 Task: Look for space in Shāmli, India from 7th July, 2023 to 15th July, 2023 for 6 adults in price range Rs.15000 to Rs.20000. Place can be entire place with 3 bedrooms having 3 beds and 3 bathrooms. Property type can be house, flat, guest house. Booking option can be shelf check-in. Required host language is English.
Action: Mouse moved to (540, 91)
Screenshot: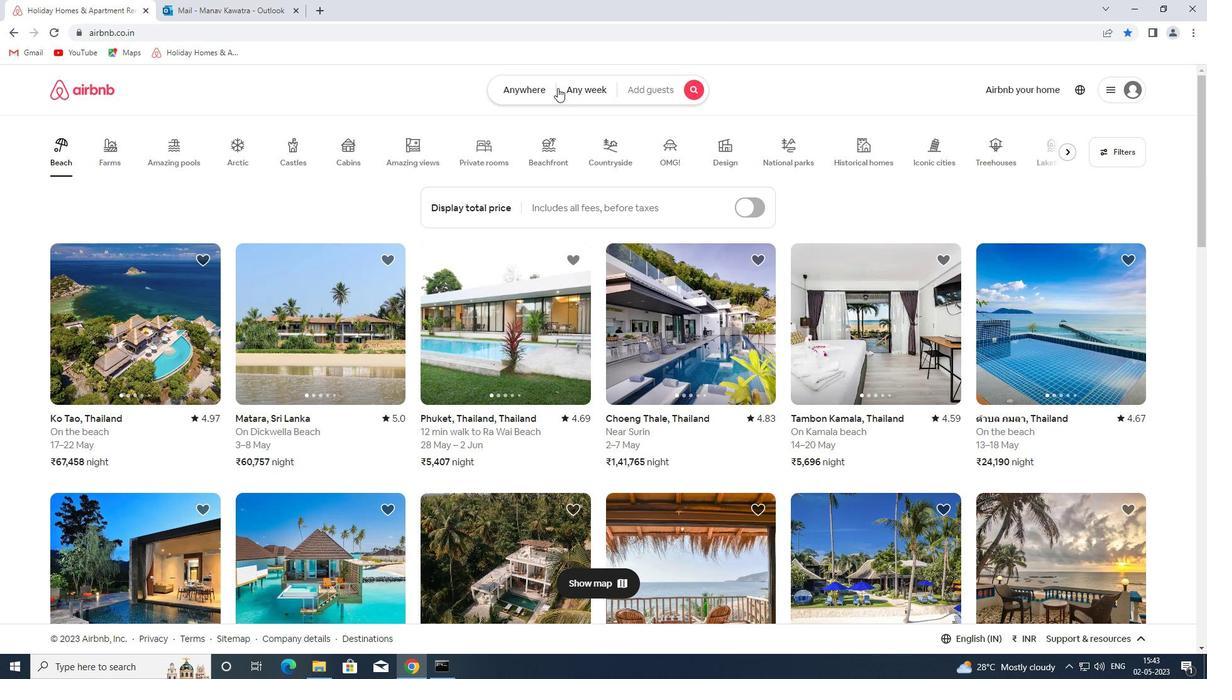 
Action: Mouse pressed left at (540, 91)
Screenshot: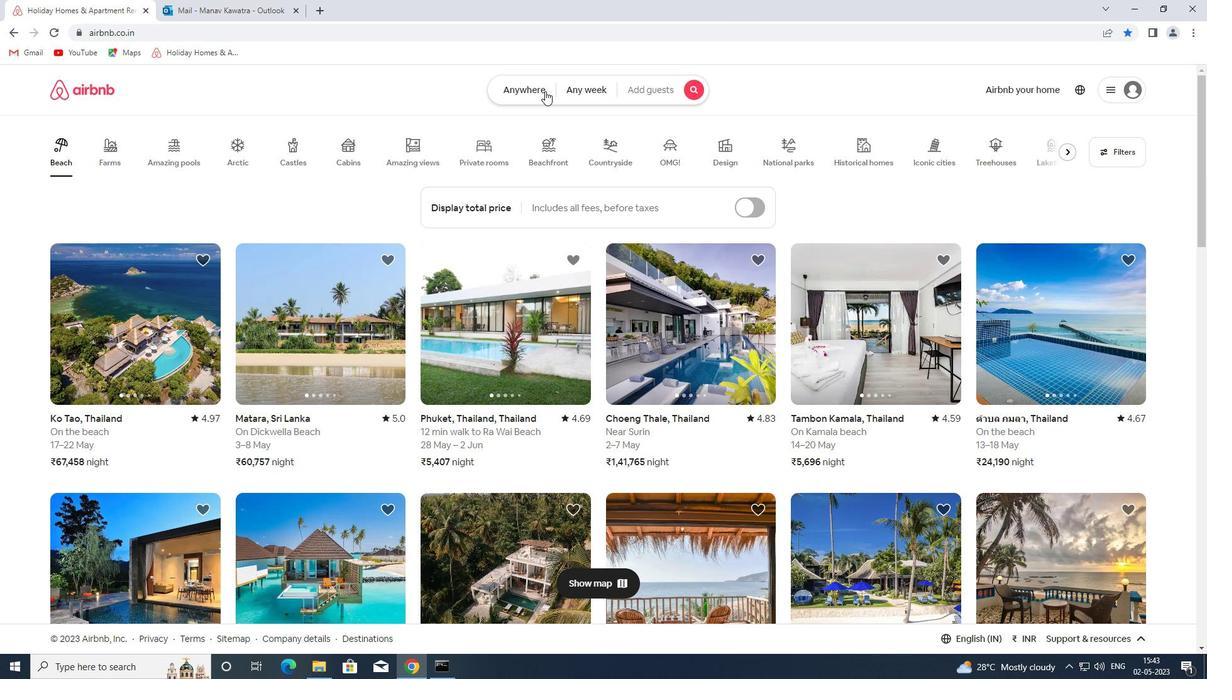 
Action: Mouse moved to (422, 142)
Screenshot: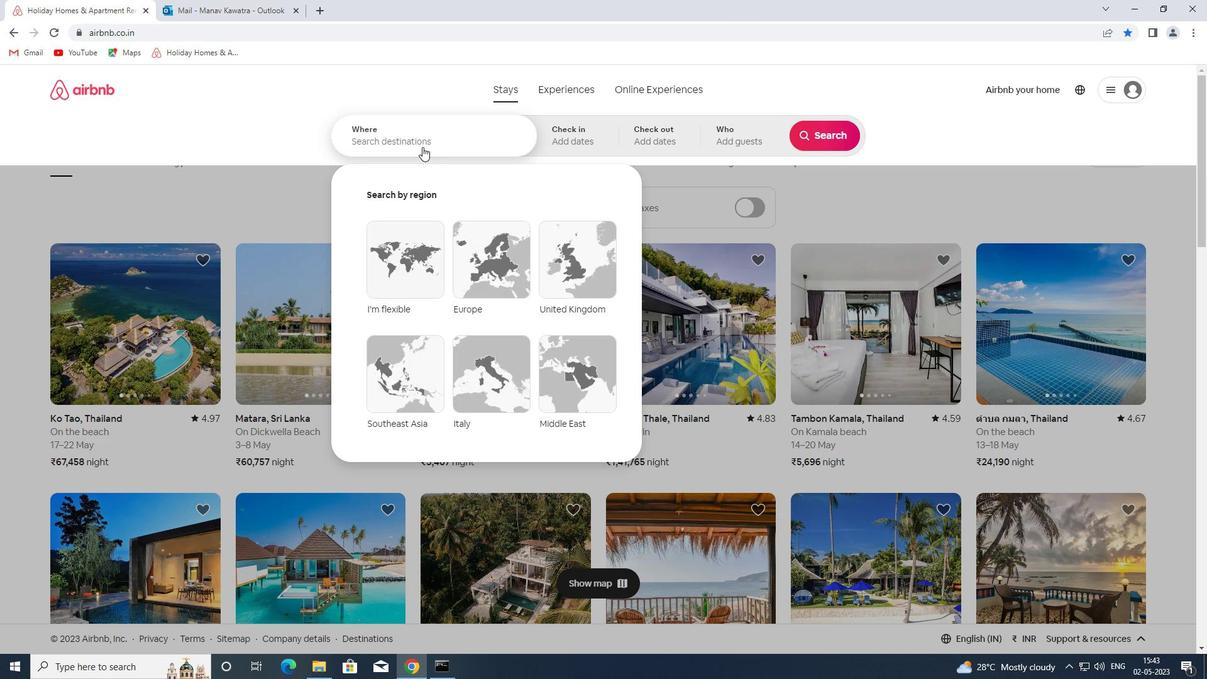 
Action: Mouse pressed left at (422, 142)
Screenshot: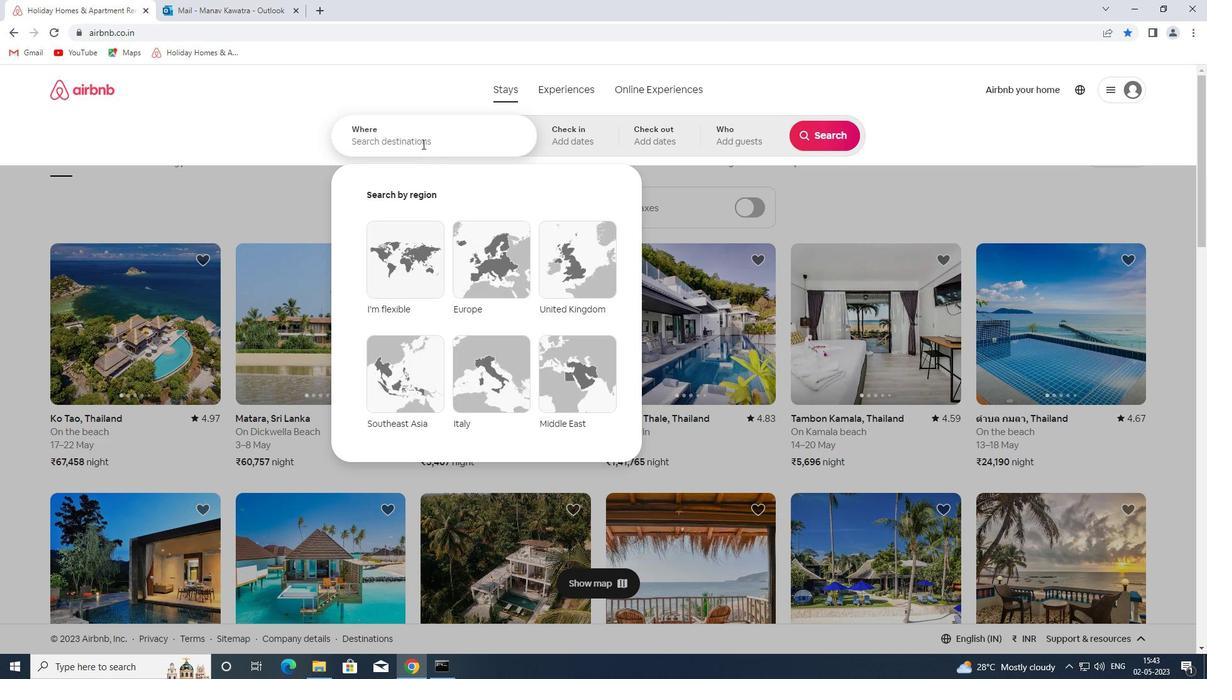 
Action: Key pressed shamli<Key.space>india<Key.space><Key.enter>
Screenshot: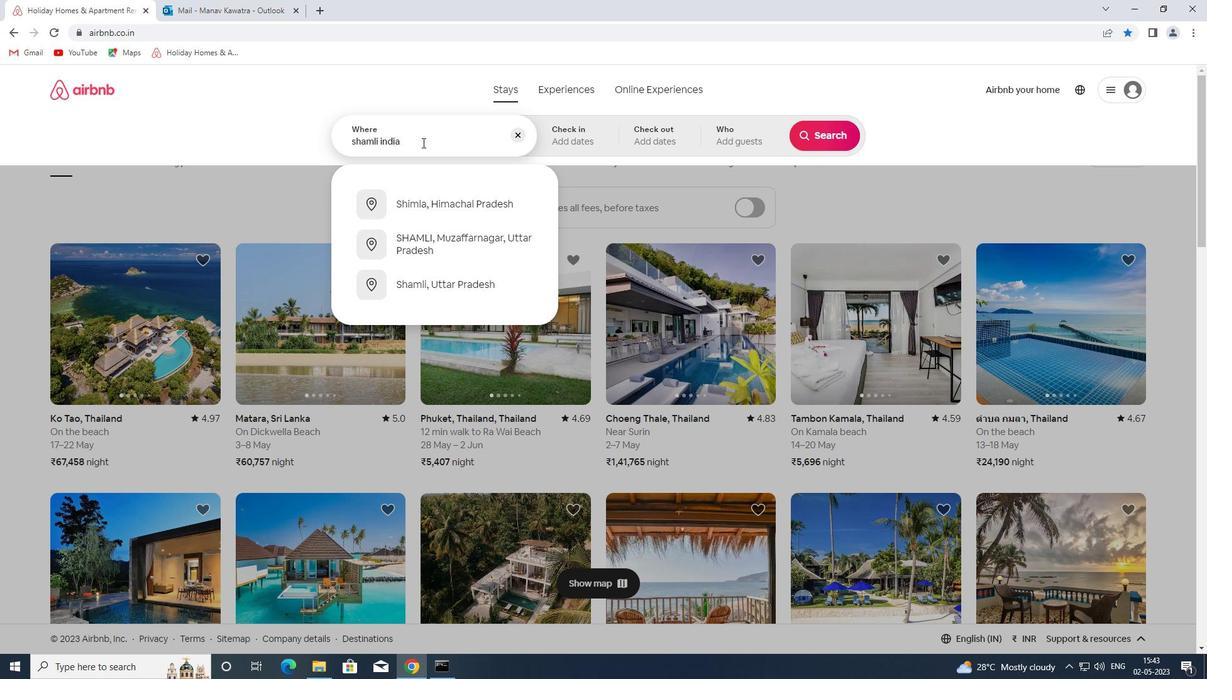 
Action: Mouse moved to (818, 233)
Screenshot: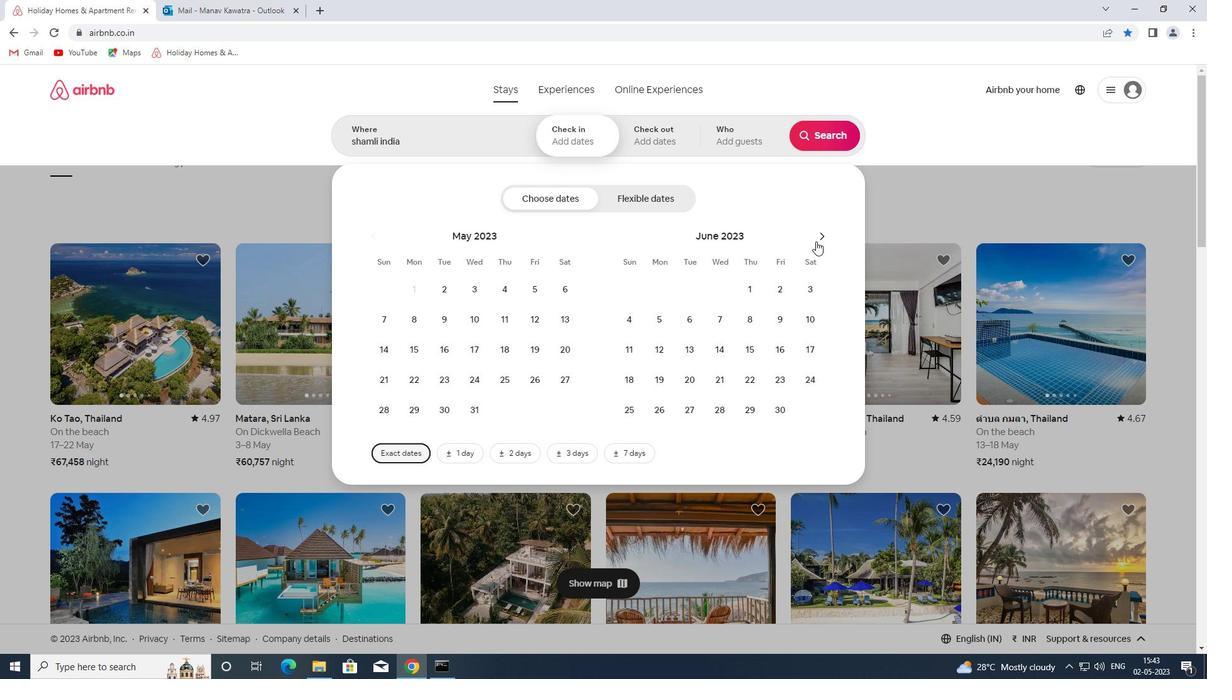 
Action: Mouse pressed left at (818, 233)
Screenshot: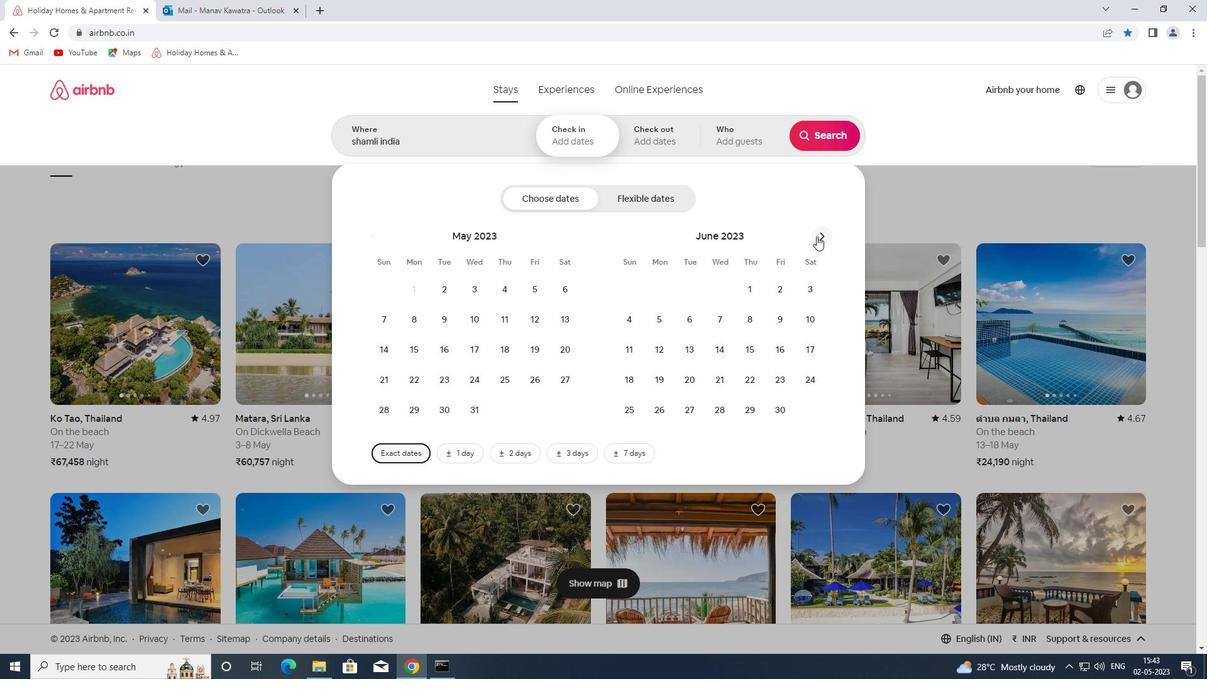 
Action: Mouse moved to (786, 322)
Screenshot: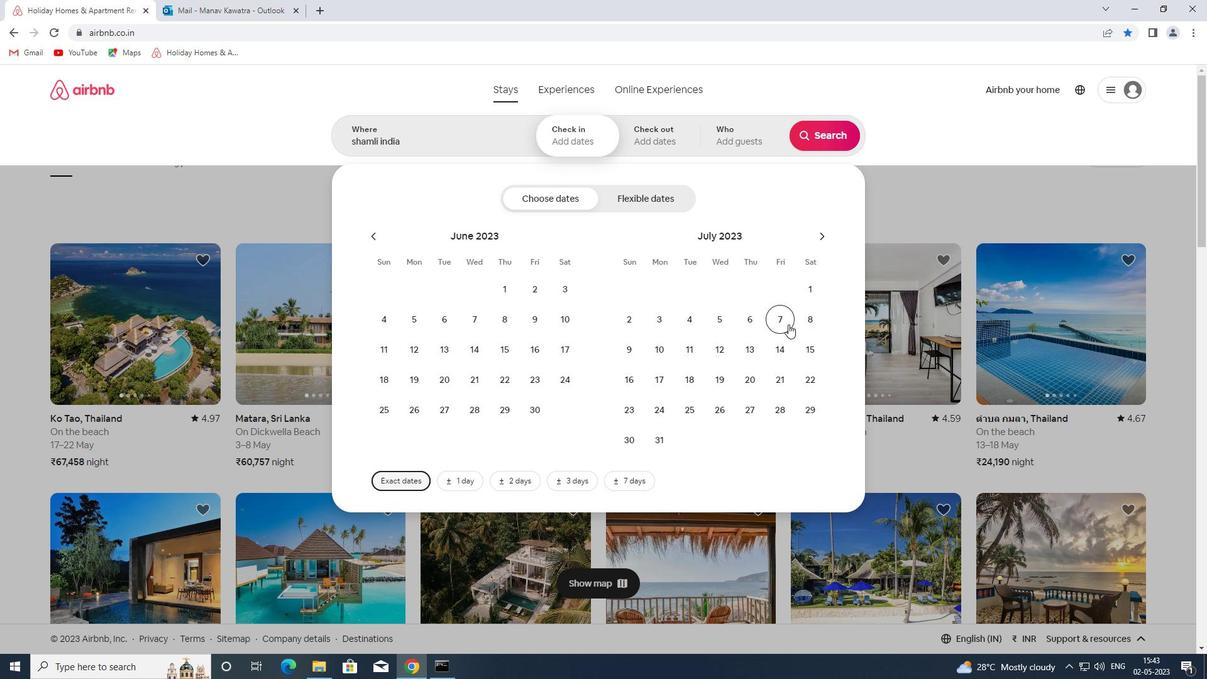 
Action: Mouse pressed left at (786, 322)
Screenshot: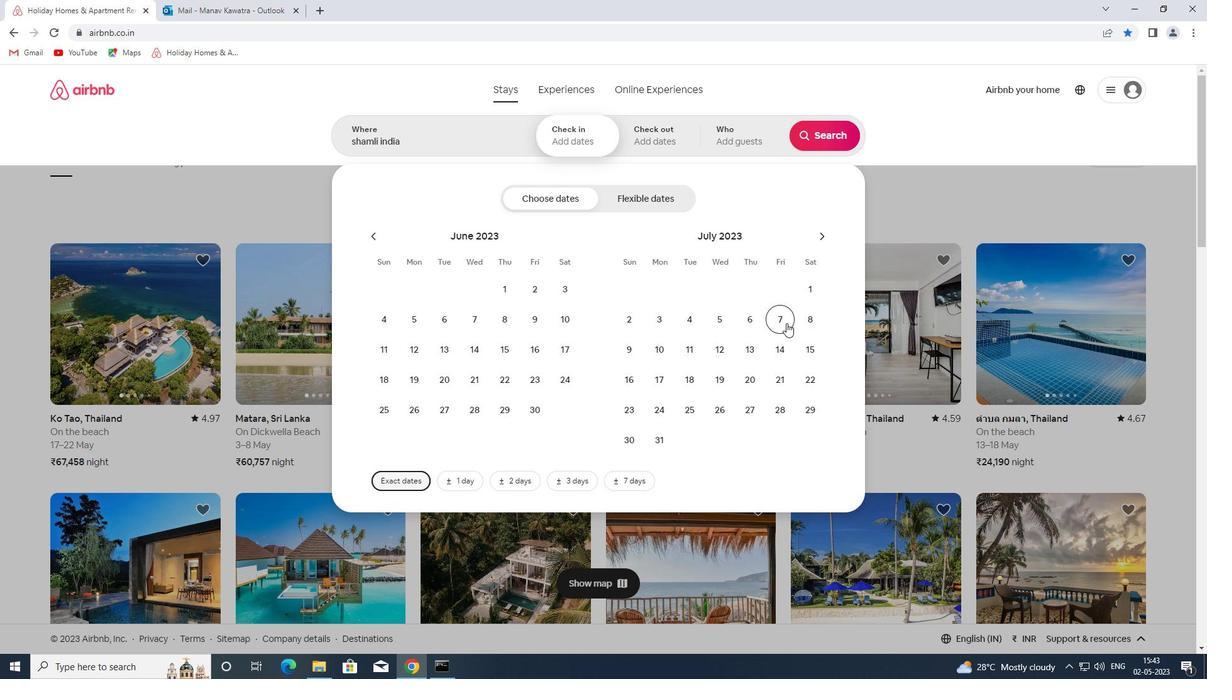 
Action: Mouse moved to (812, 354)
Screenshot: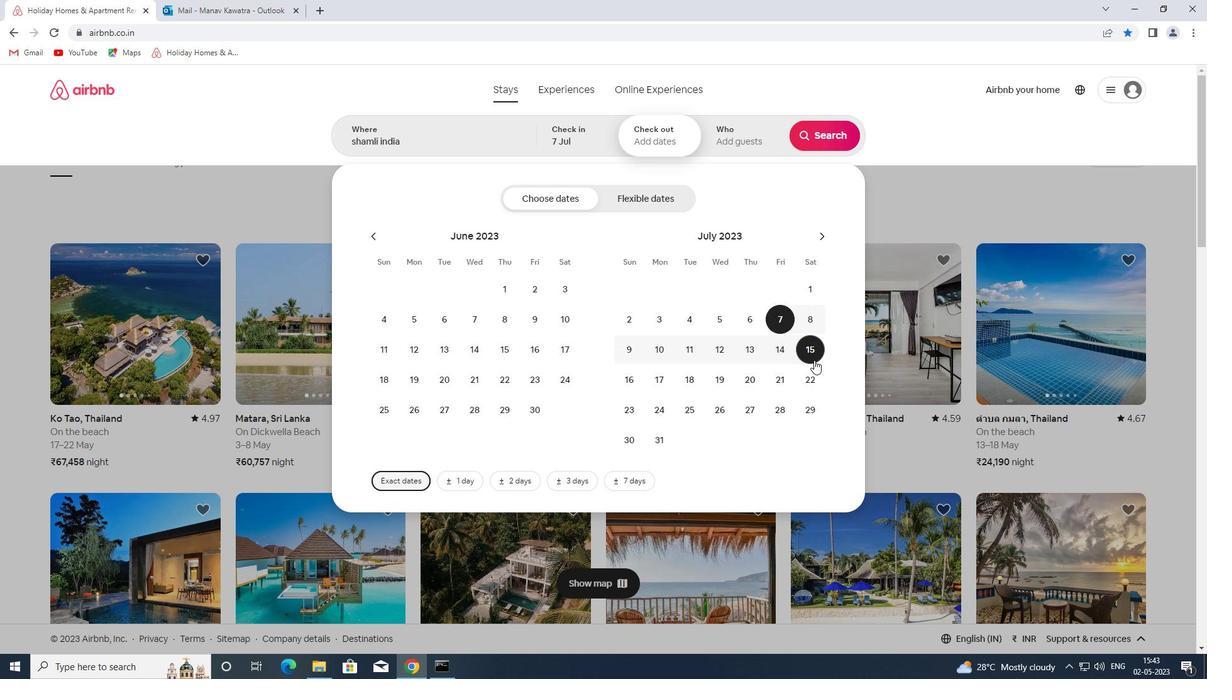 
Action: Mouse pressed left at (812, 354)
Screenshot: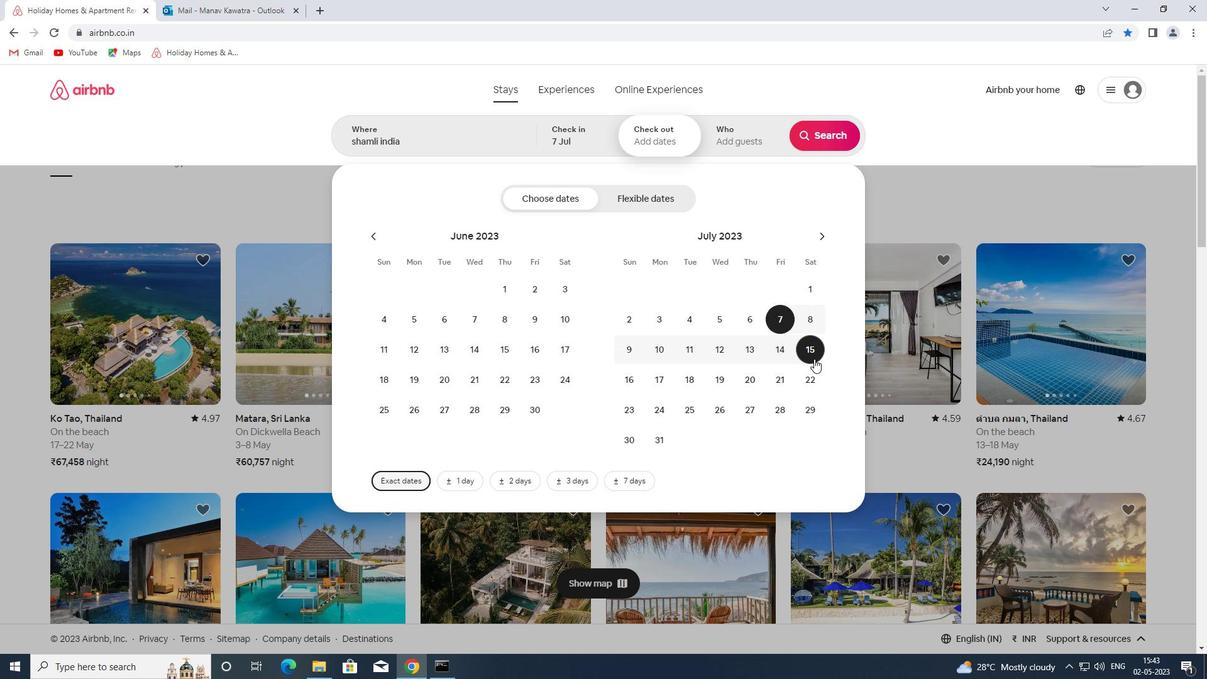 
Action: Mouse moved to (753, 147)
Screenshot: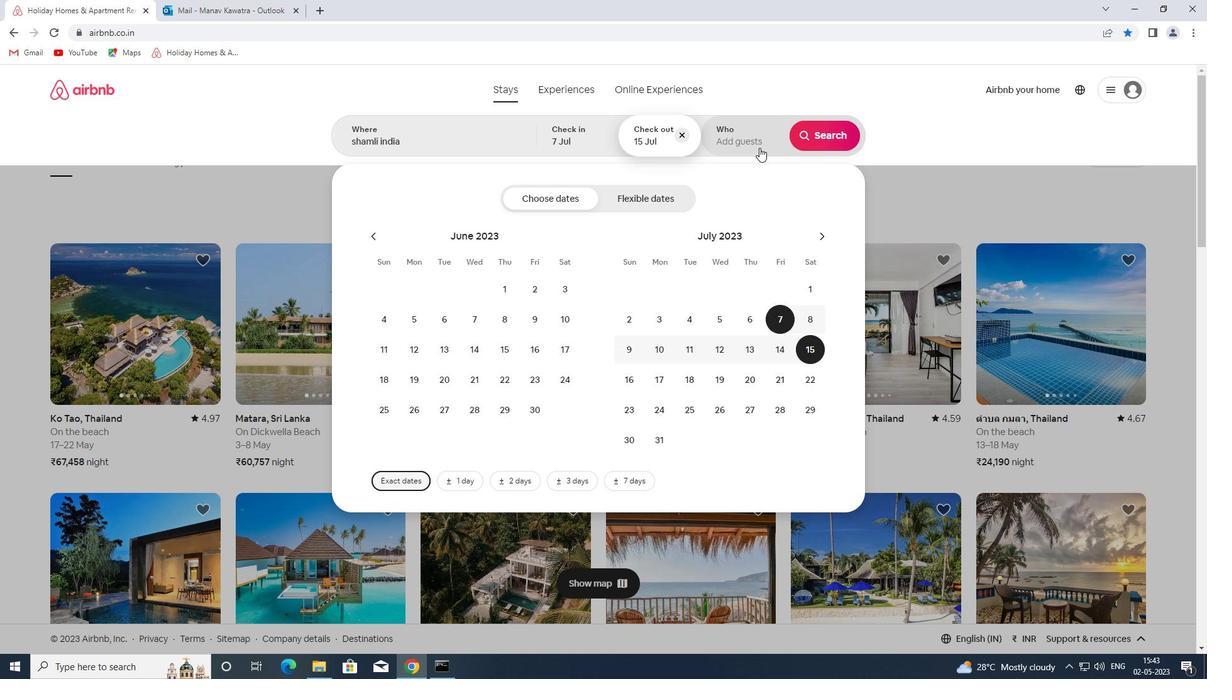 
Action: Mouse pressed left at (753, 147)
Screenshot: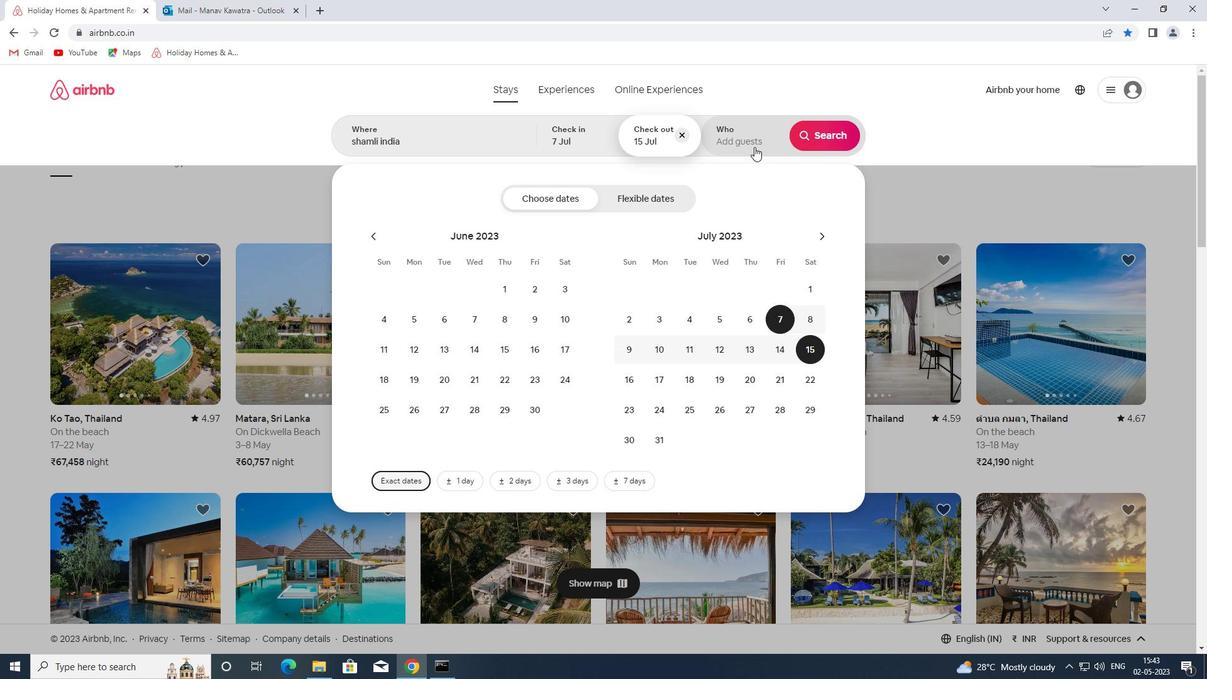 
Action: Mouse moved to (825, 205)
Screenshot: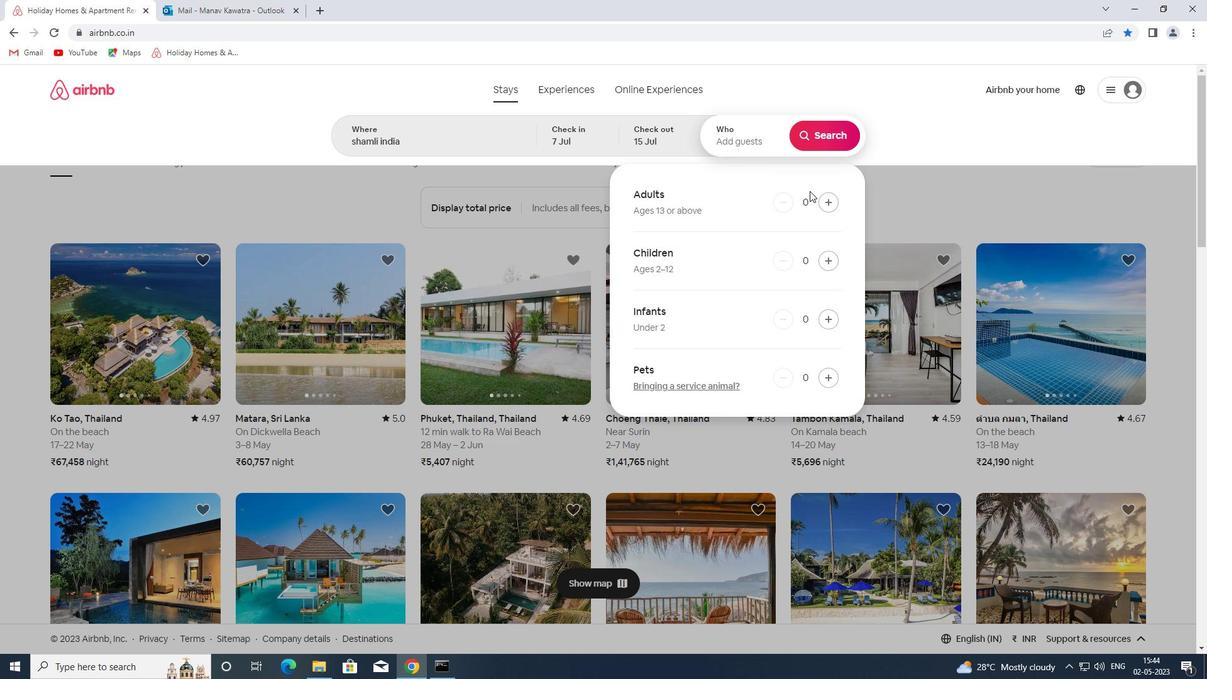 
Action: Mouse pressed left at (825, 205)
Screenshot: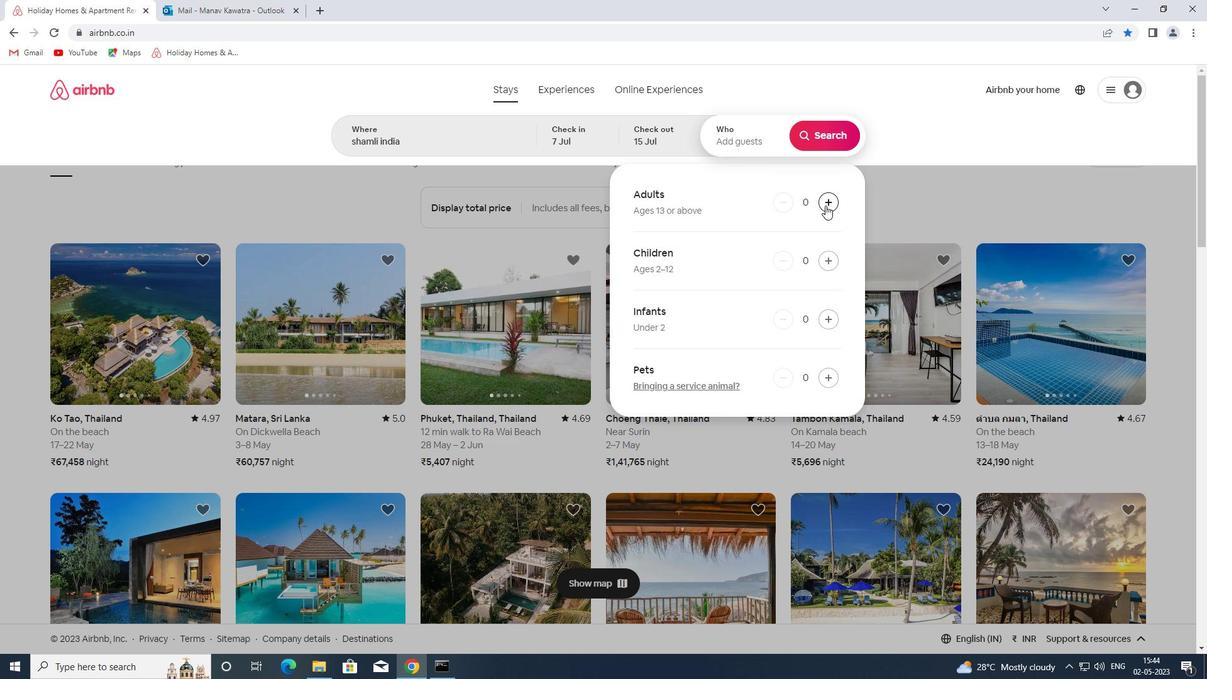 
Action: Mouse pressed left at (825, 205)
Screenshot: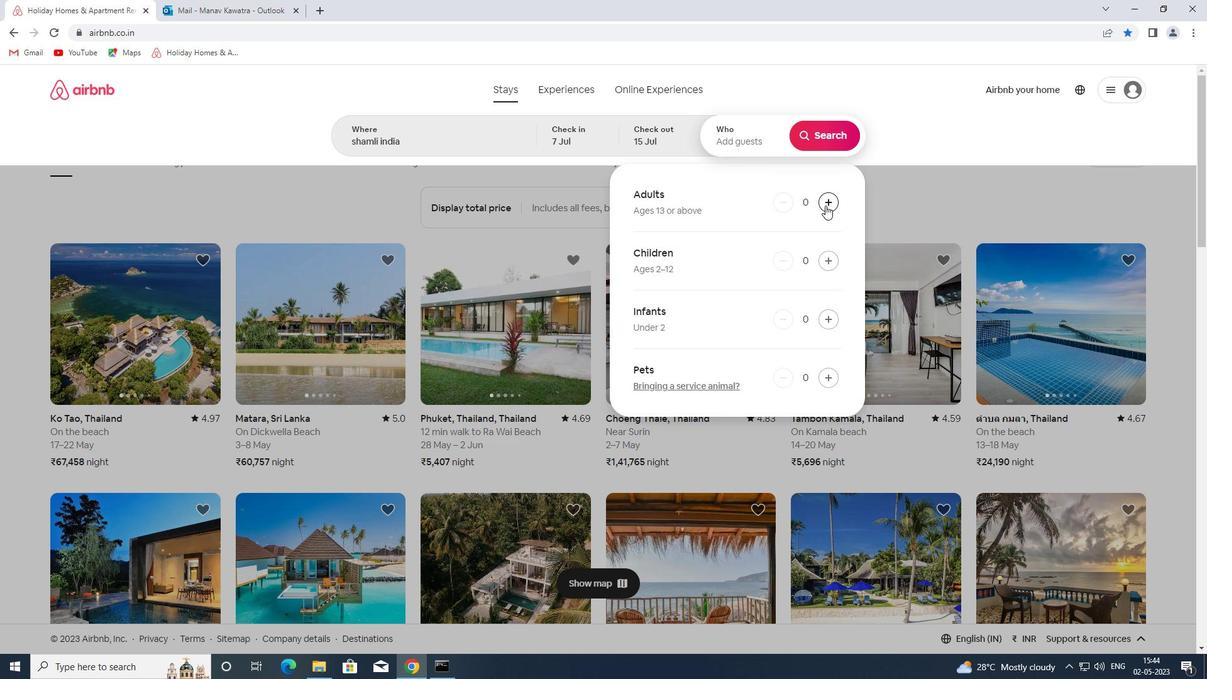 
Action: Mouse pressed left at (825, 205)
Screenshot: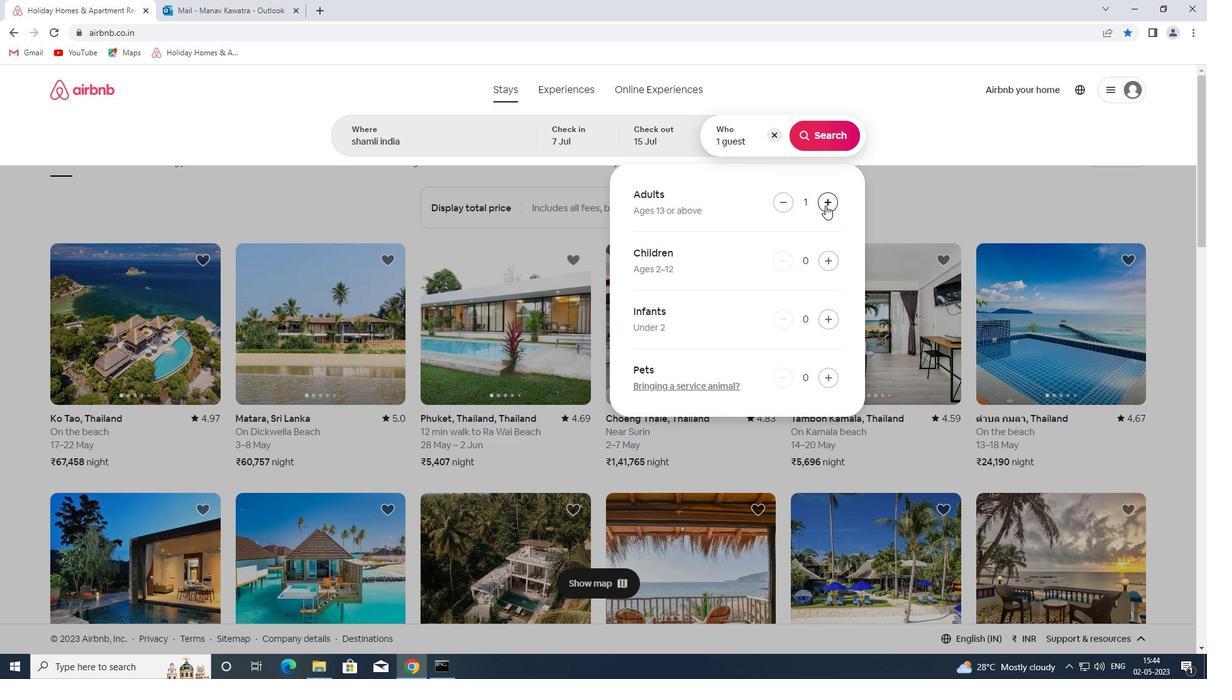 
Action: Mouse pressed left at (825, 205)
Screenshot: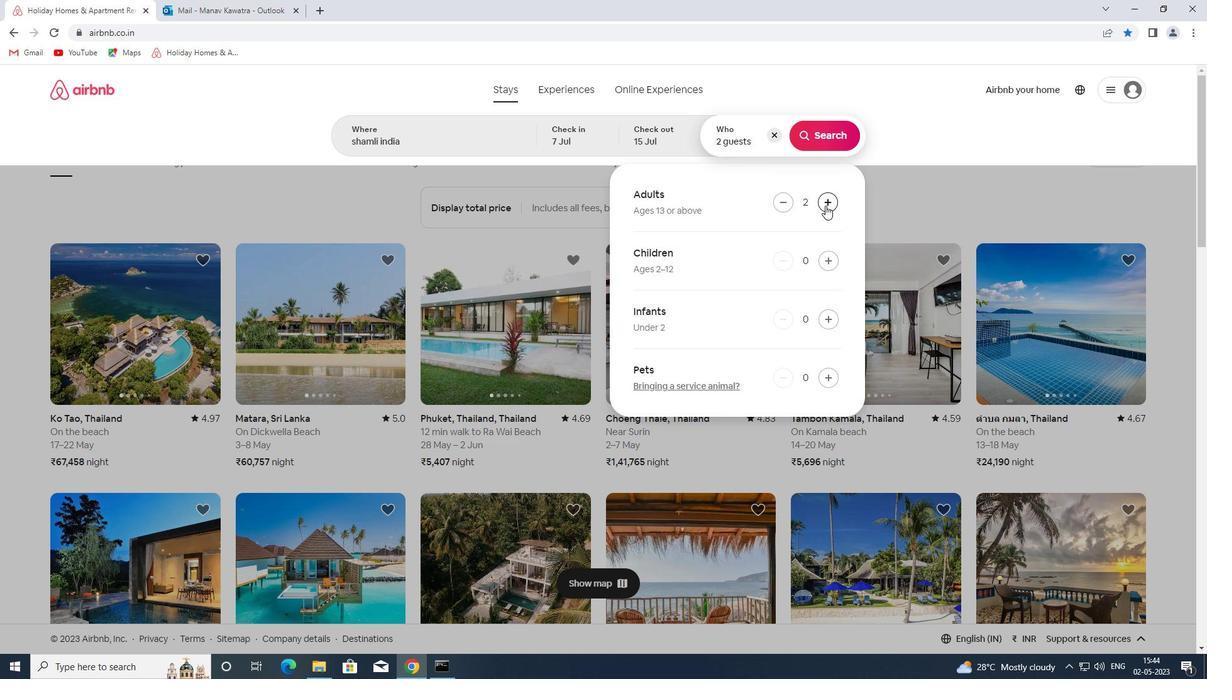 
Action: Mouse pressed left at (825, 205)
Screenshot: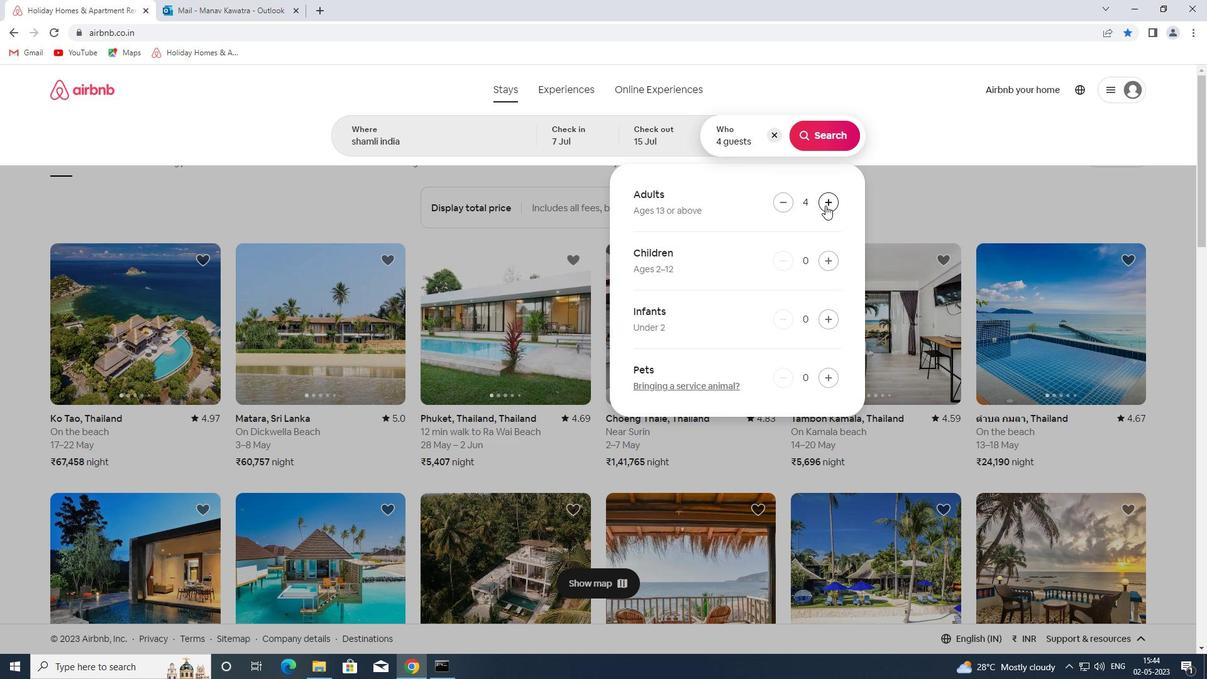 
Action: Mouse pressed left at (825, 205)
Screenshot: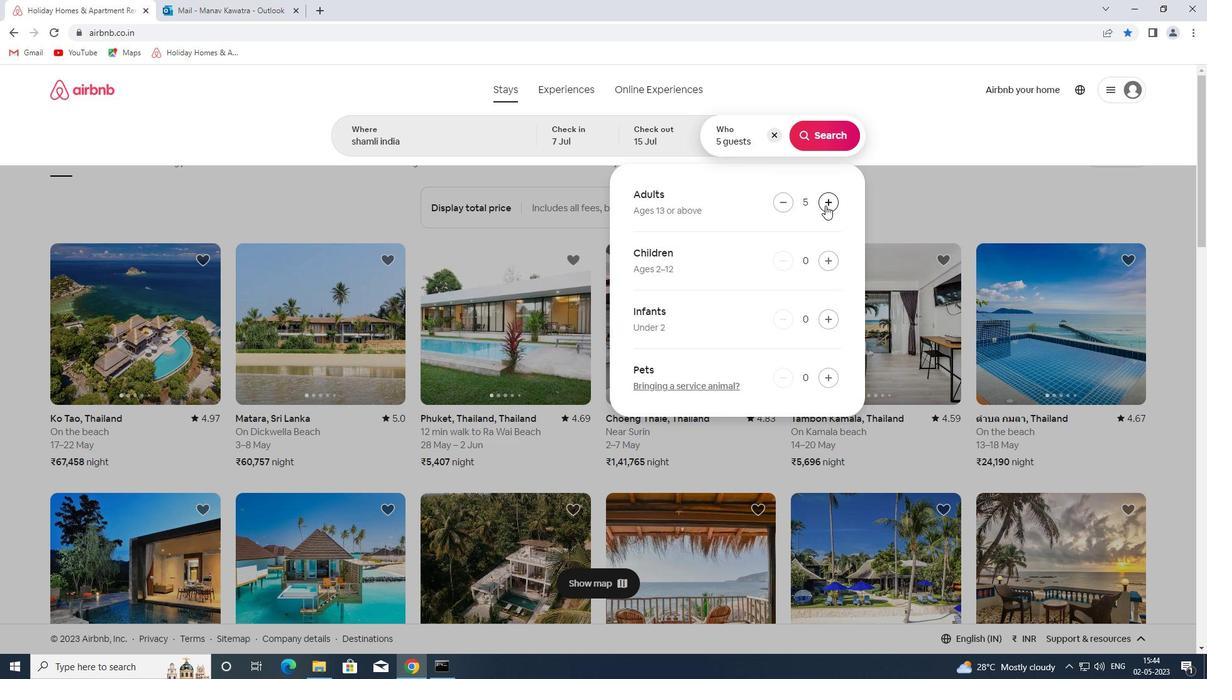 
Action: Mouse moved to (841, 140)
Screenshot: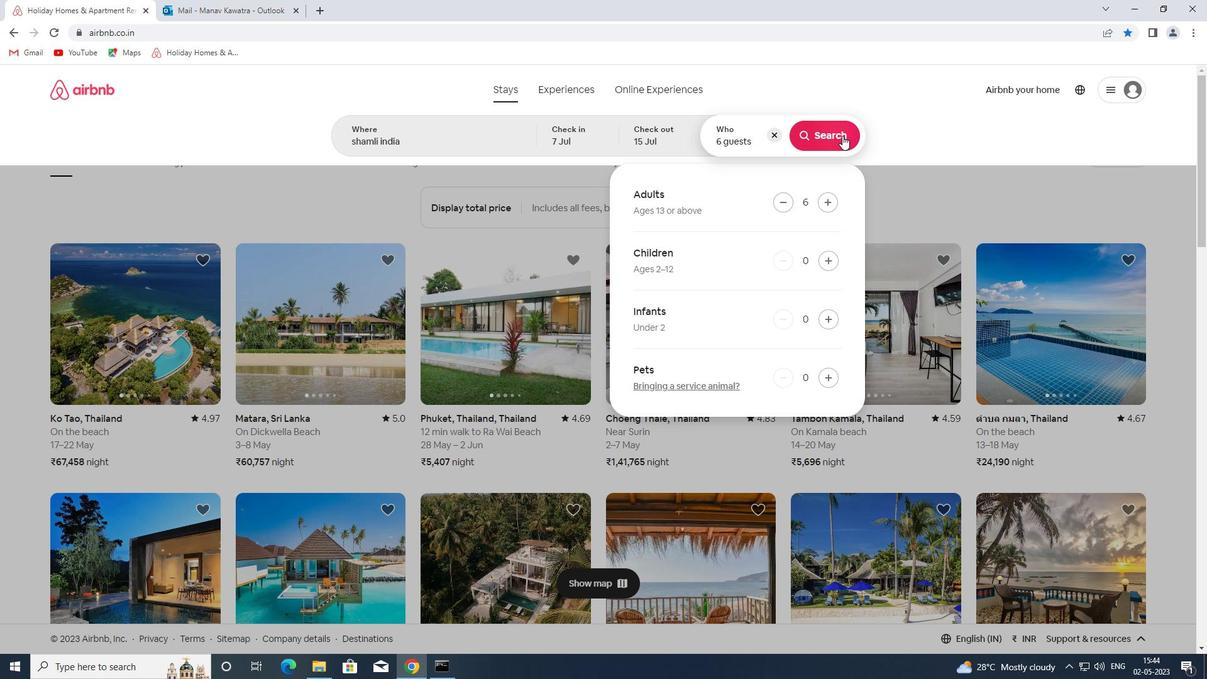 
Action: Mouse pressed left at (841, 140)
Screenshot: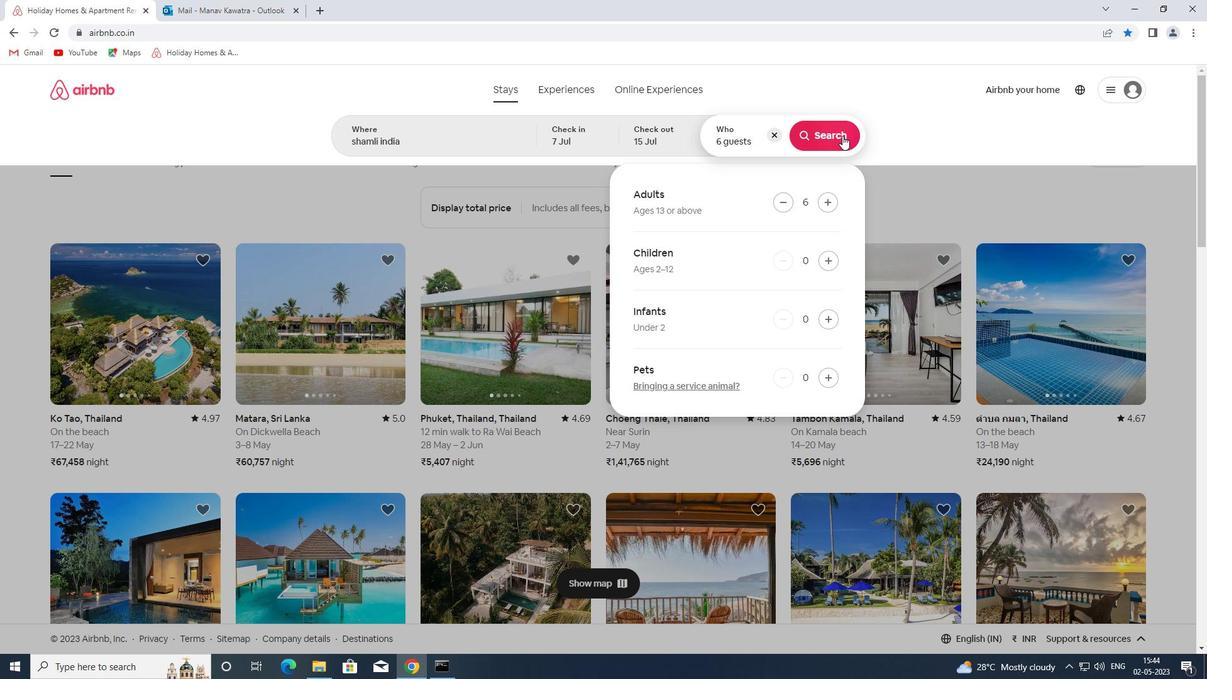 
Action: Mouse moved to (1156, 138)
Screenshot: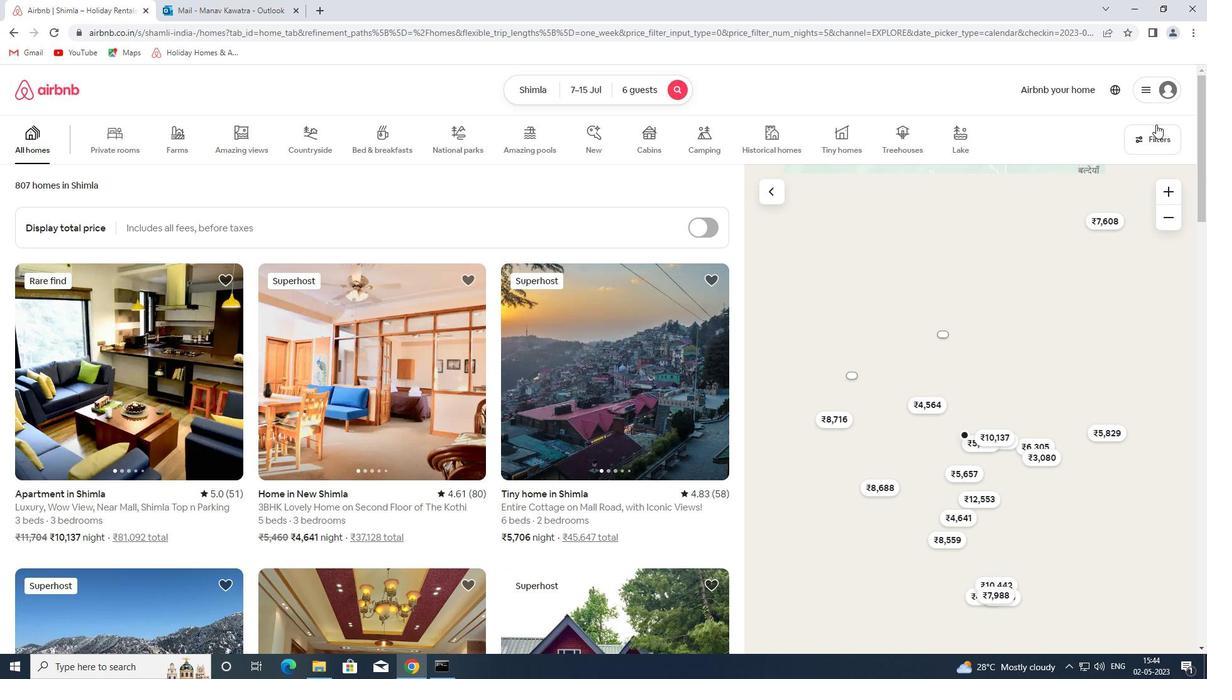 
Action: Mouse pressed left at (1156, 138)
Screenshot: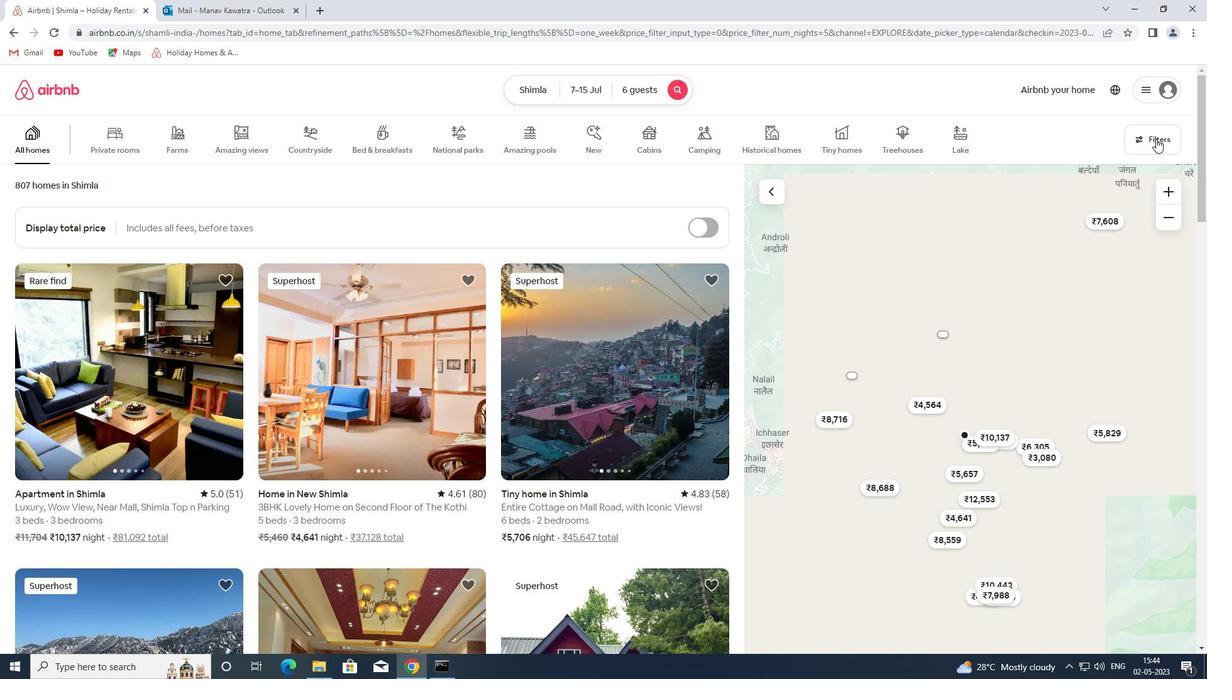 
Action: Mouse moved to (503, 295)
Screenshot: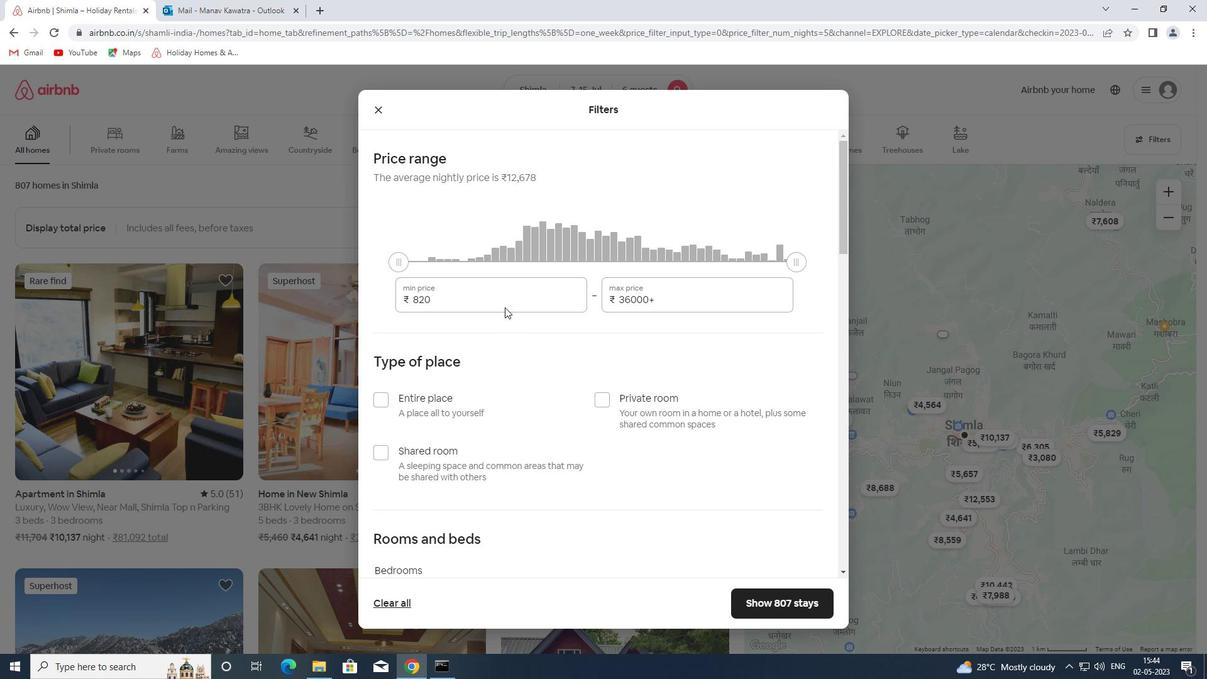 
Action: Mouse pressed left at (503, 295)
Screenshot: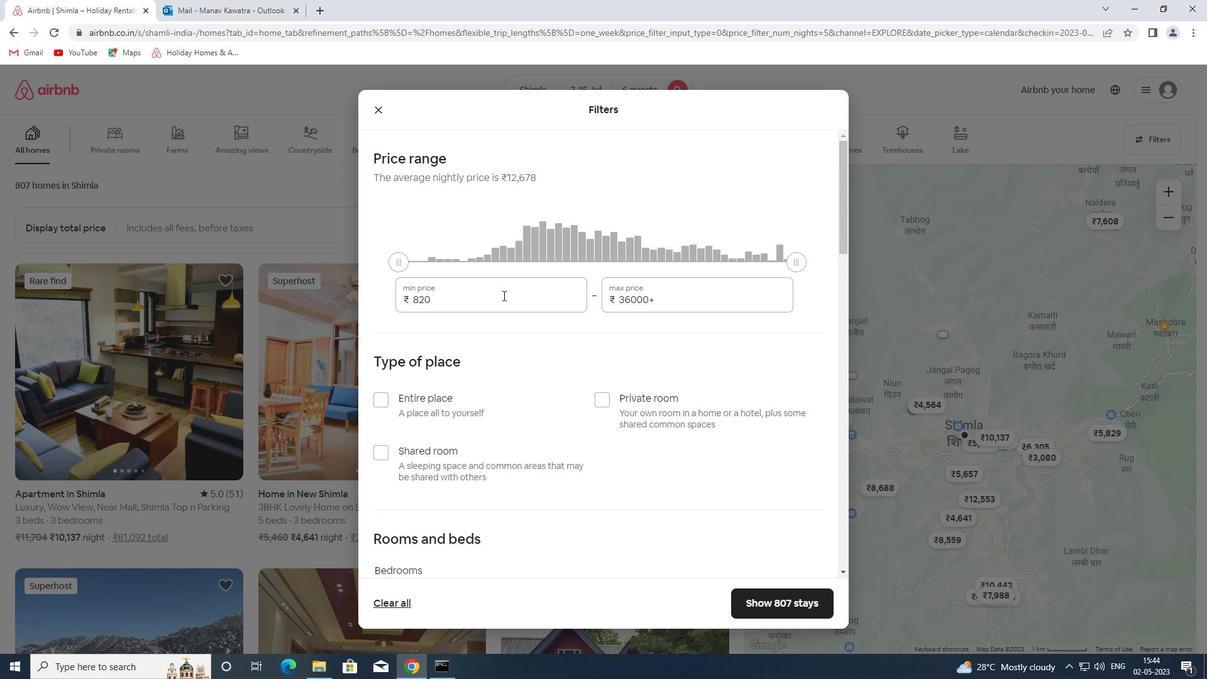 
Action: Mouse pressed left at (503, 295)
Screenshot: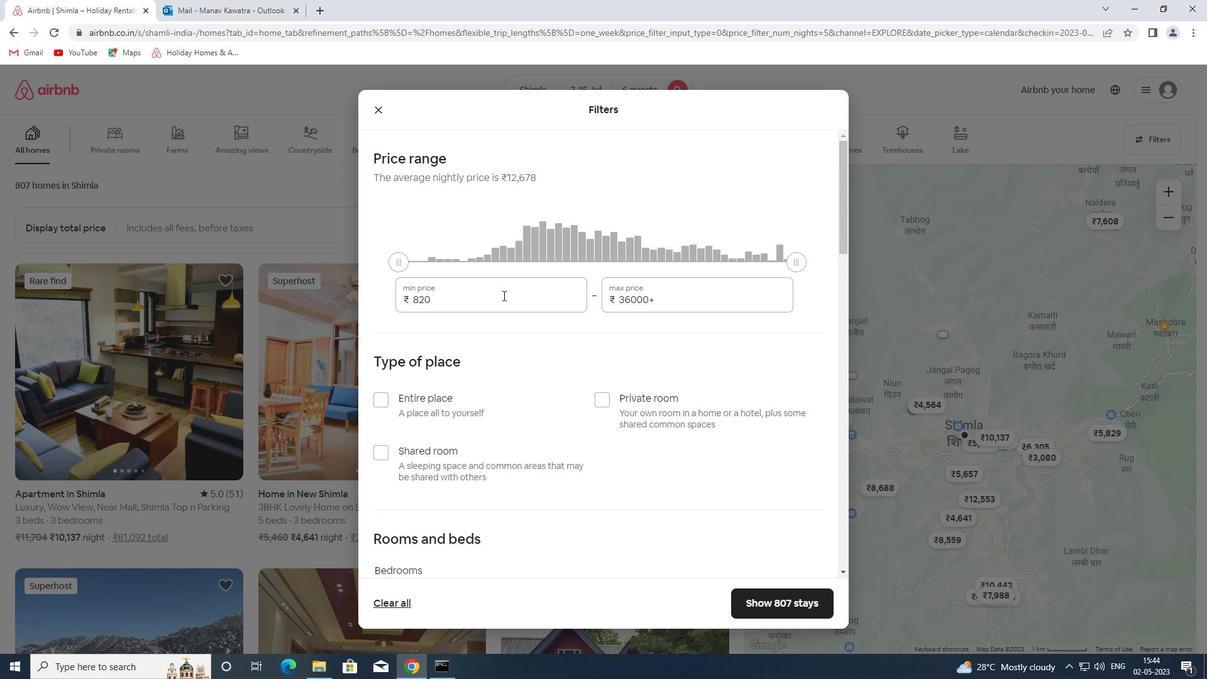 
Action: Key pressed 15000
Screenshot: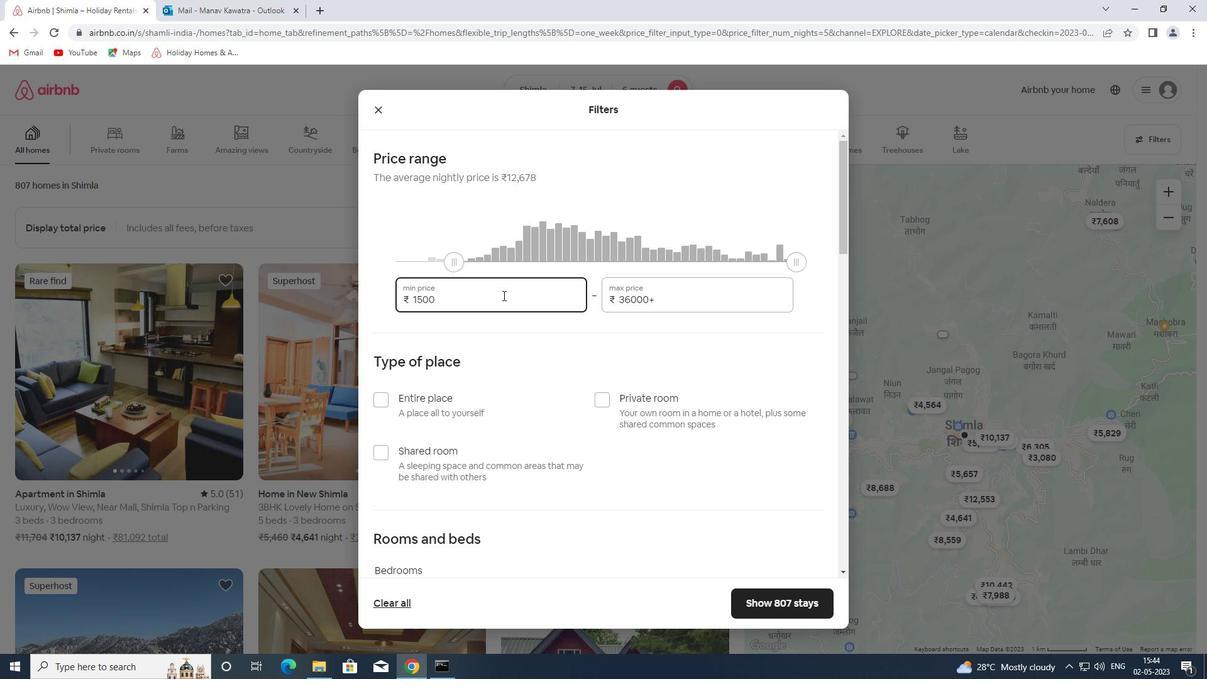 
Action: Mouse moved to (652, 291)
Screenshot: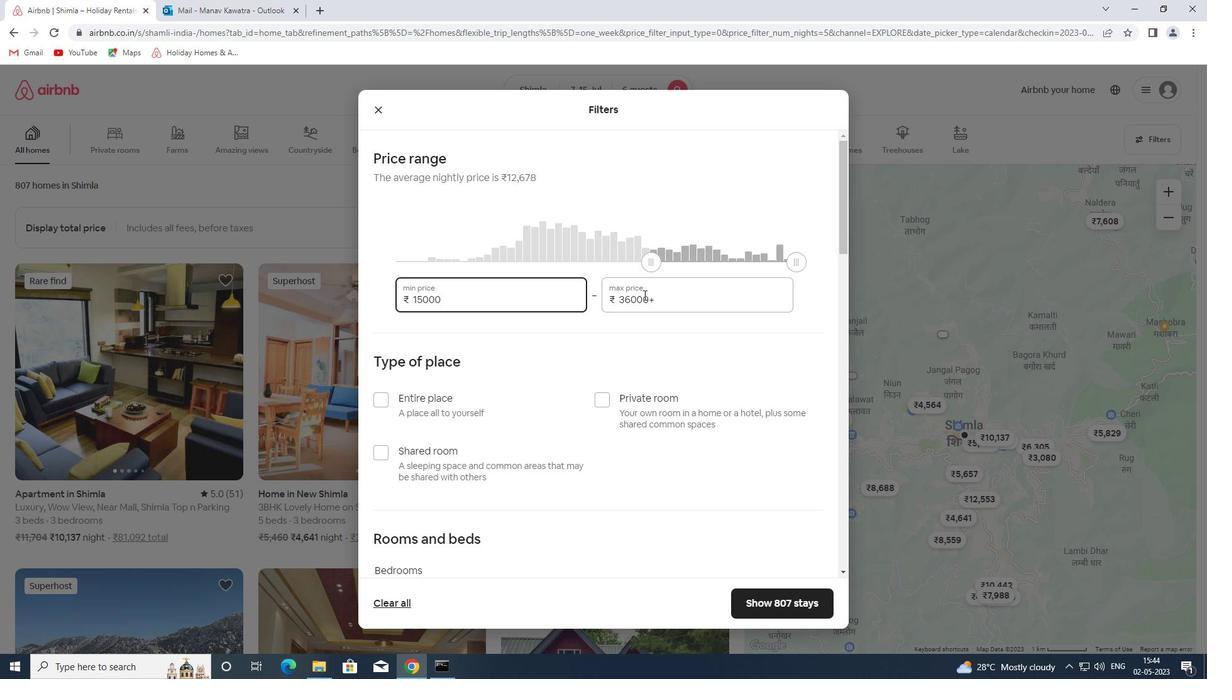 
Action: Mouse pressed left at (652, 291)
Screenshot: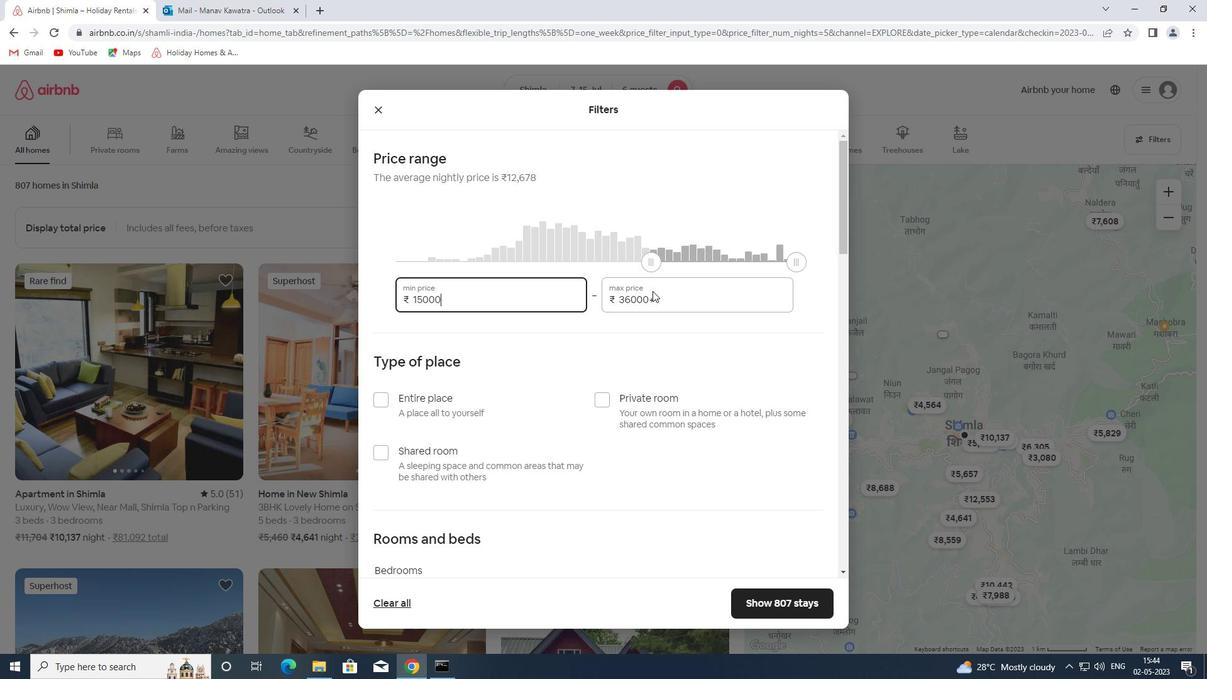 
Action: Mouse moved to (652, 295)
Screenshot: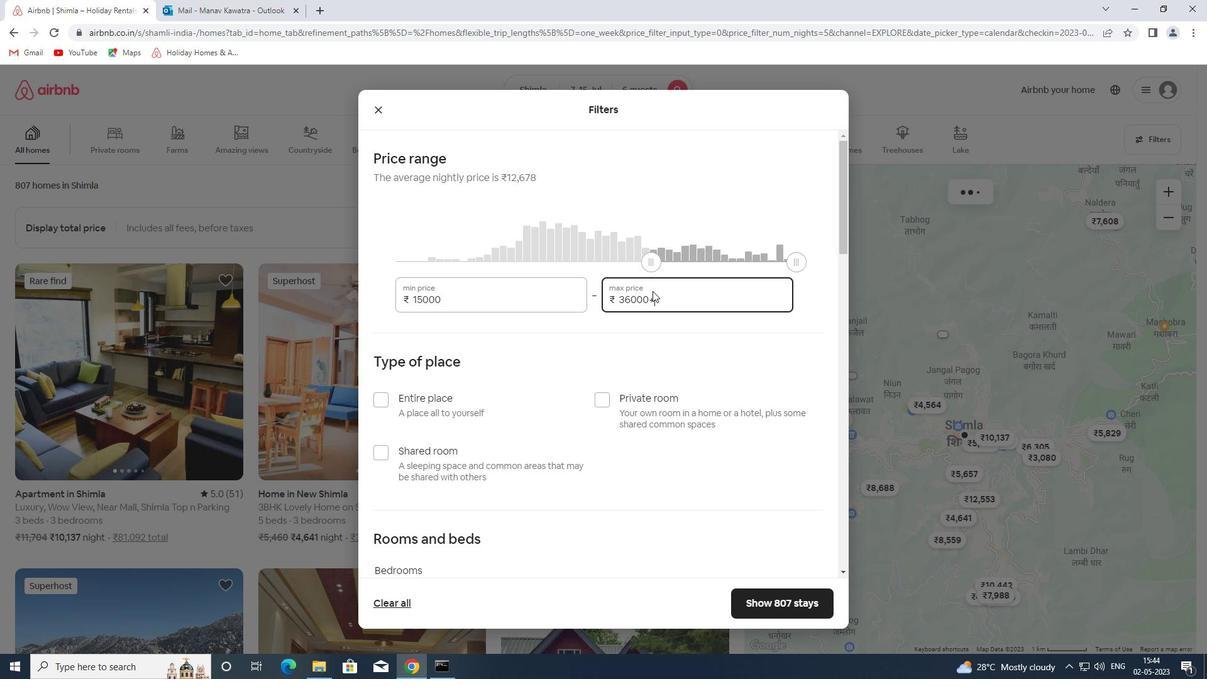 
Action: Mouse pressed left at (652, 295)
Screenshot: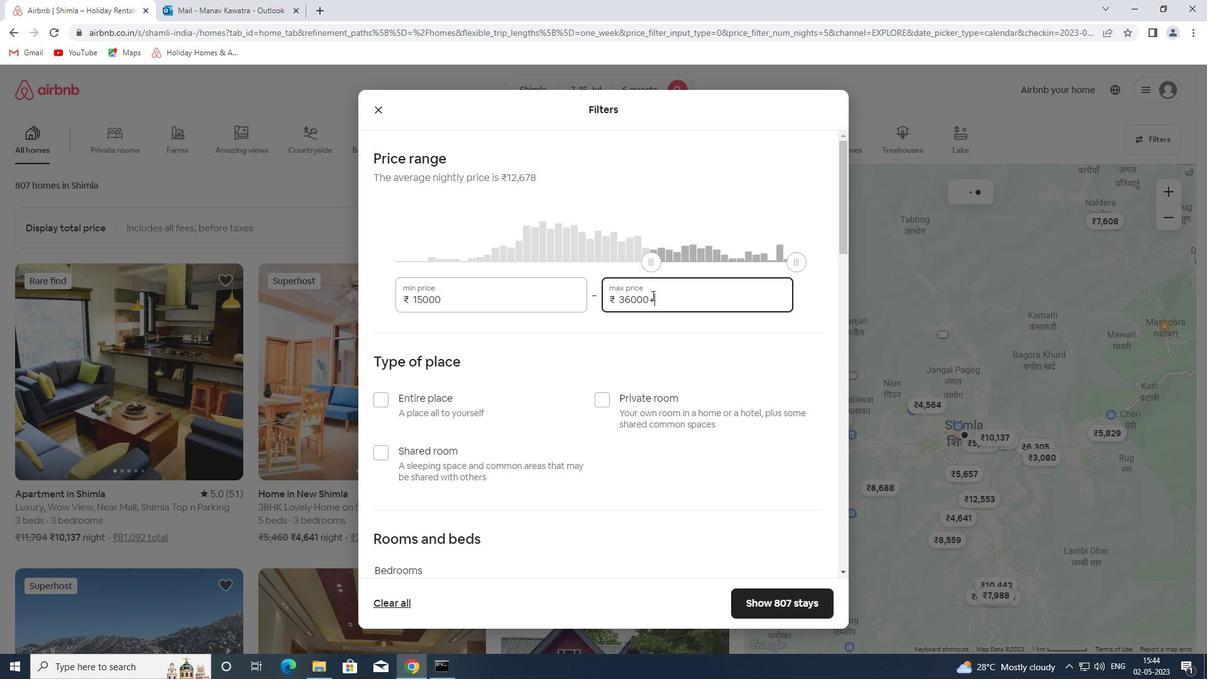 
Action: Mouse pressed left at (652, 295)
Screenshot: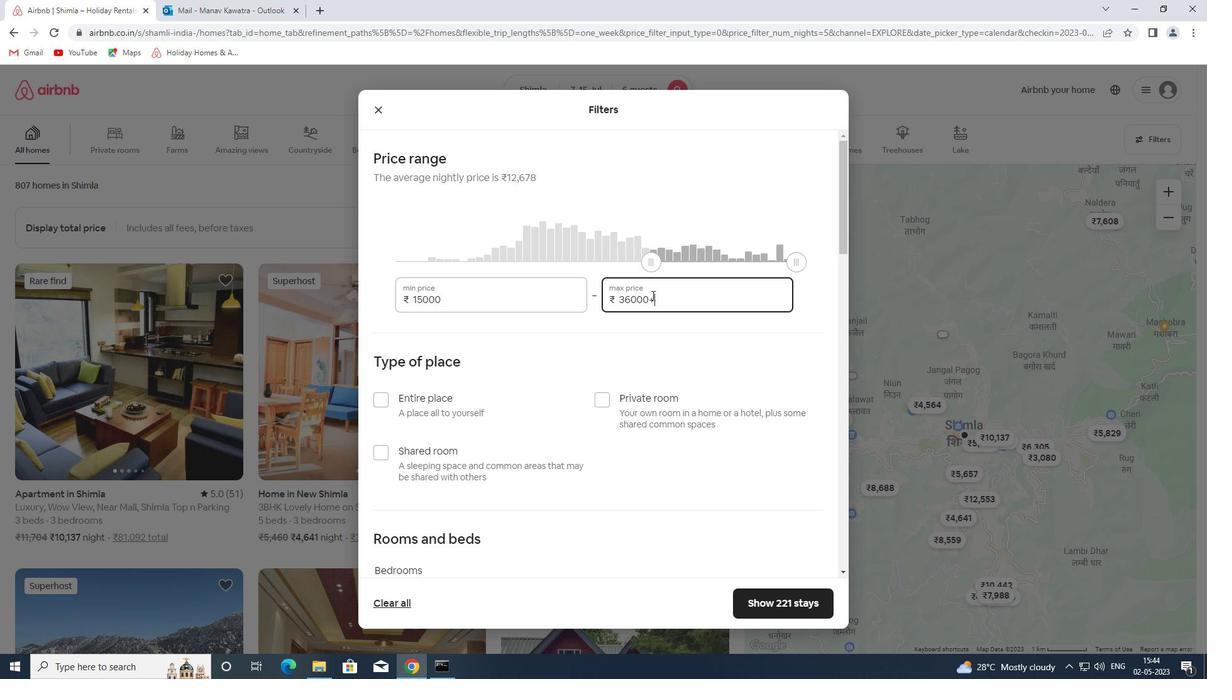
Action: Mouse pressed left at (652, 295)
Screenshot: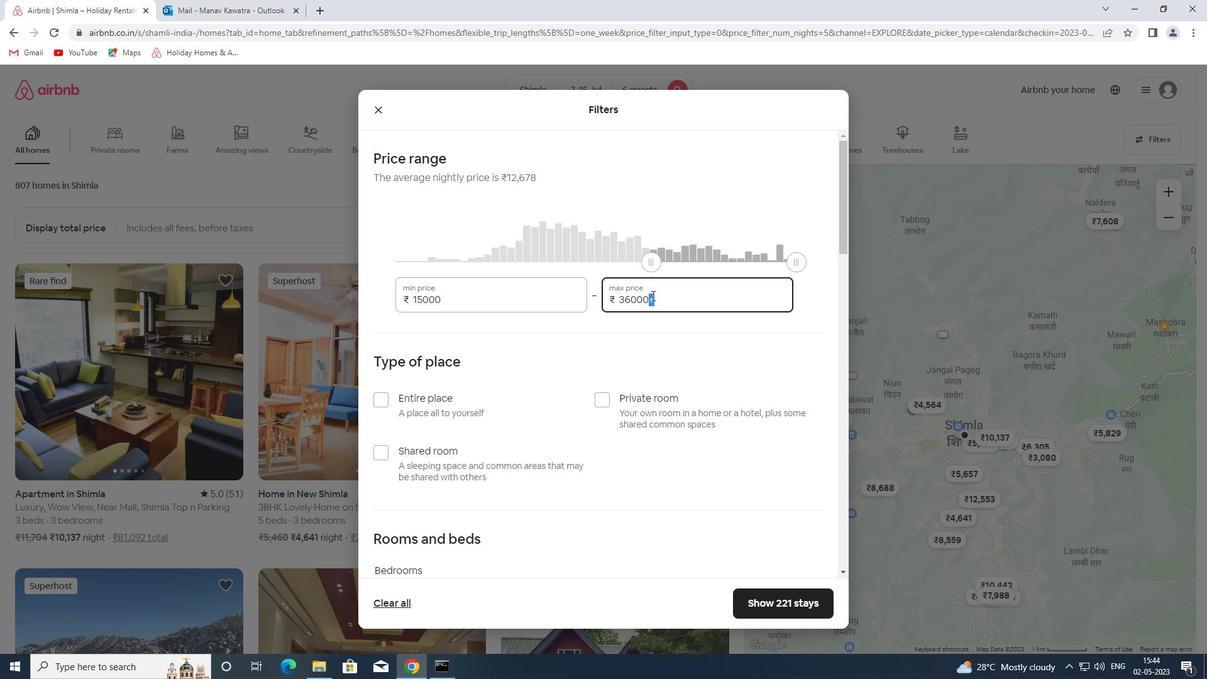 
Action: Mouse pressed left at (652, 295)
Screenshot: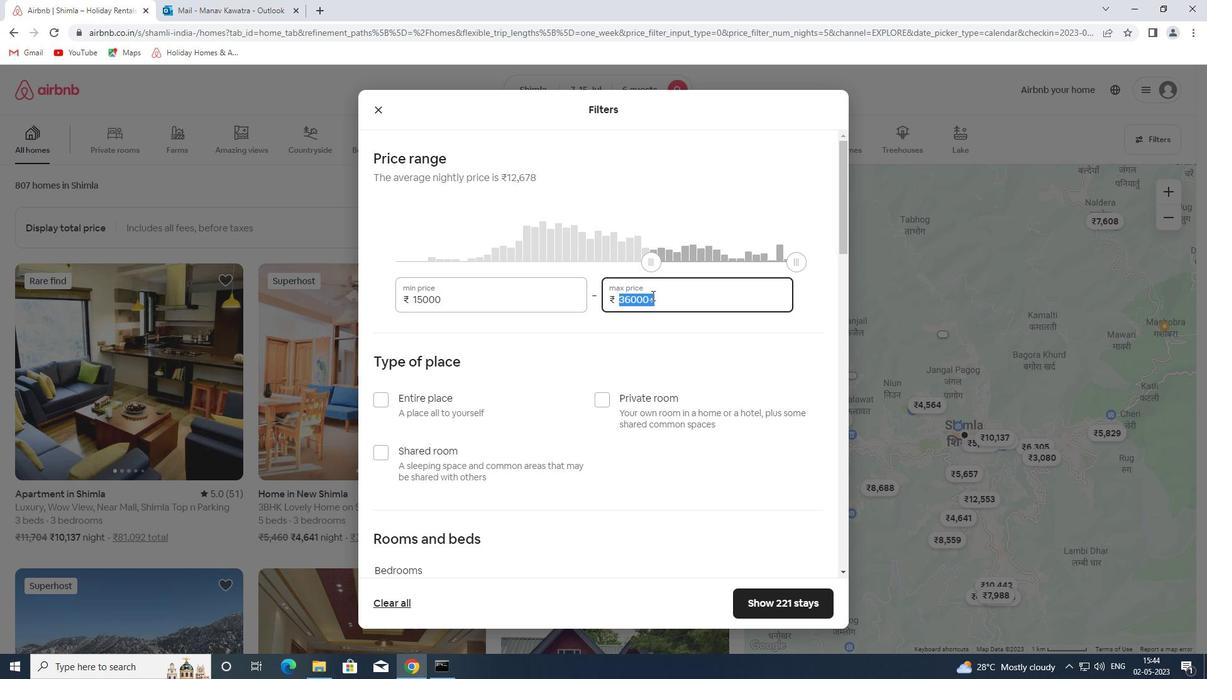 
Action: Mouse moved to (650, 298)
Screenshot: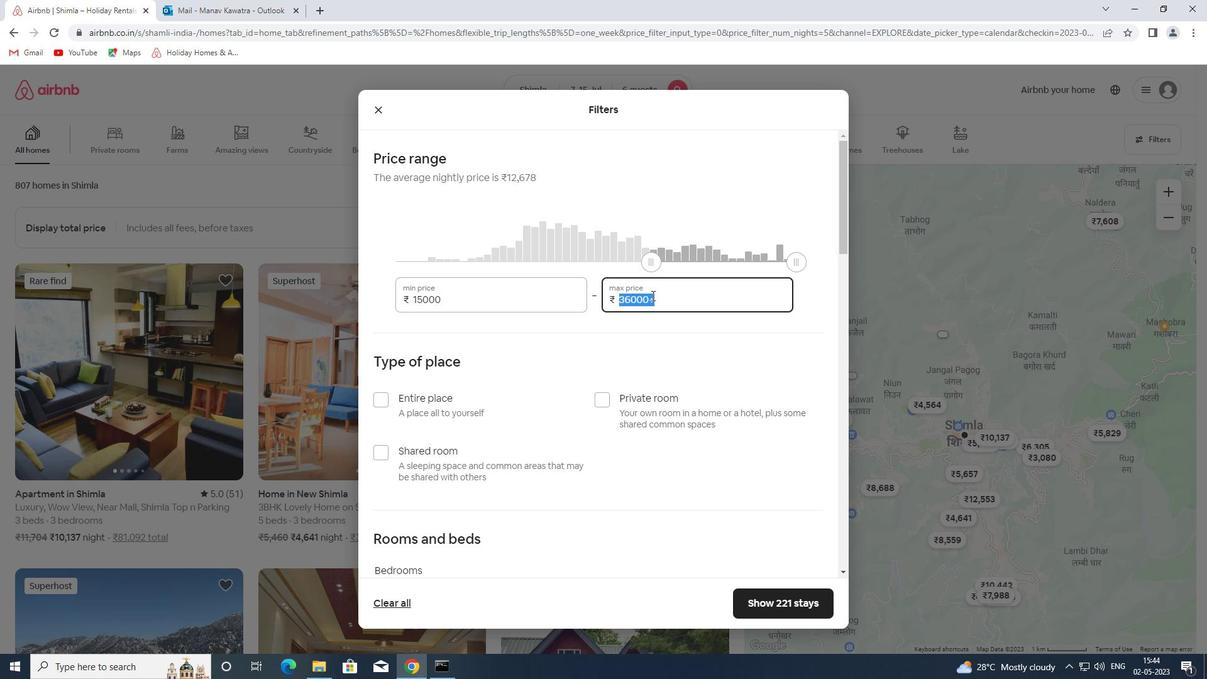 
Action: Key pressed 20000
Screenshot: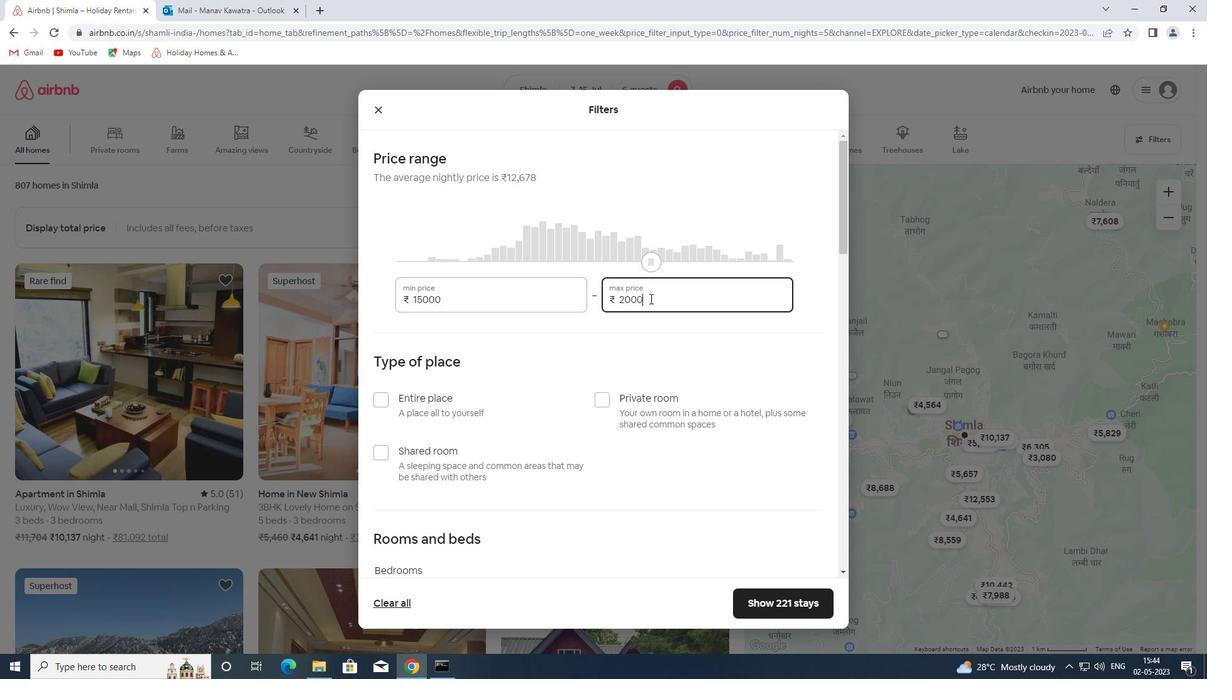 
Action: Mouse moved to (415, 403)
Screenshot: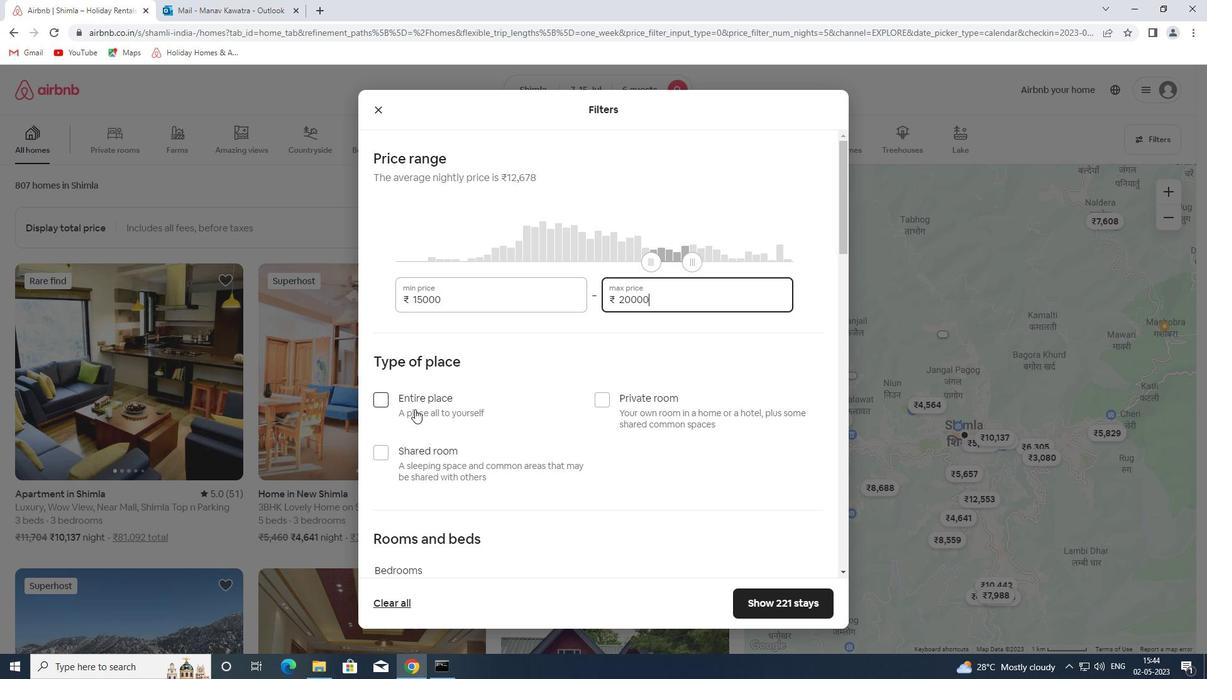 
Action: Mouse pressed left at (415, 403)
Screenshot: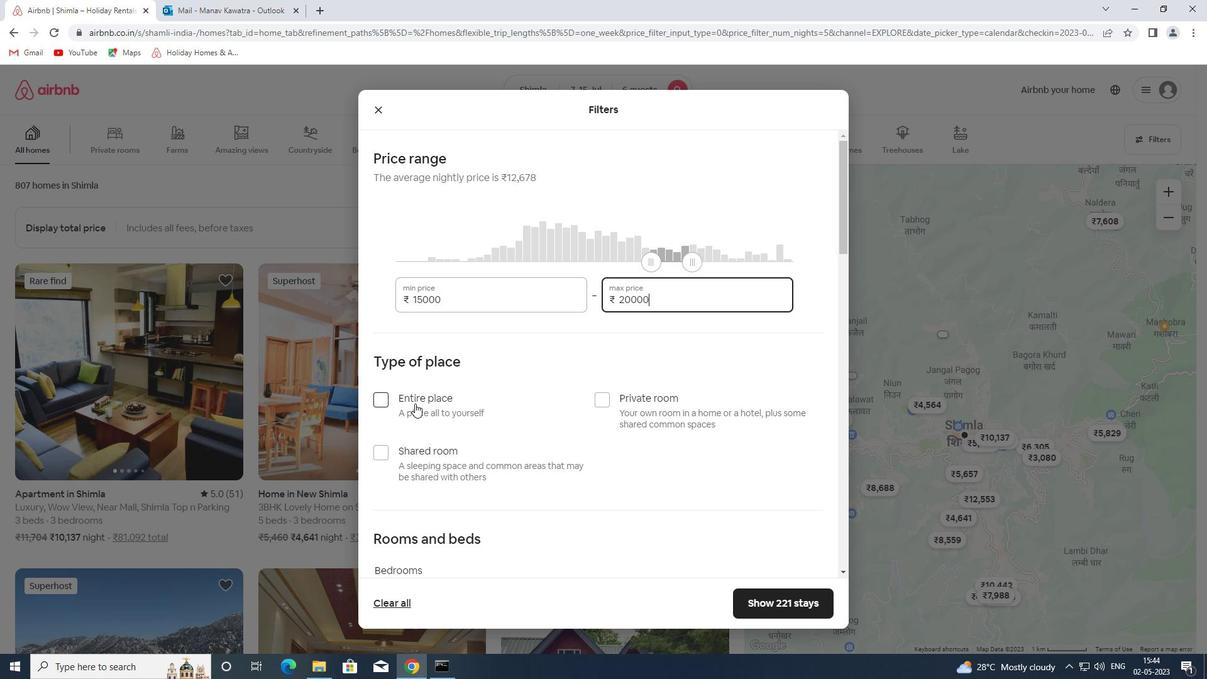 
Action: Mouse moved to (480, 349)
Screenshot: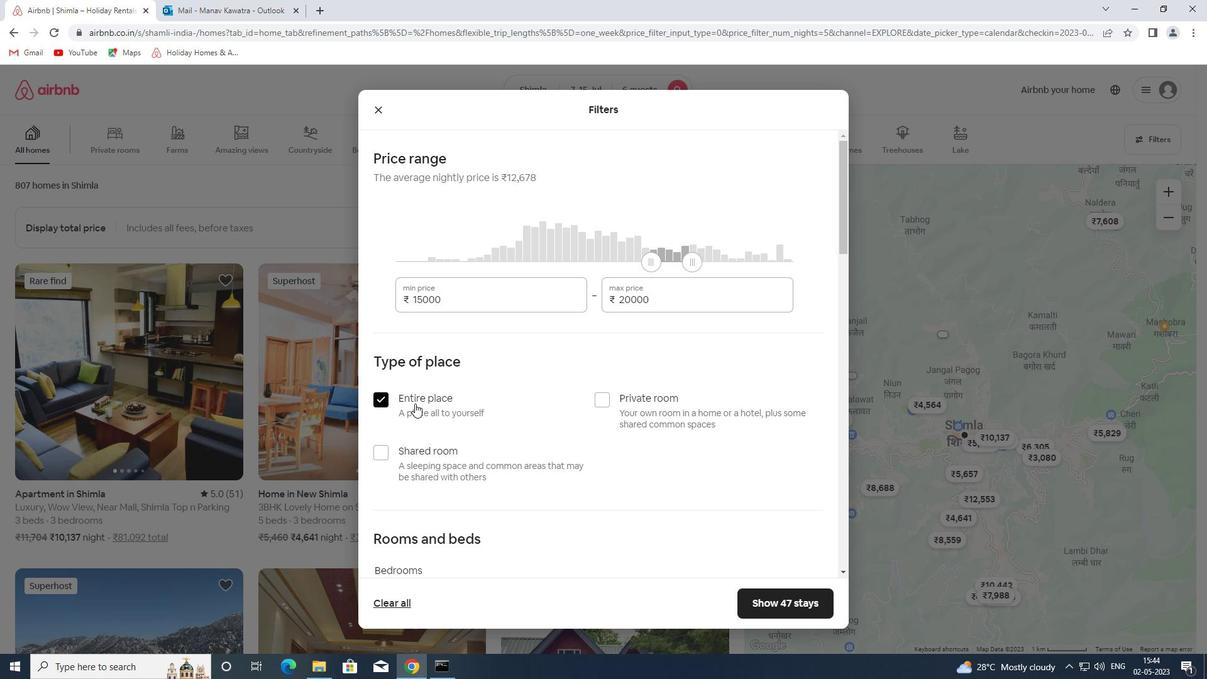 
Action: Mouse scrolled (480, 348) with delta (0, 0)
Screenshot: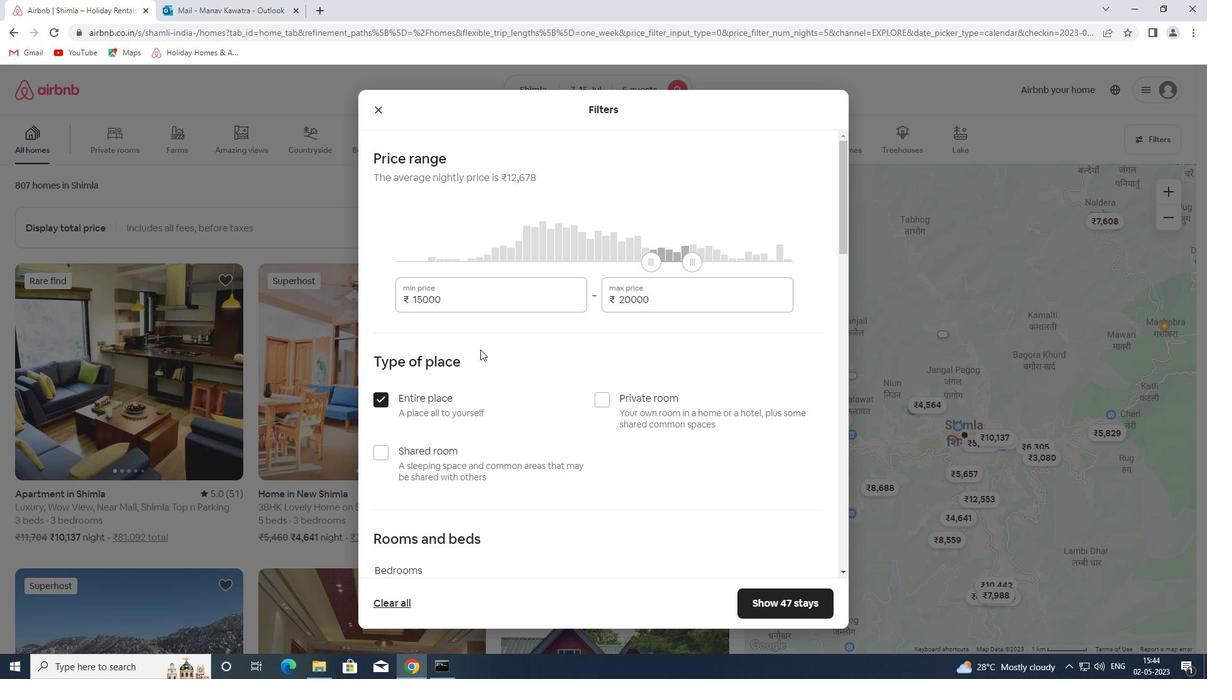 
Action: Mouse scrolled (480, 348) with delta (0, 0)
Screenshot: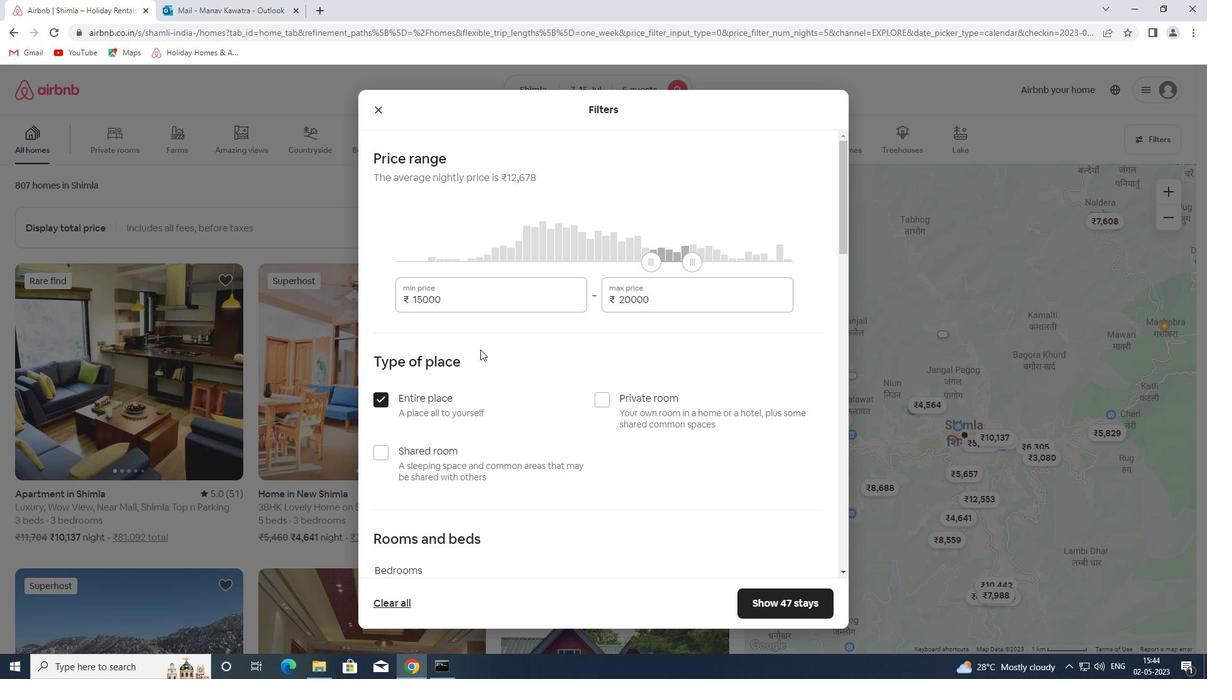 
Action: Mouse scrolled (480, 348) with delta (0, 0)
Screenshot: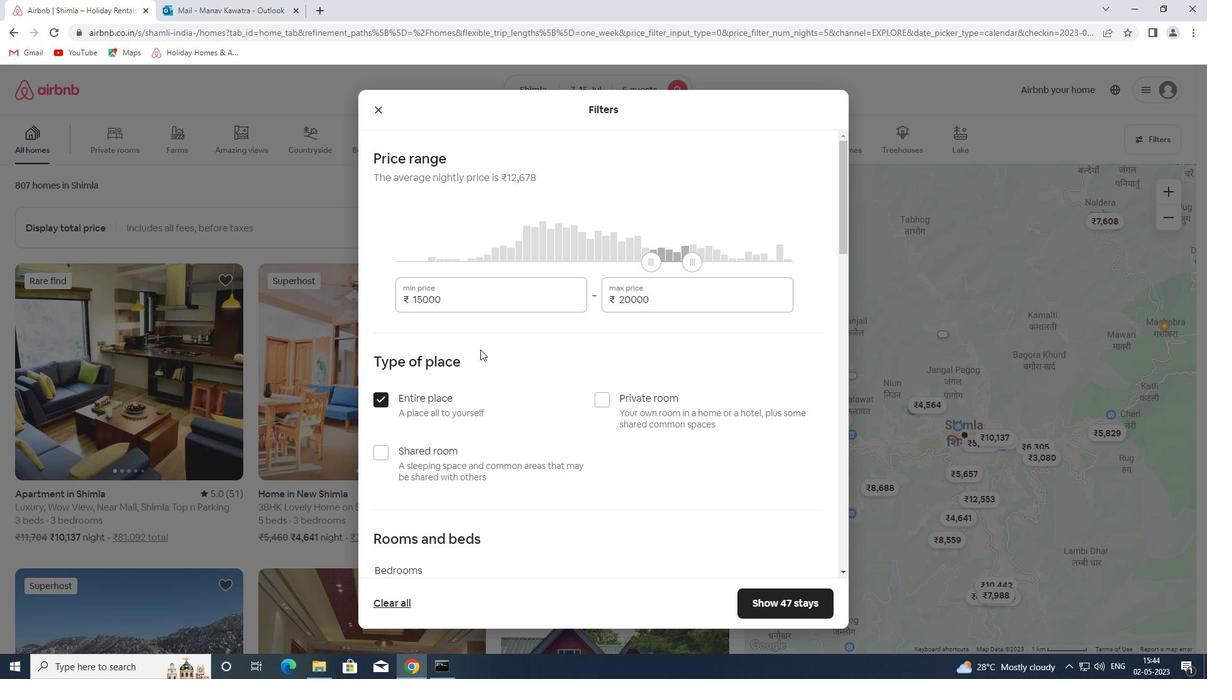
Action: Mouse moved to (496, 379)
Screenshot: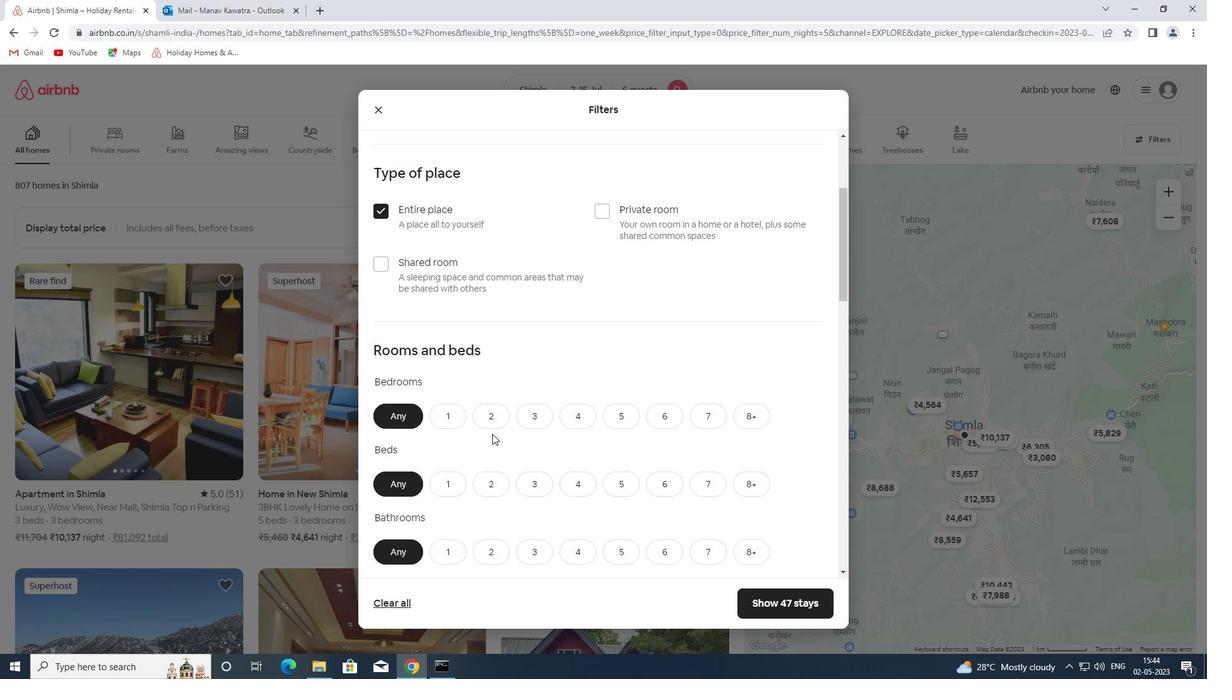 
Action: Mouse scrolled (496, 379) with delta (0, 0)
Screenshot: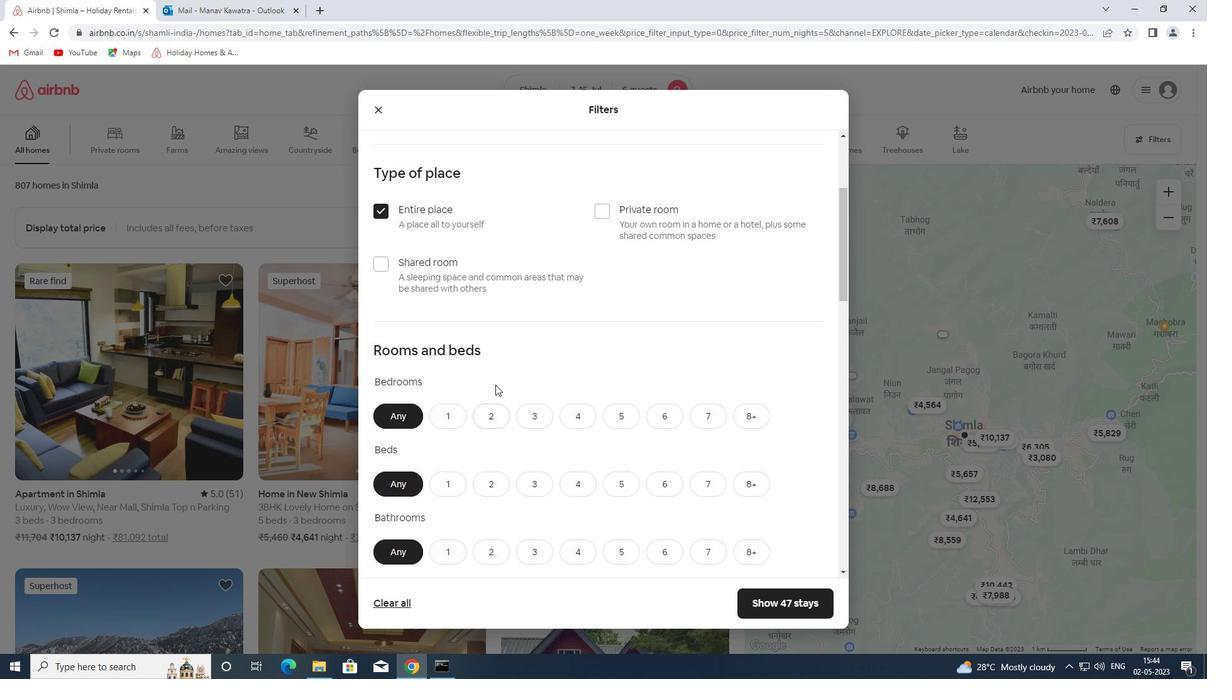 
Action: Mouse scrolled (496, 379) with delta (0, 0)
Screenshot: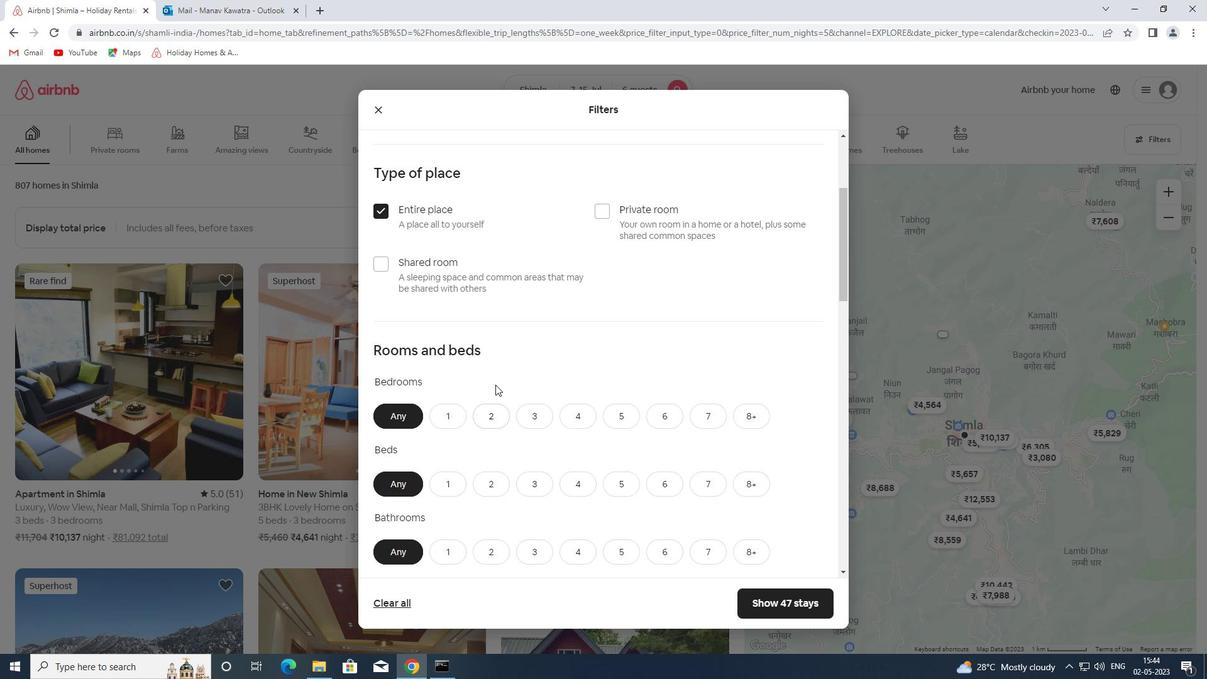 
Action: Mouse moved to (542, 289)
Screenshot: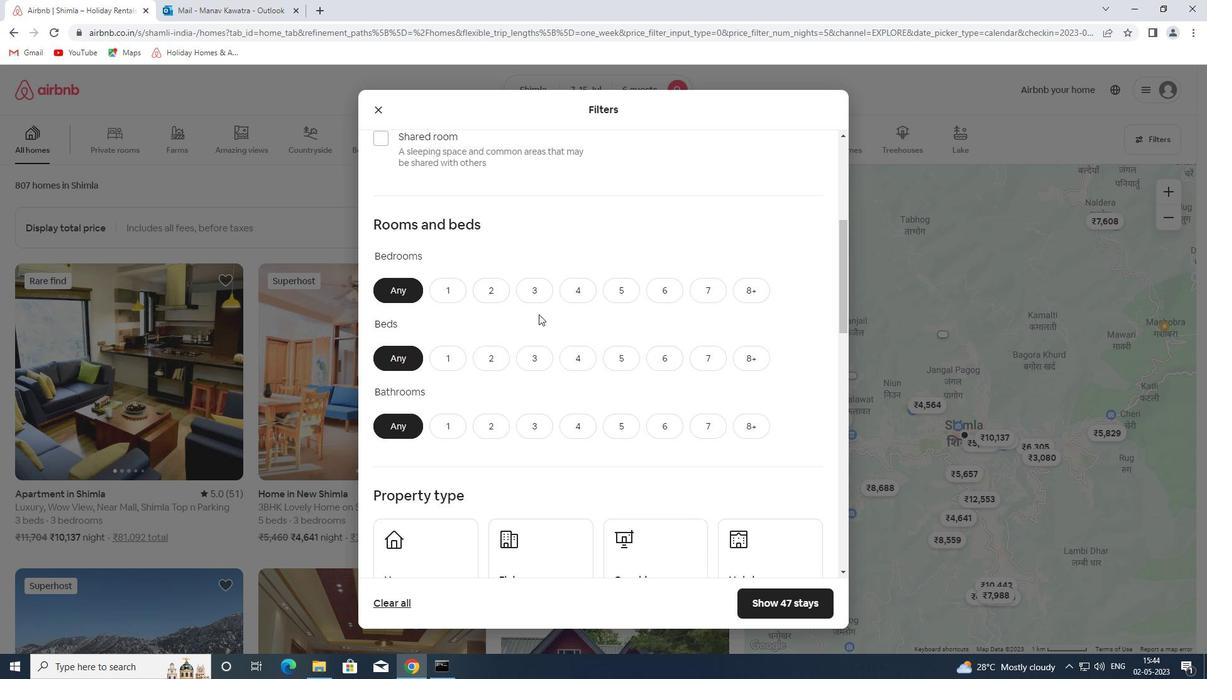 
Action: Mouse pressed left at (542, 289)
Screenshot: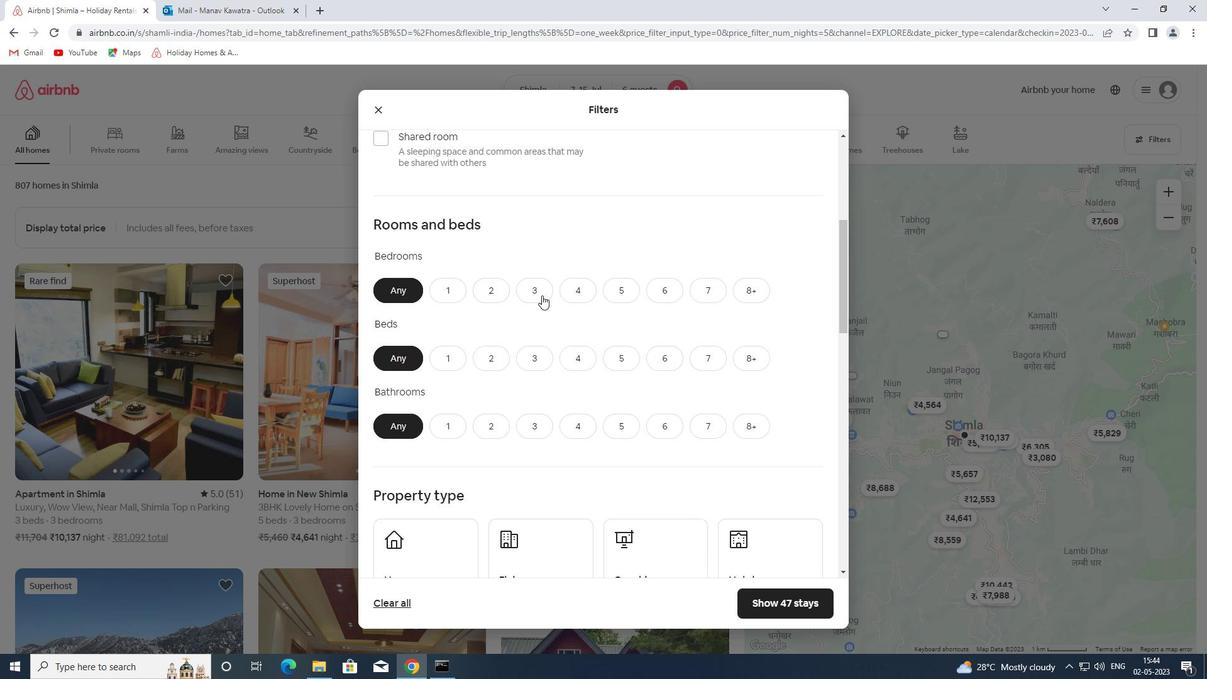 
Action: Mouse moved to (542, 355)
Screenshot: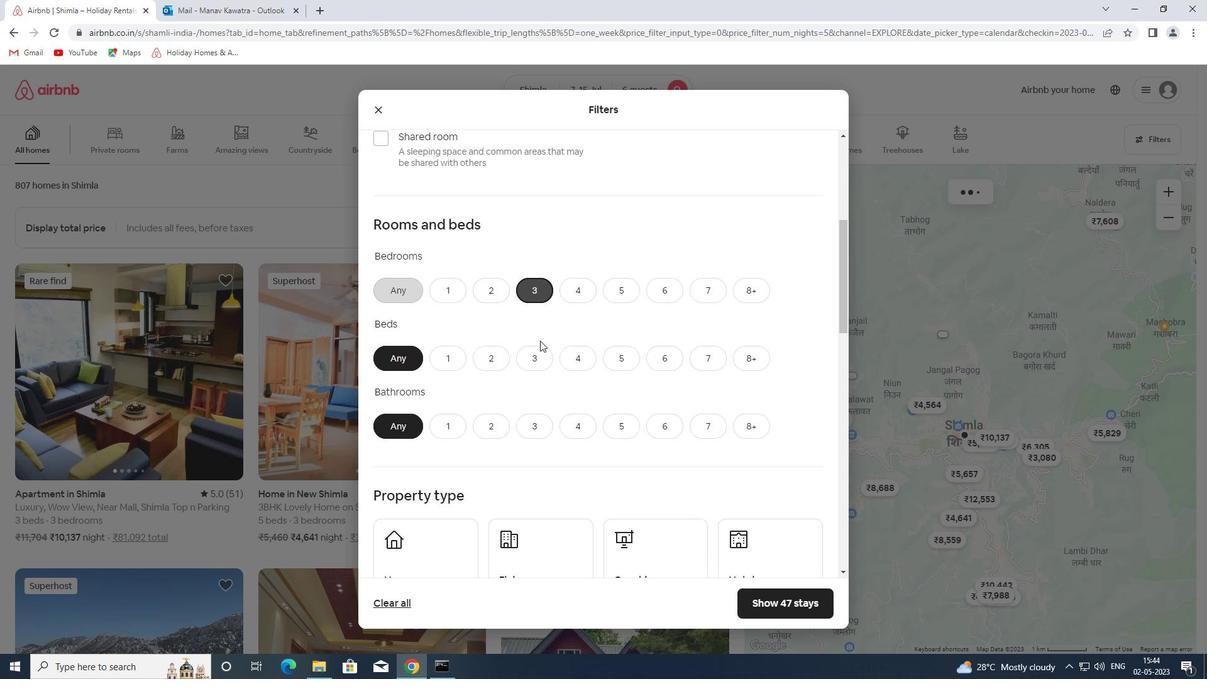 
Action: Mouse pressed left at (542, 355)
Screenshot: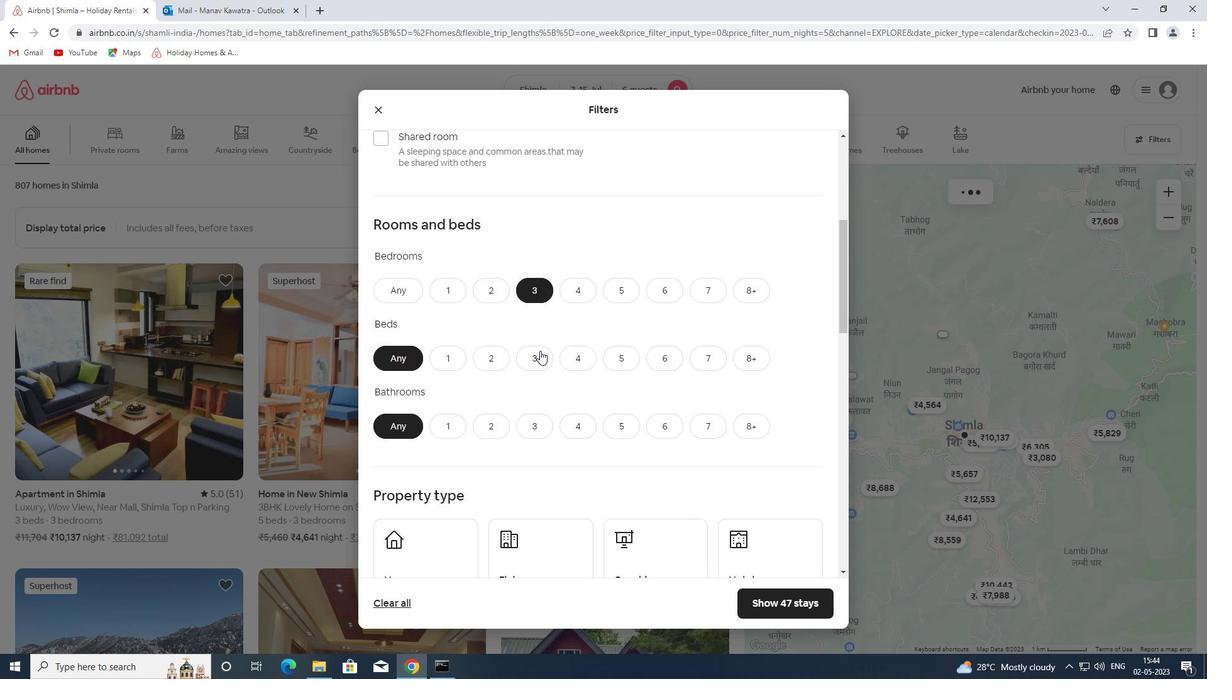 
Action: Mouse moved to (547, 422)
Screenshot: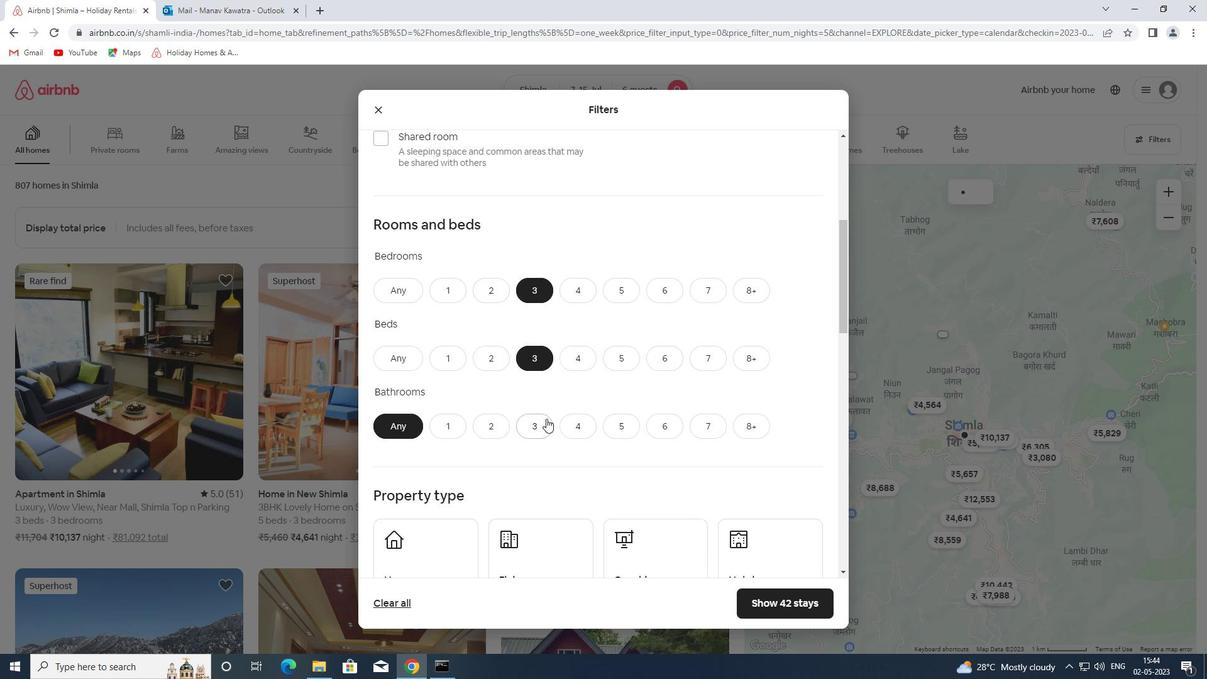 
Action: Mouse pressed left at (547, 422)
Screenshot: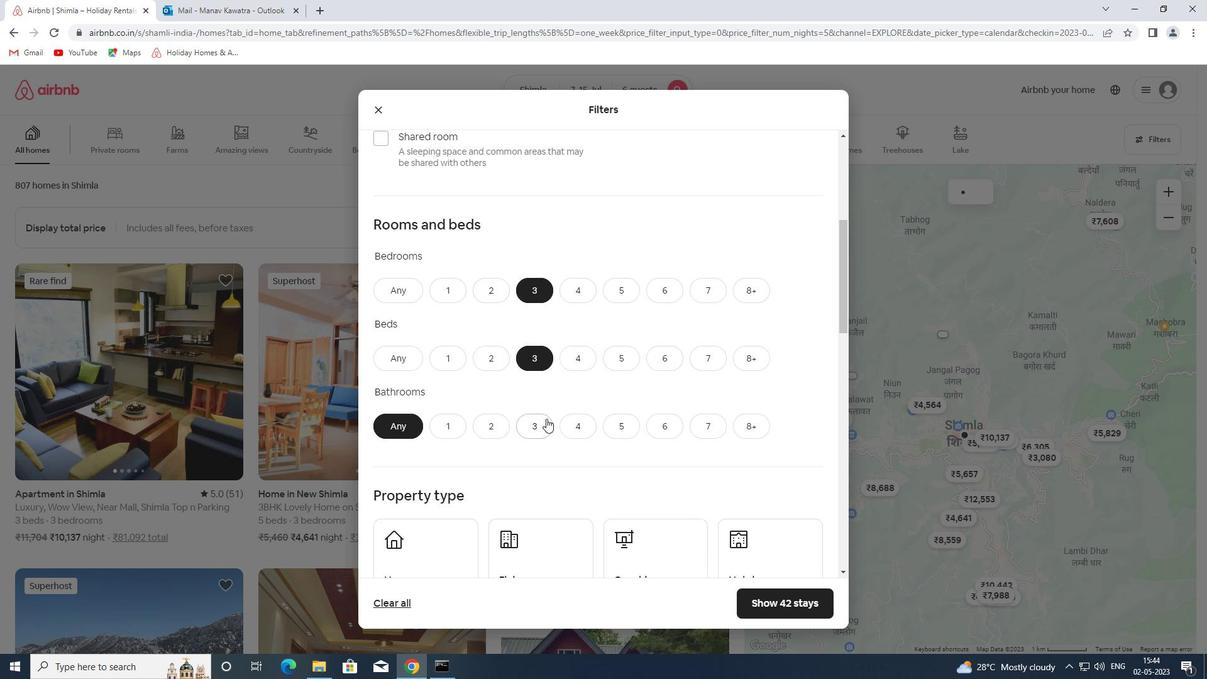 
Action: Mouse moved to (597, 335)
Screenshot: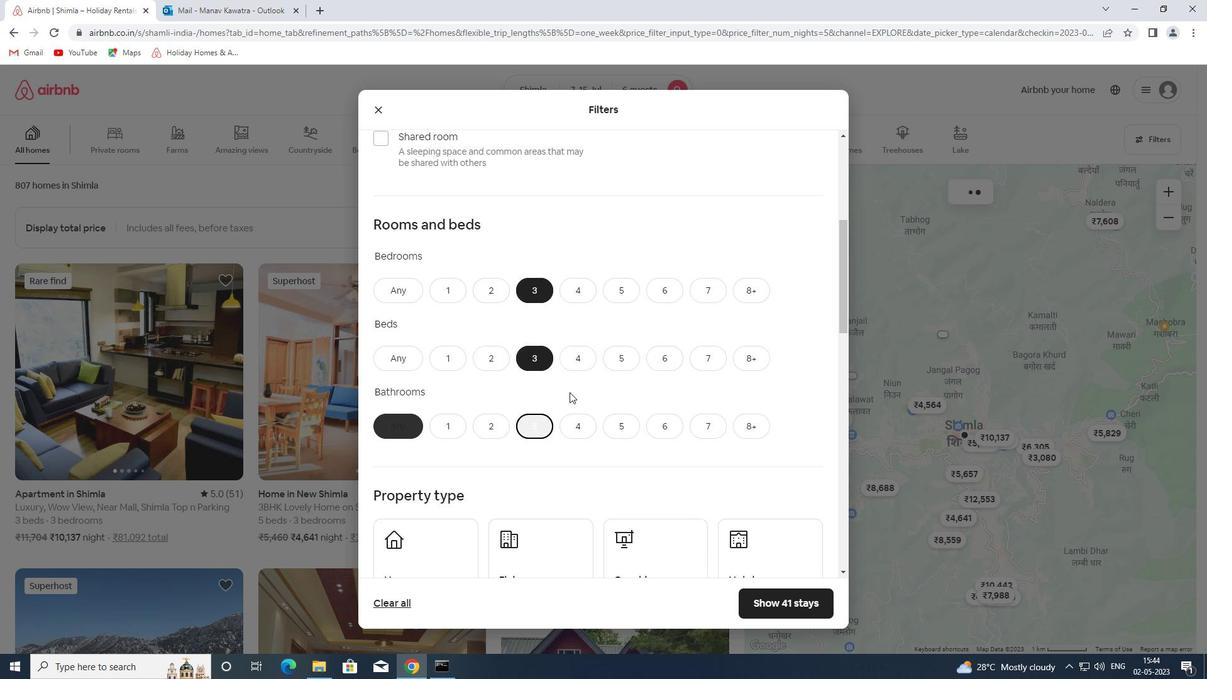 
Action: Mouse scrolled (597, 334) with delta (0, 0)
Screenshot: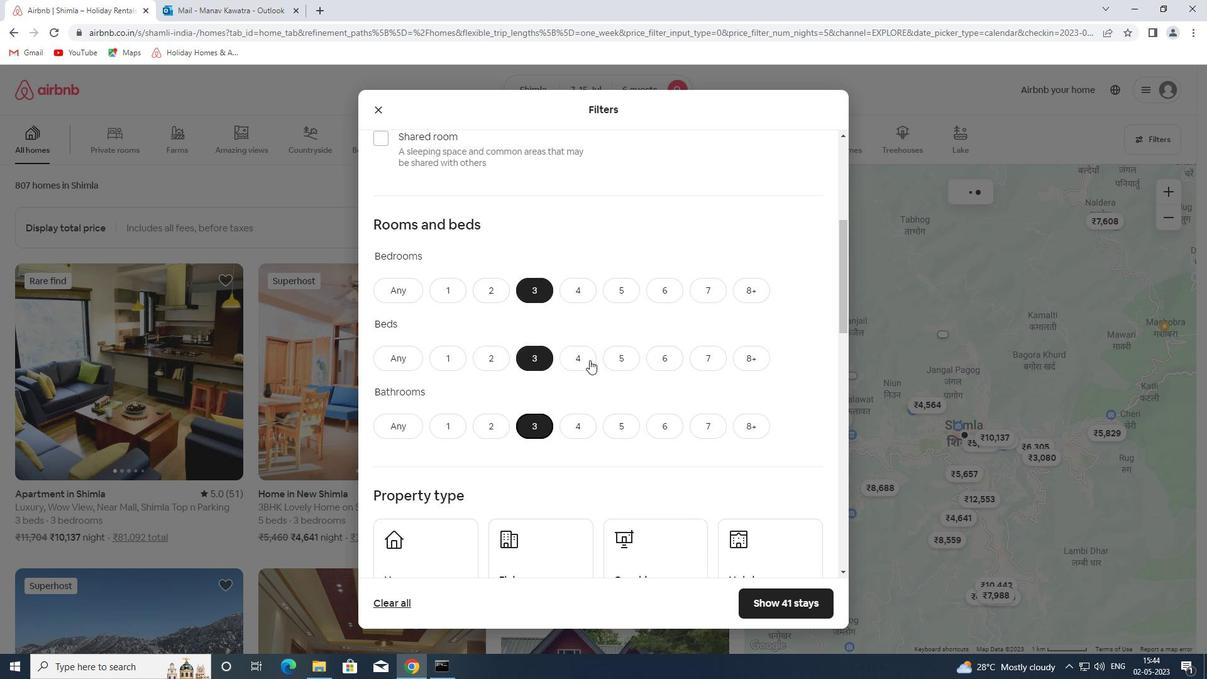 
Action: Mouse scrolled (597, 334) with delta (0, 0)
Screenshot: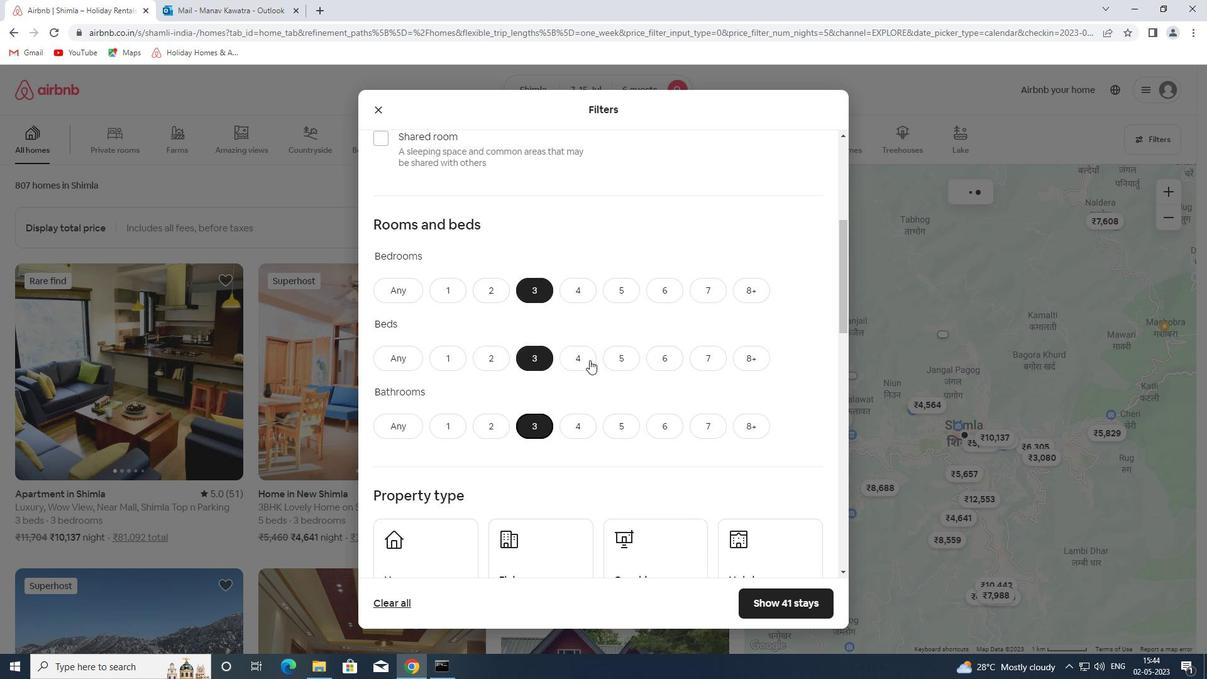
Action: Mouse scrolled (597, 334) with delta (0, 0)
Screenshot: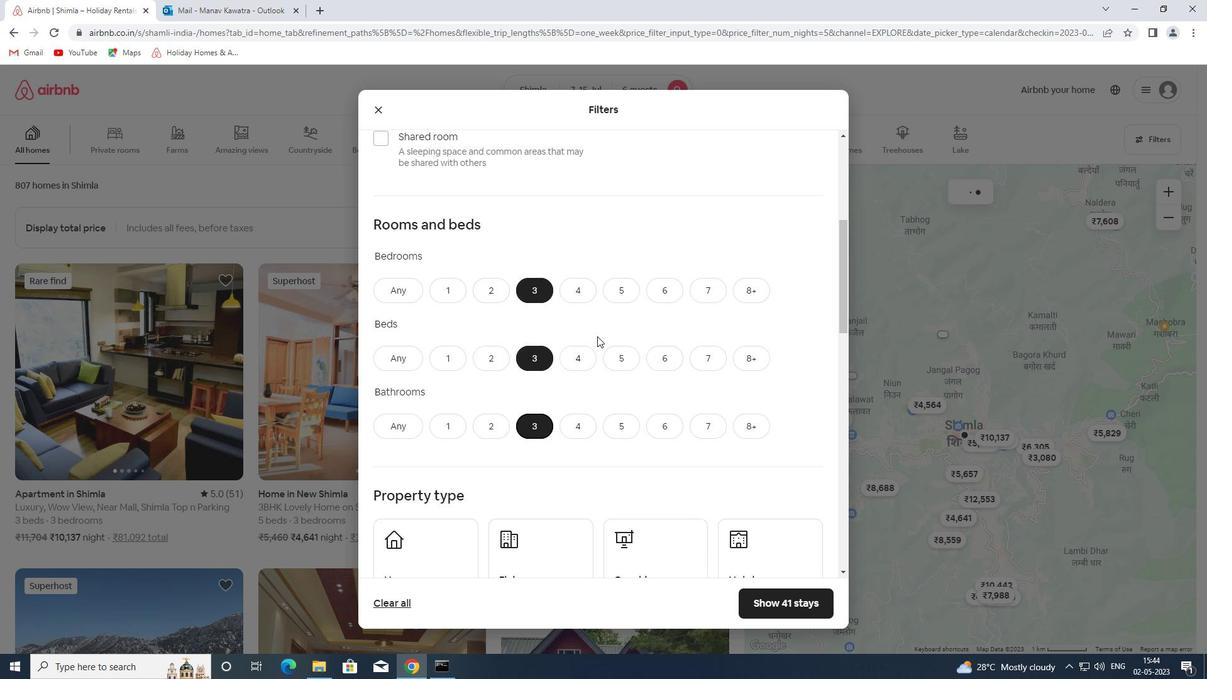 
Action: Mouse scrolled (597, 334) with delta (0, 0)
Screenshot: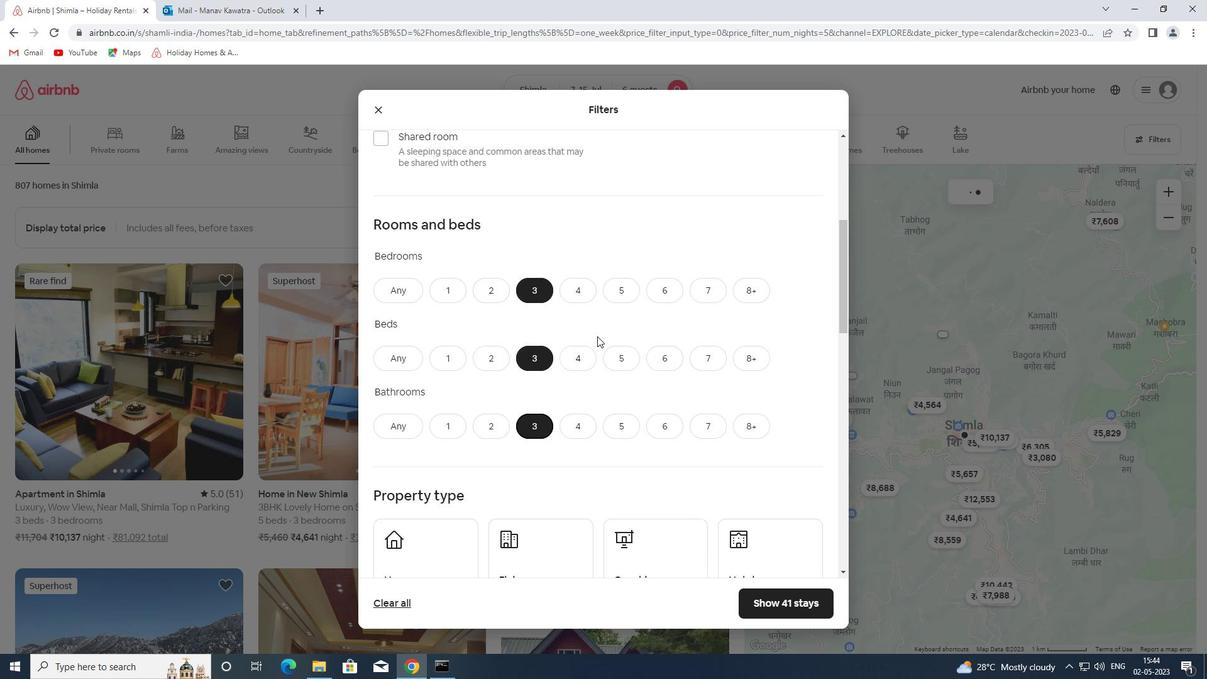 
Action: Mouse scrolled (597, 334) with delta (0, 0)
Screenshot: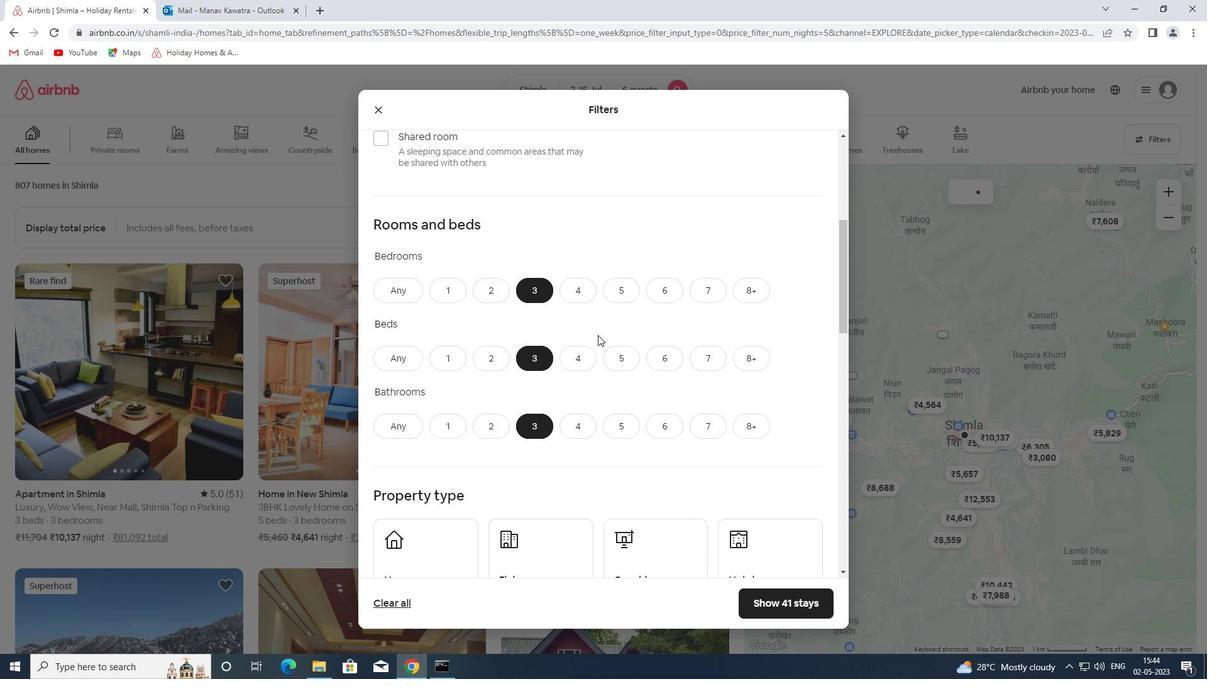 
Action: Mouse moved to (442, 229)
Screenshot: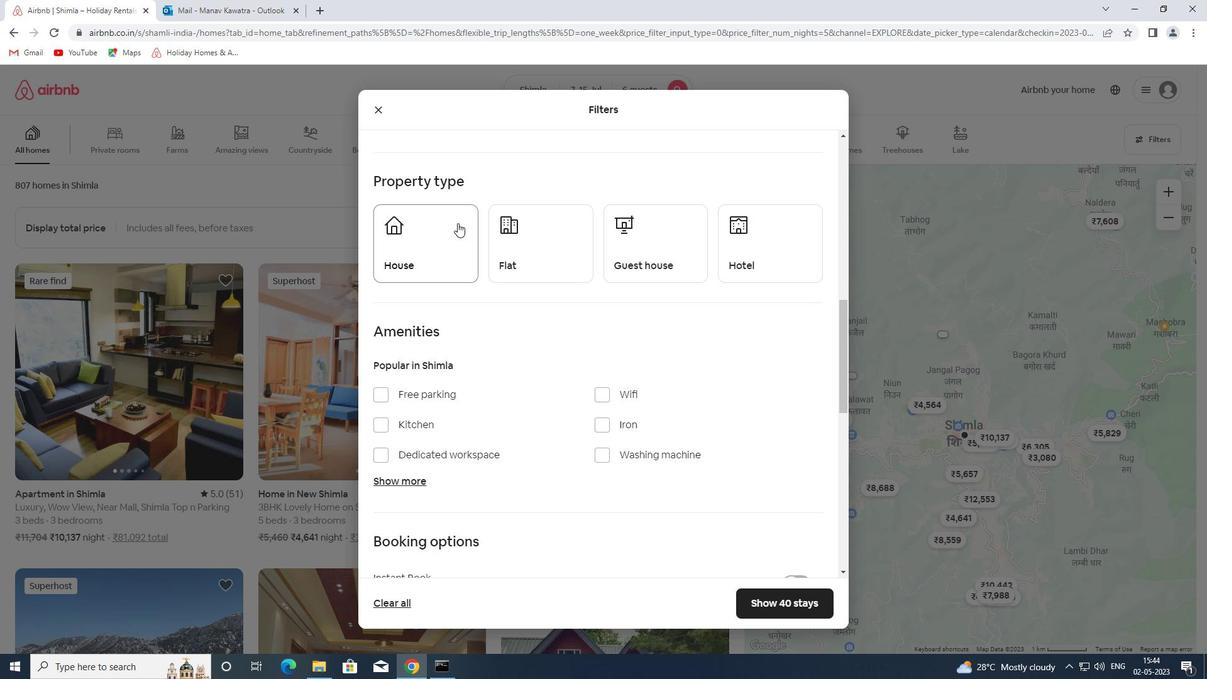 
Action: Mouse pressed left at (442, 229)
Screenshot: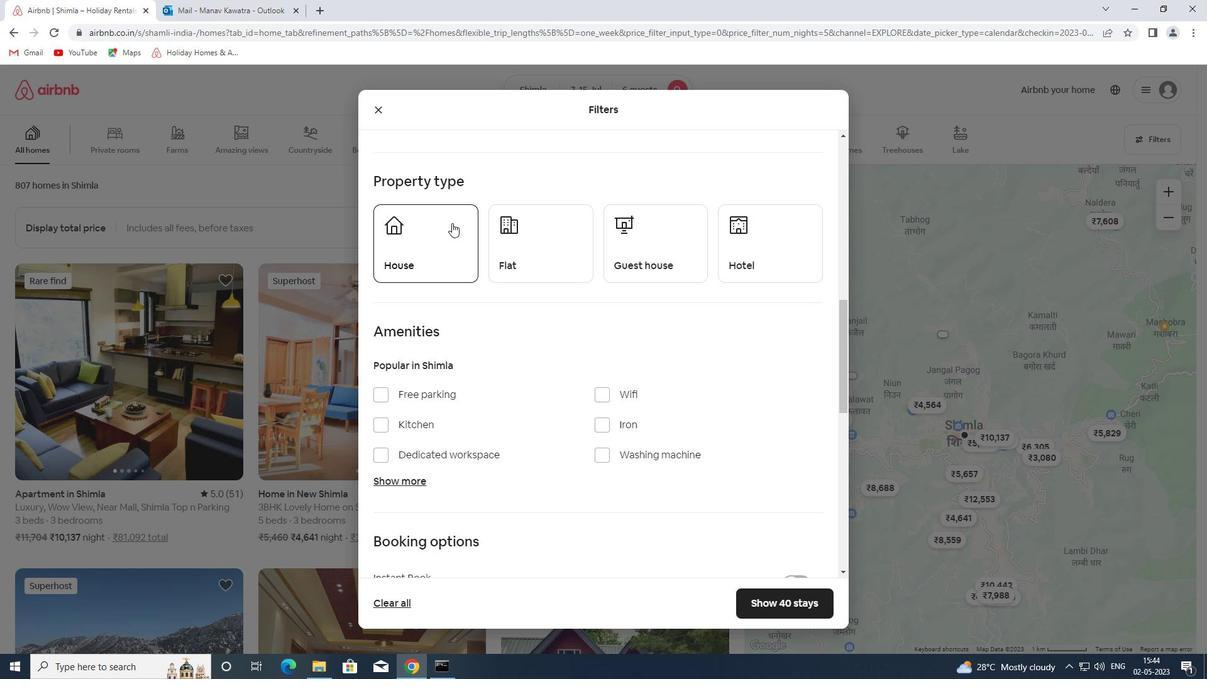 
Action: Mouse moved to (565, 249)
Screenshot: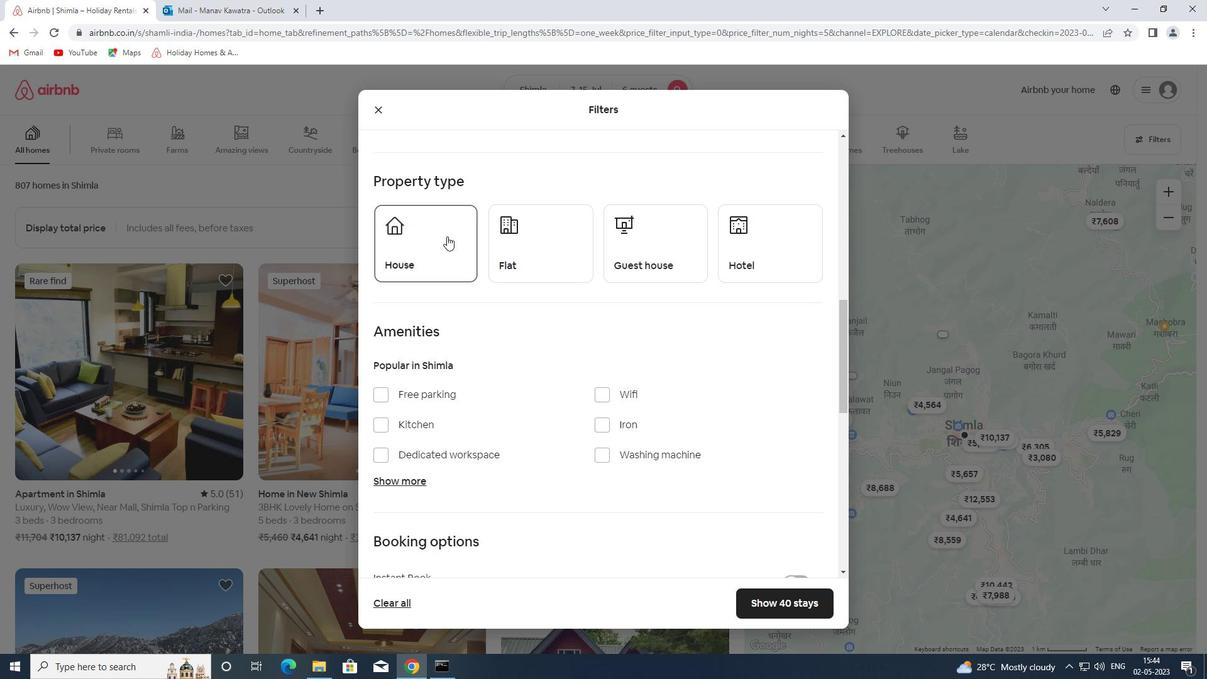 
Action: Mouse pressed left at (565, 249)
Screenshot: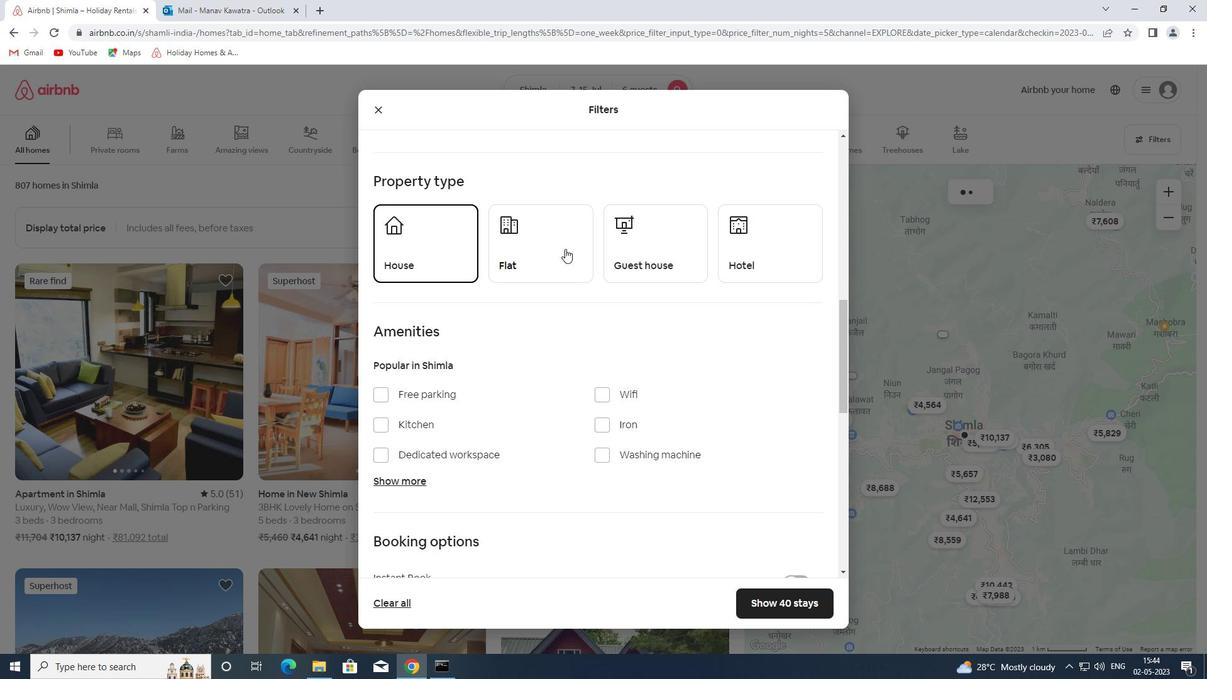 
Action: Mouse moved to (657, 246)
Screenshot: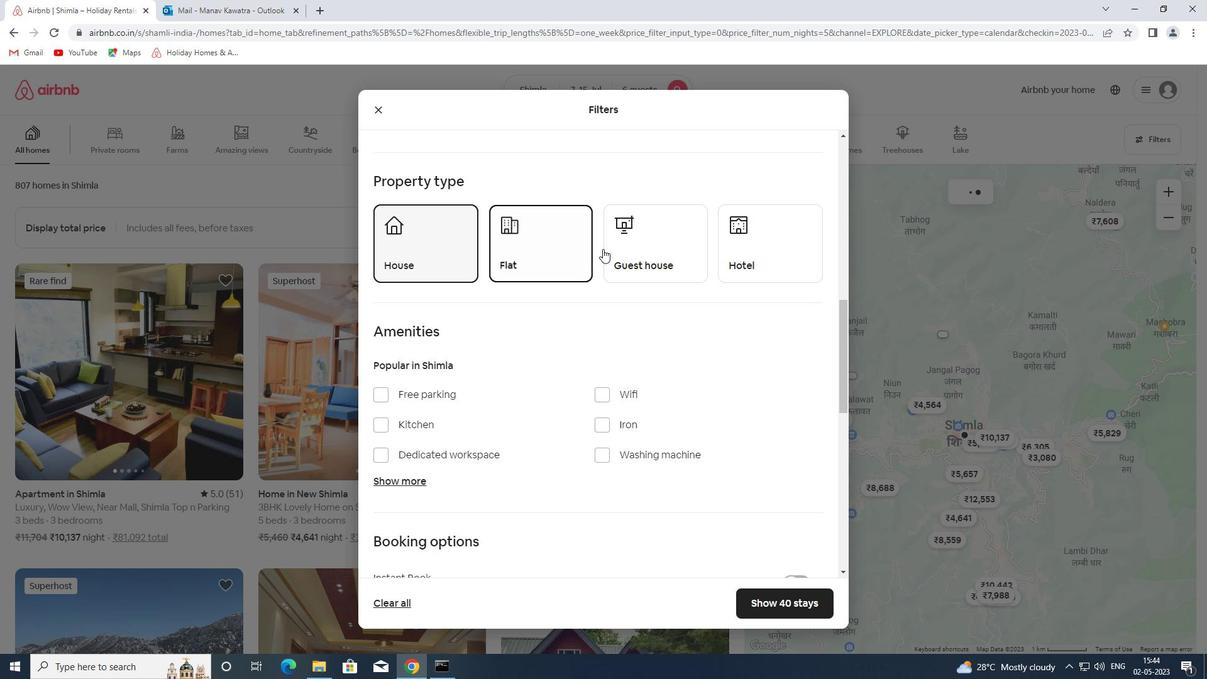 
Action: Mouse pressed left at (657, 246)
Screenshot: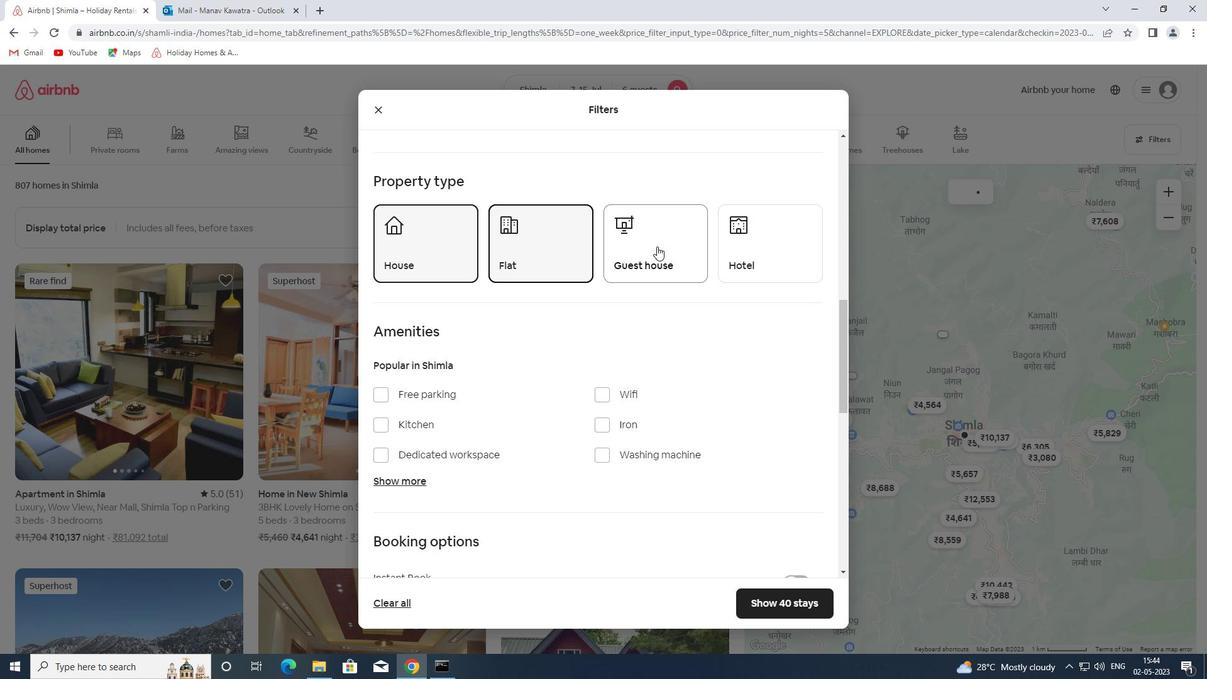 
Action: Mouse moved to (753, 233)
Screenshot: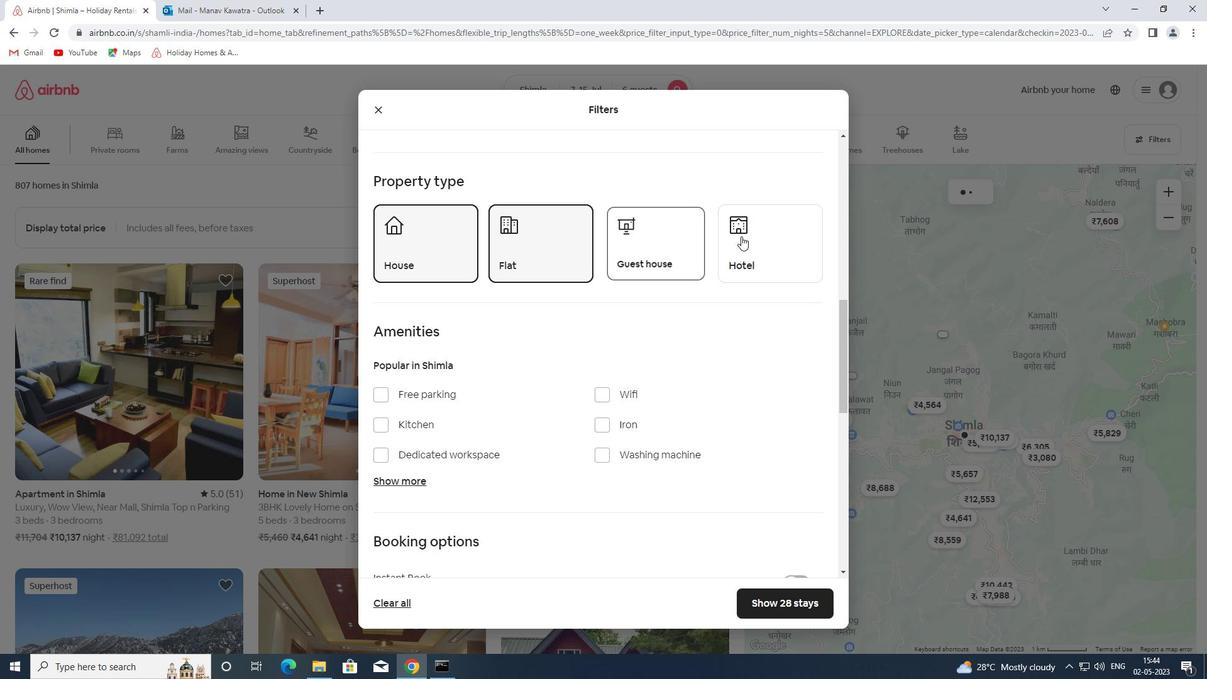 
Action: Mouse pressed left at (753, 233)
Screenshot: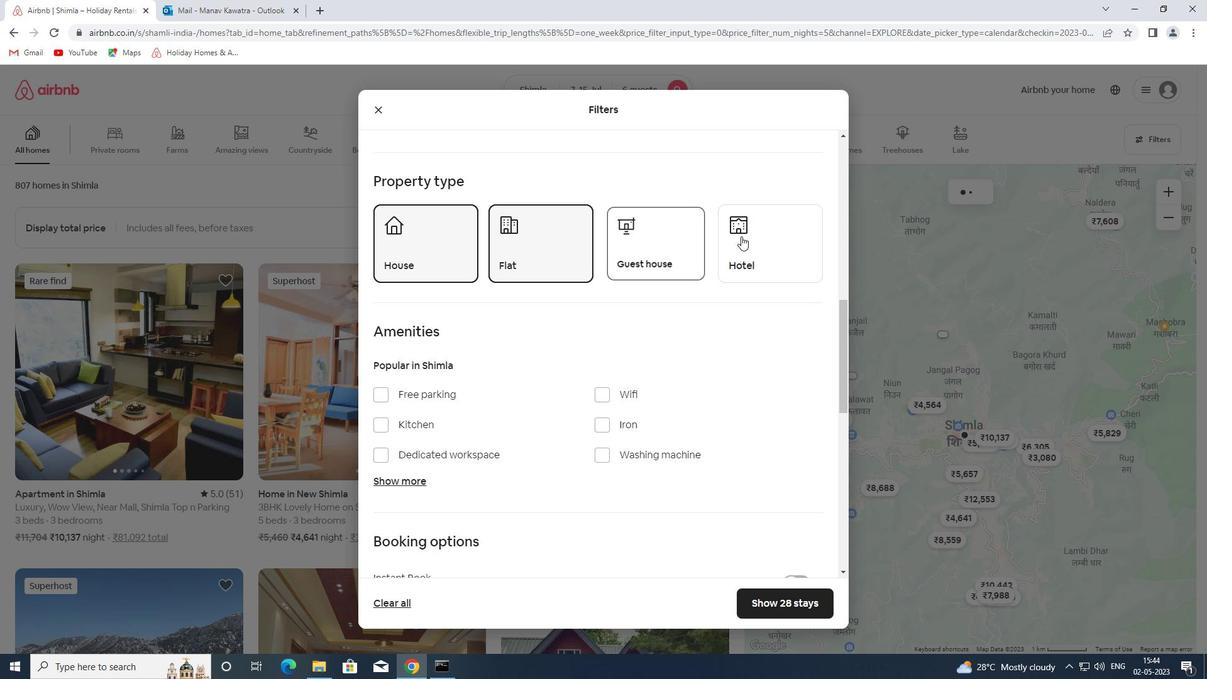 
Action: Mouse moved to (690, 309)
Screenshot: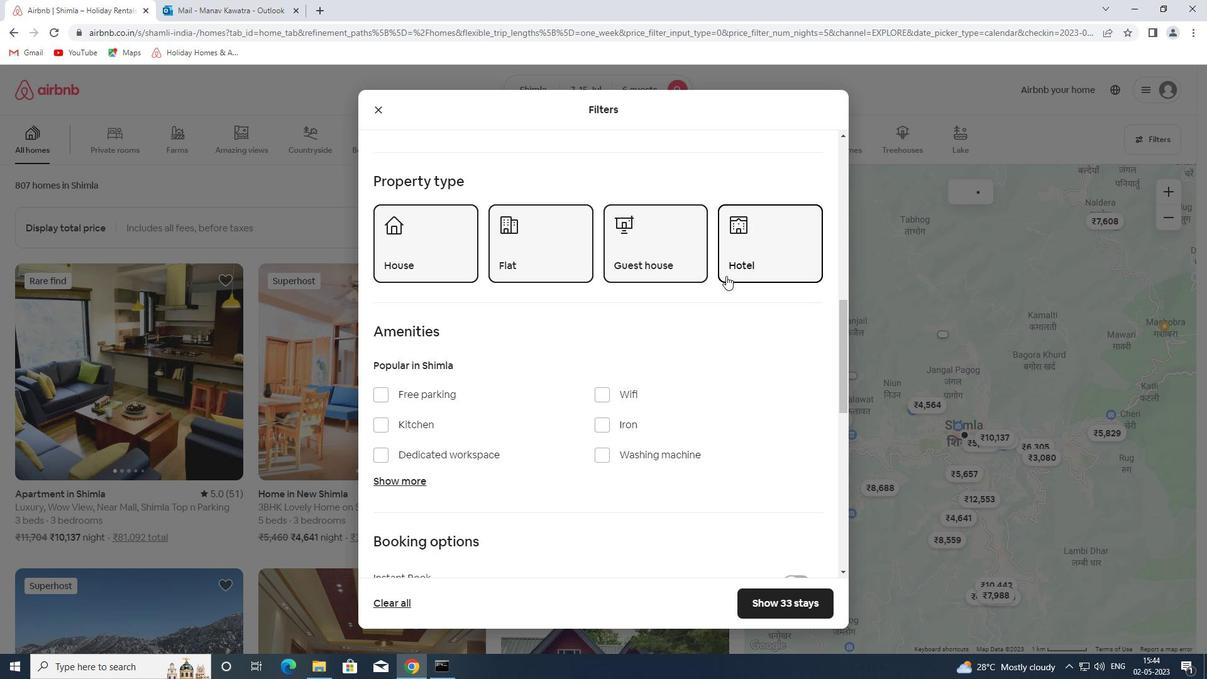 
Action: Mouse scrolled (690, 309) with delta (0, 0)
Screenshot: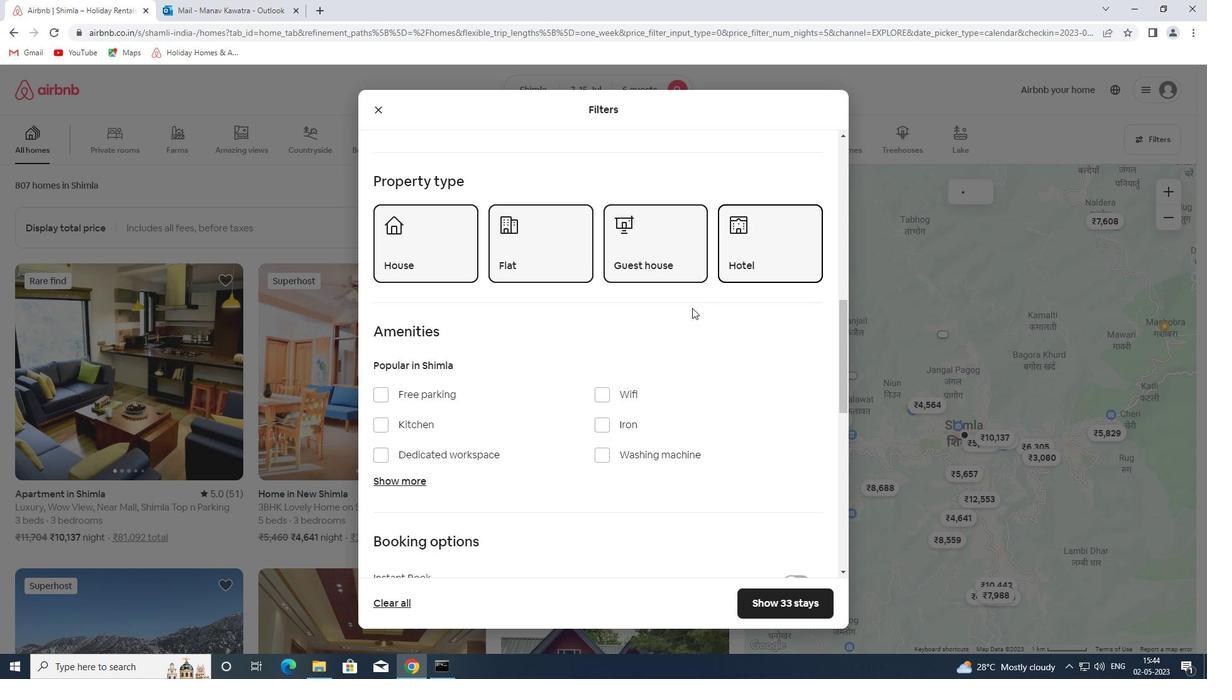 
Action: Mouse scrolled (690, 309) with delta (0, 0)
Screenshot: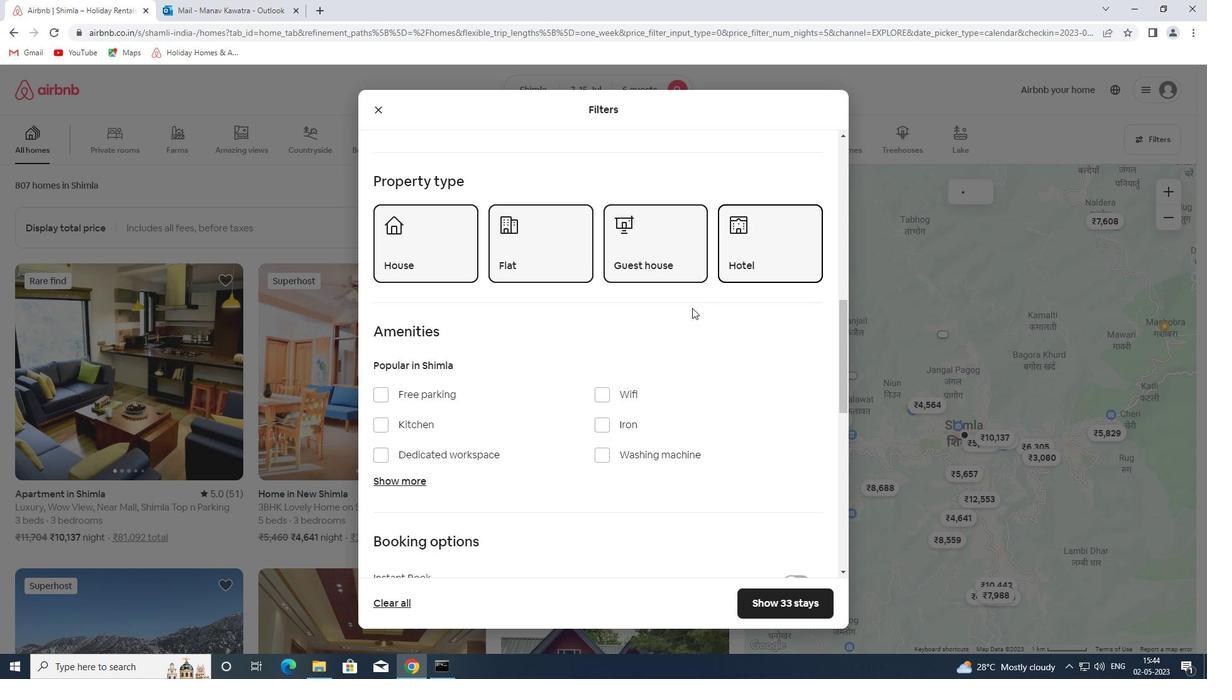
Action: Mouse scrolled (690, 309) with delta (0, 0)
Screenshot: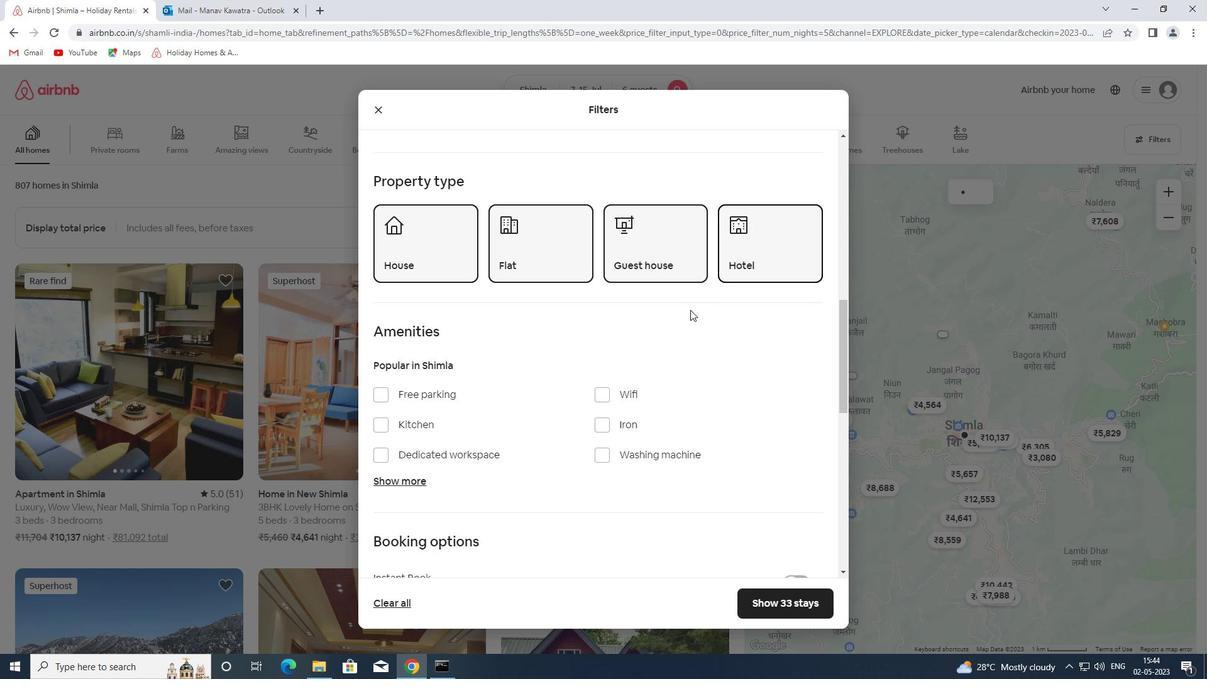 
Action: Mouse scrolled (690, 309) with delta (0, 0)
Screenshot: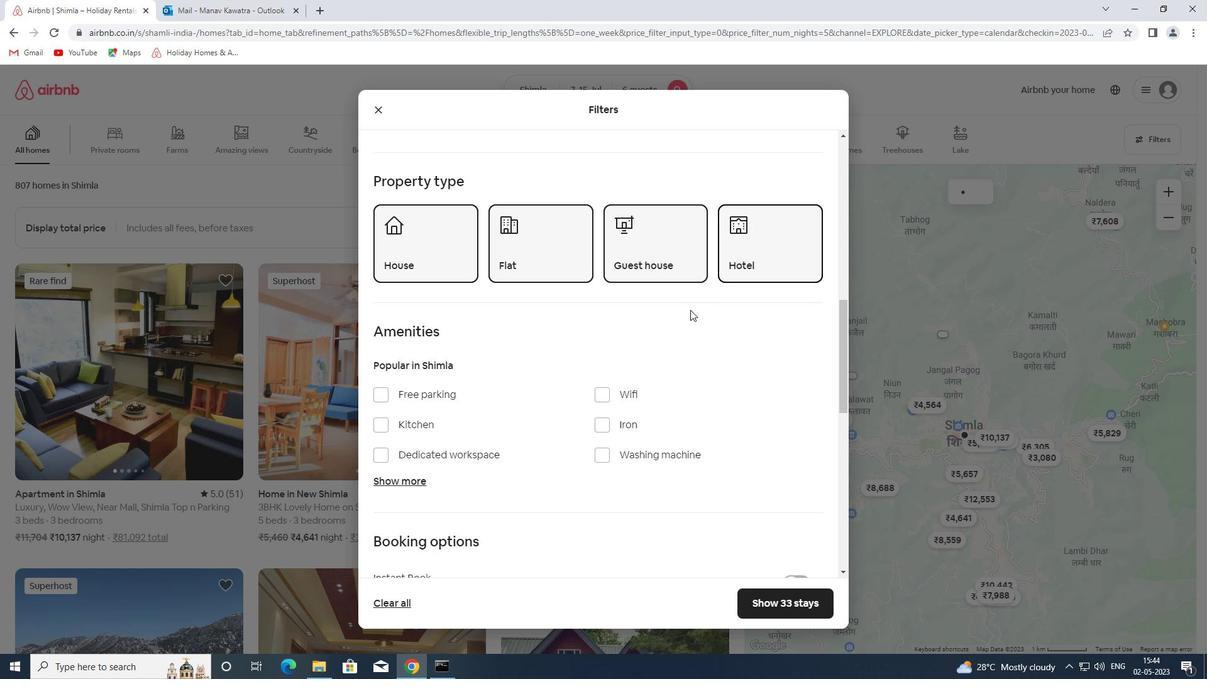 
Action: Mouse scrolled (690, 309) with delta (0, 0)
Screenshot: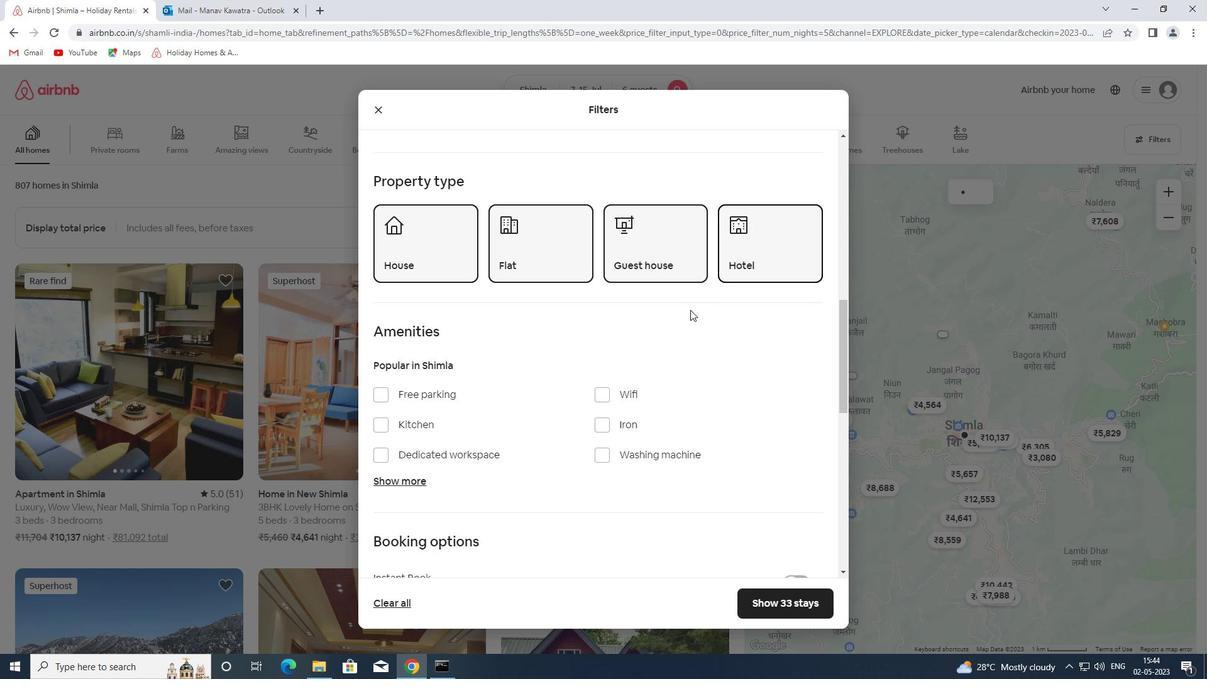 
Action: Mouse scrolled (690, 309) with delta (0, 0)
Screenshot: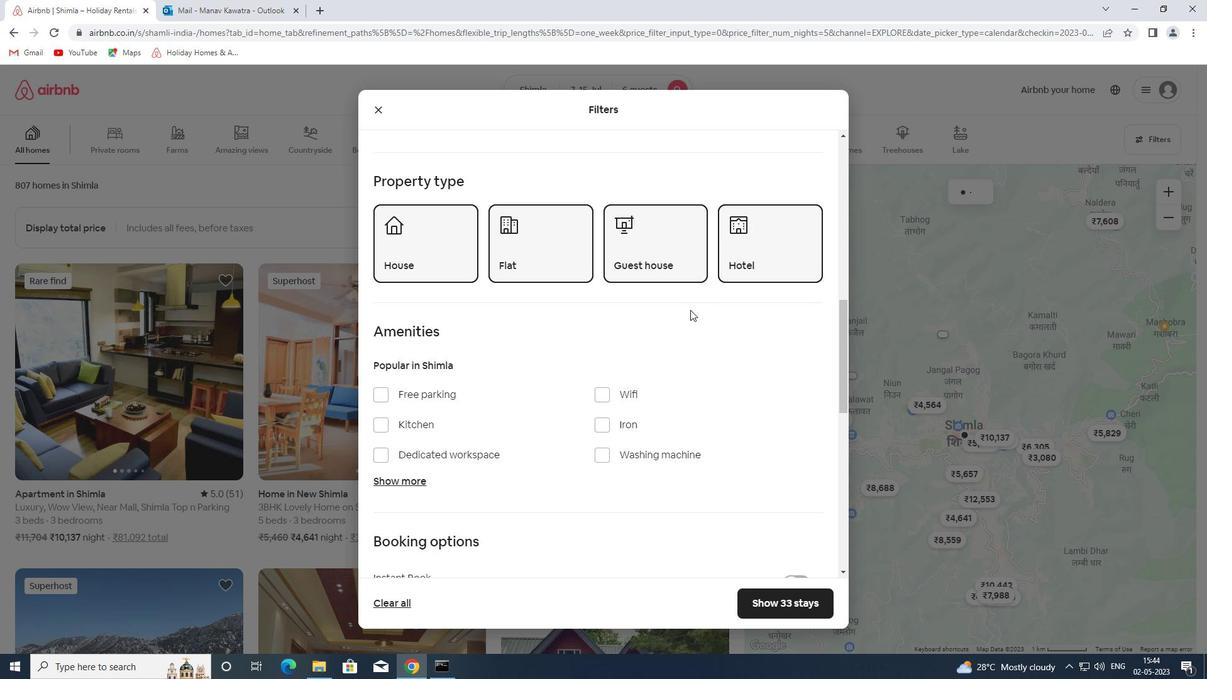 
Action: Mouse scrolled (690, 310) with delta (0, 0)
Screenshot: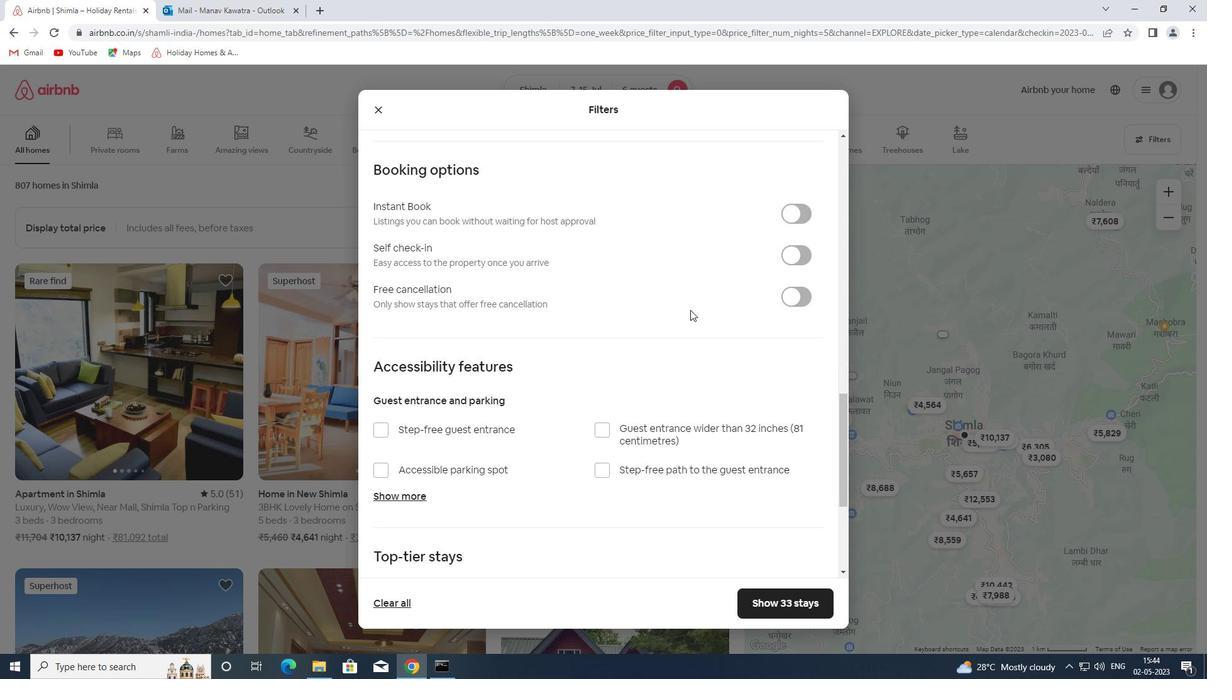 
Action: Mouse scrolled (690, 310) with delta (0, 0)
Screenshot: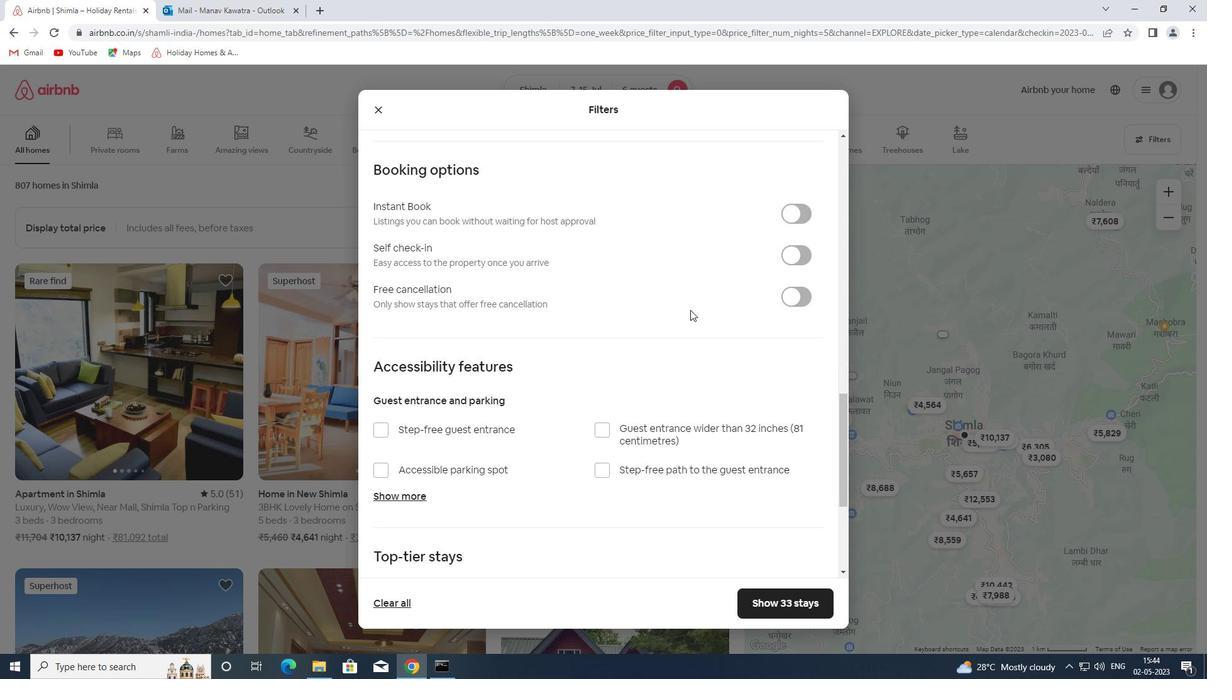 
Action: Mouse scrolled (690, 310) with delta (0, 0)
Screenshot: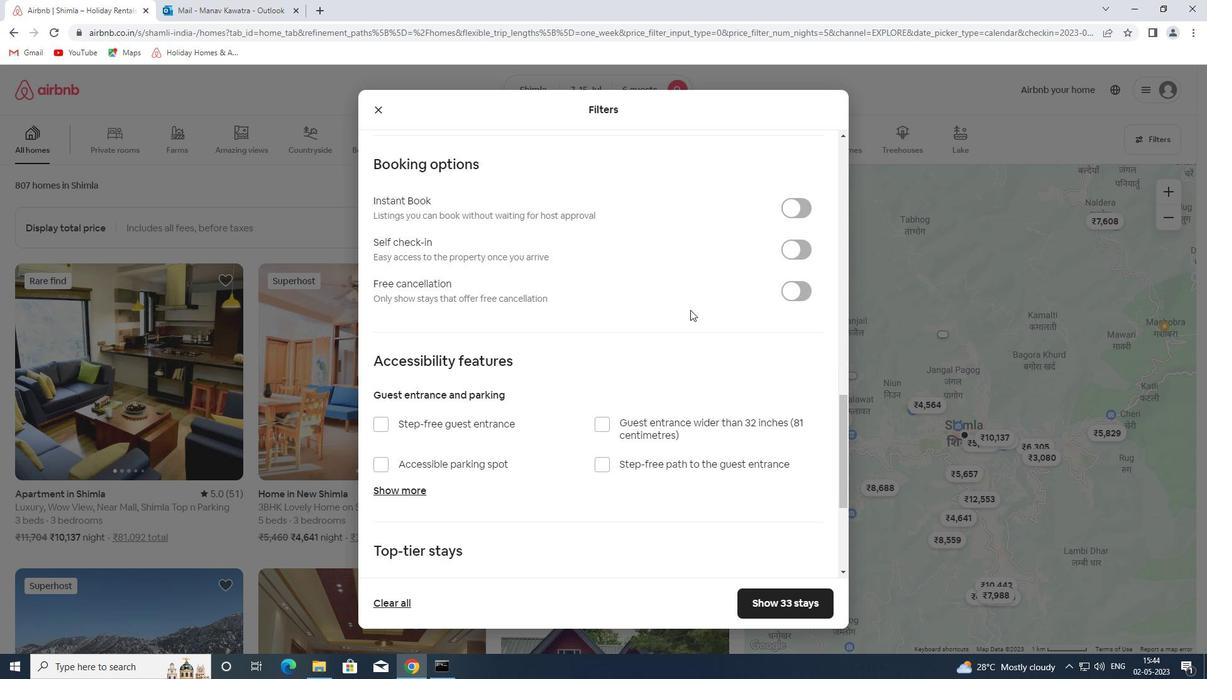 
Action: Mouse scrolled (690, 310) with delta (0, 0)
Screenshot: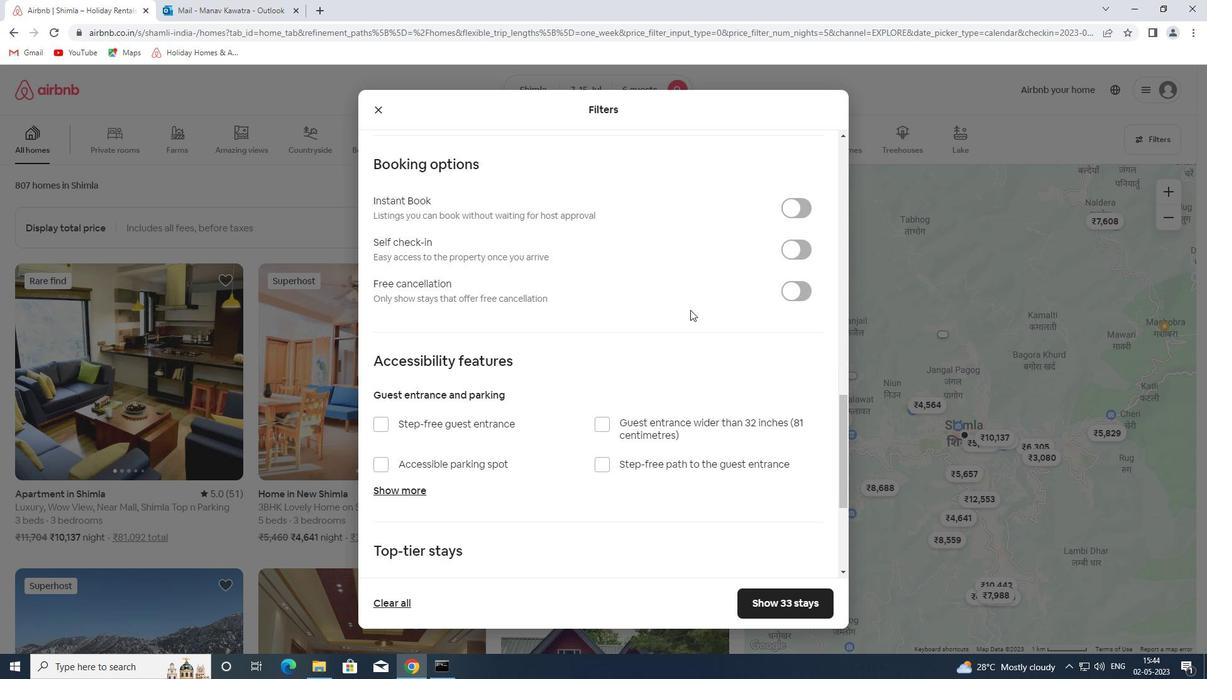
Action: Mouse scrolled (690, 310) with delta (0, 0)
Screenshot: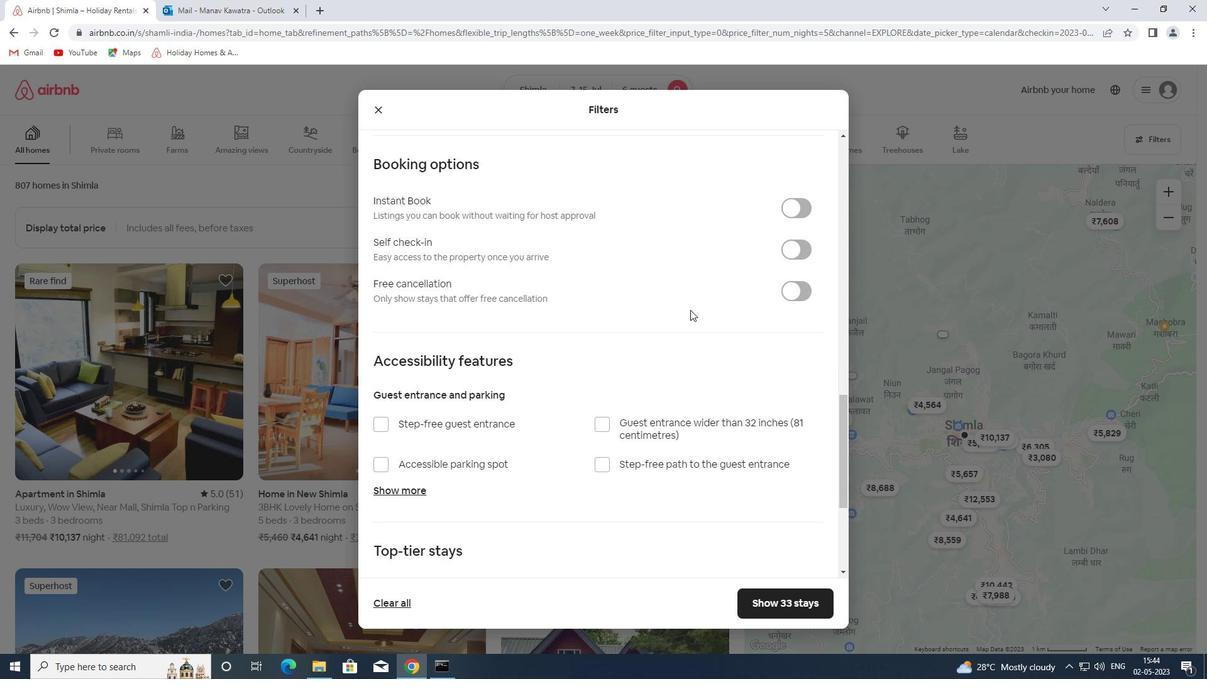 
Action: Mouse scrolled (690, 310) with delta (0, 0)
Screenshot: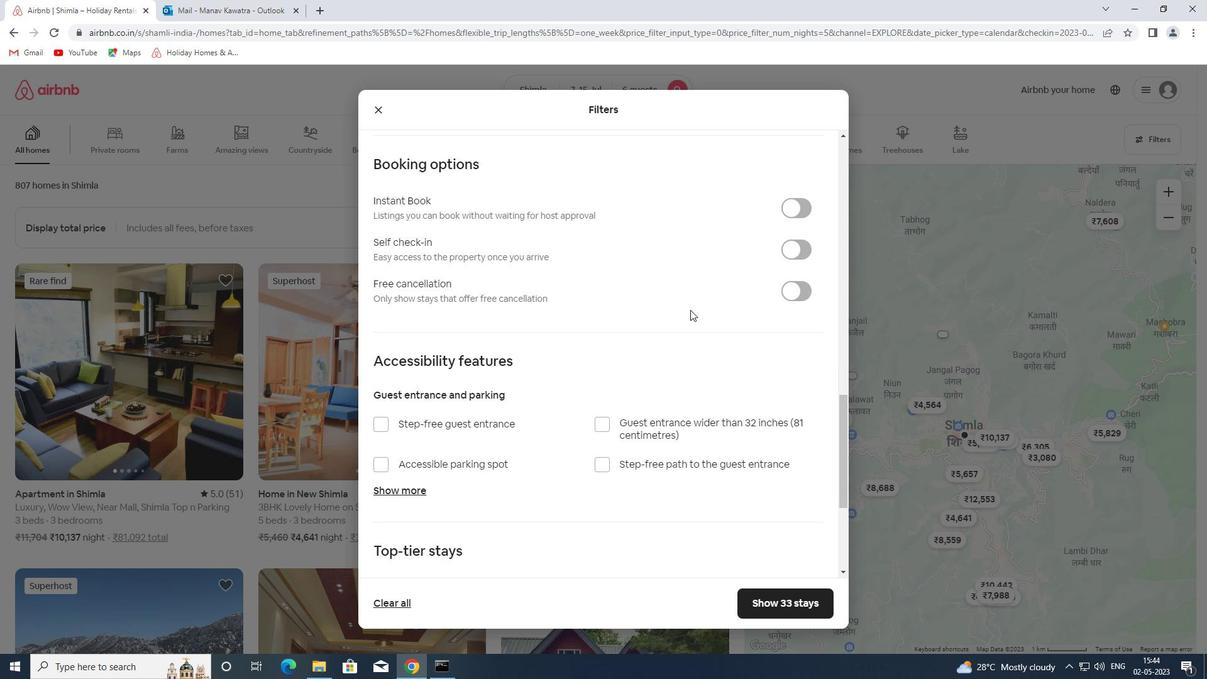 
Action: Mouse moved to (718, 302)
Screenshot: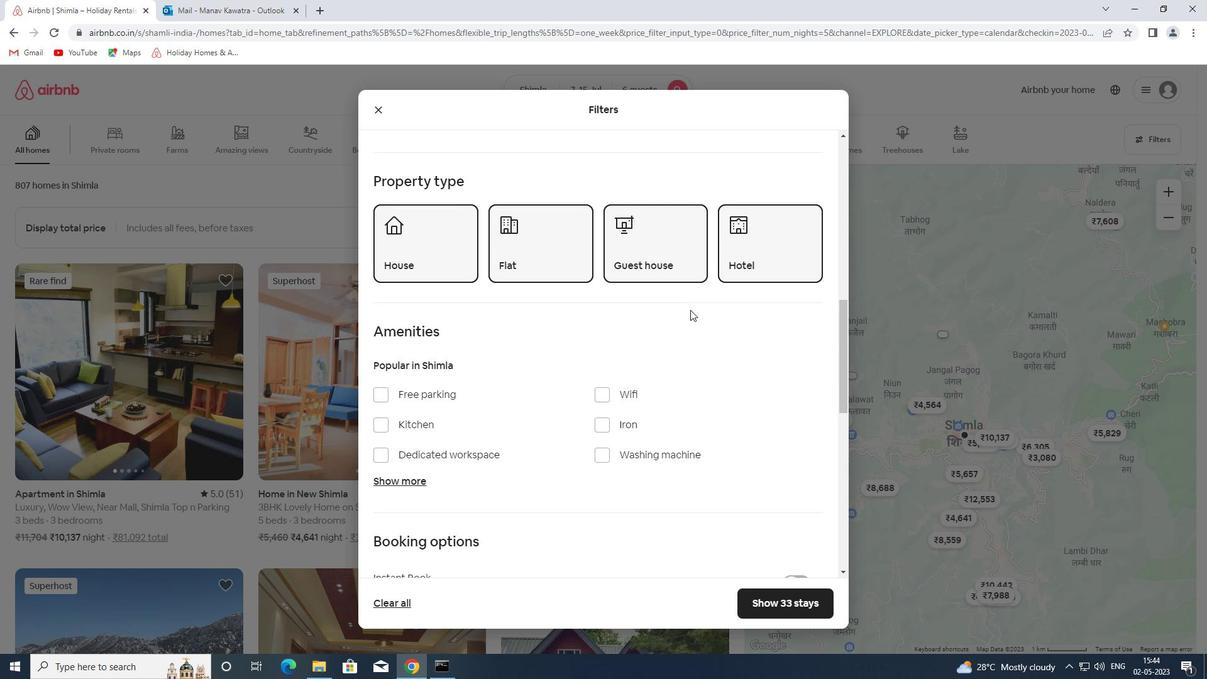 
Action: Mouse scrolled (718, 301) with delta (0, 0)
Screenshot: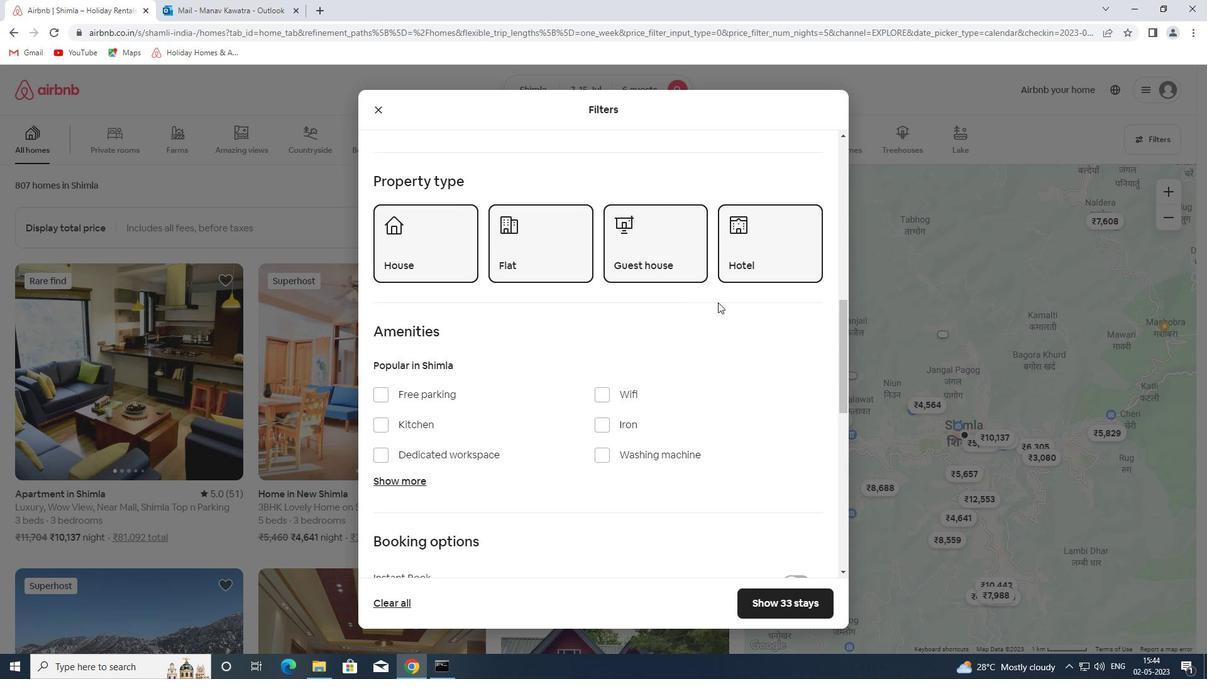 
Action: Mouse scrolled (718, 301) with delta (0, 0)
Screenshot: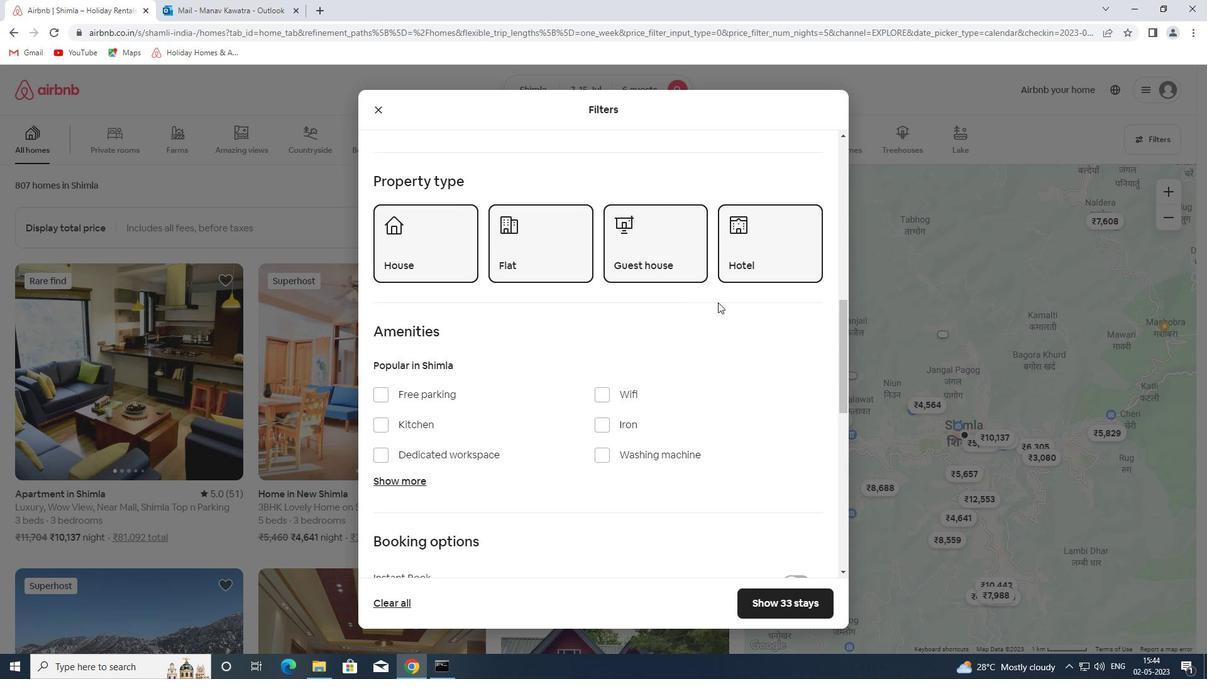 
Action: Mouse scrolled (718, 301) with delta (0, 0)
Screenshot: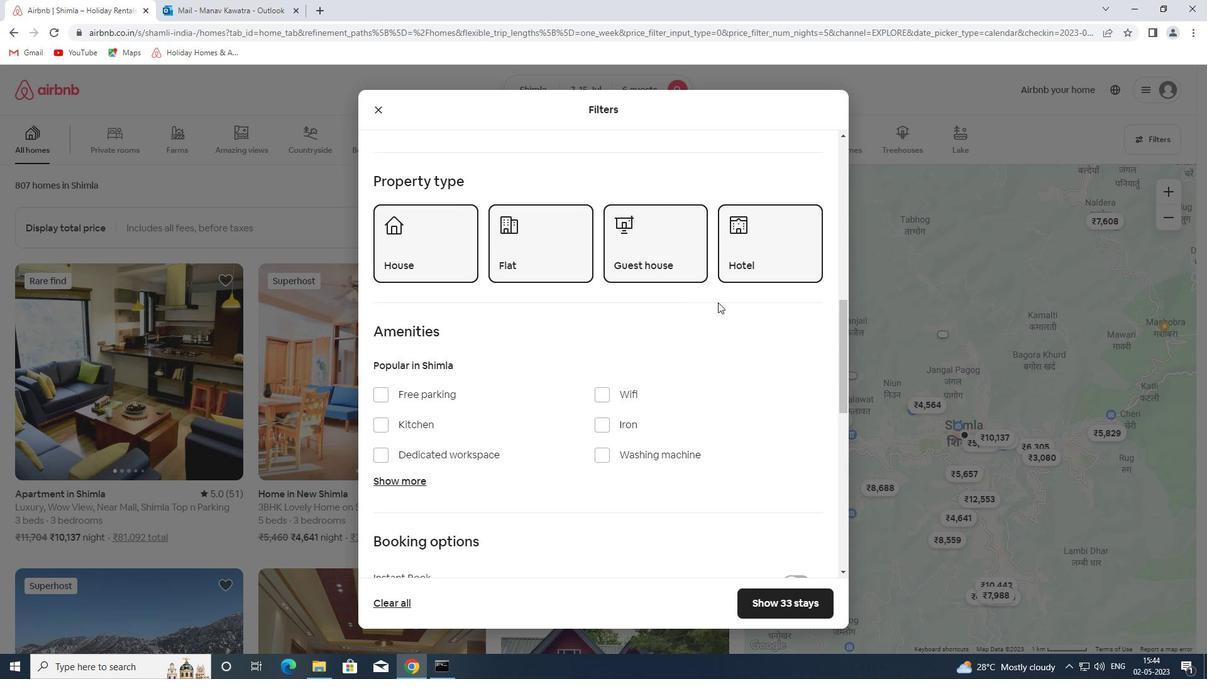 
Action: Mouse scrolled (718, 301) with delta (0, 0)
Screenshot: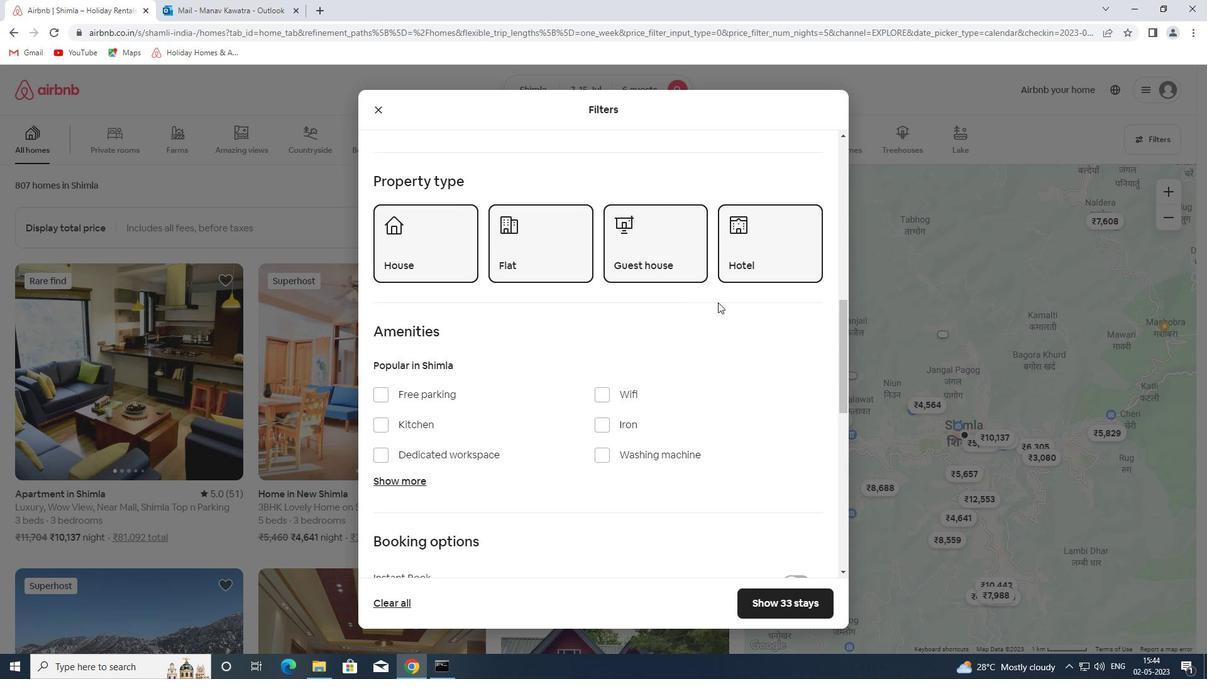 
Action: Mouse scrolled (718, 301) with delta (0, 0)
Screenshot: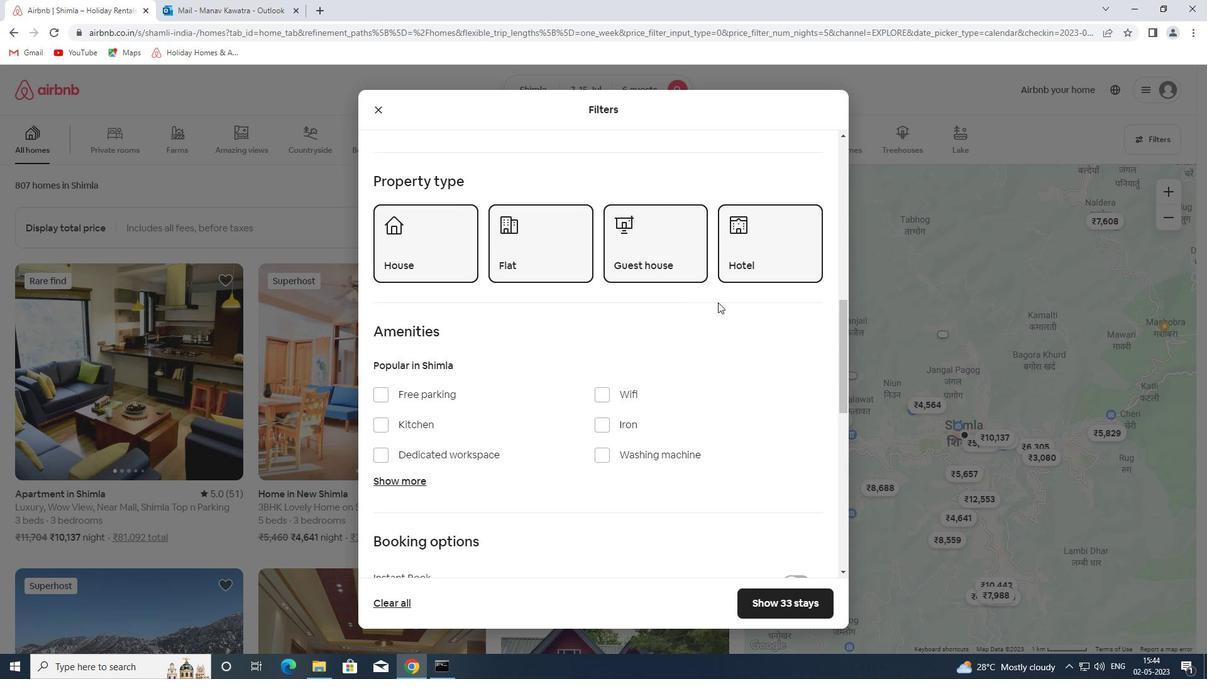 
Action: Mouse scrolled (718, 301) with delta (0, 0)
Screenshot: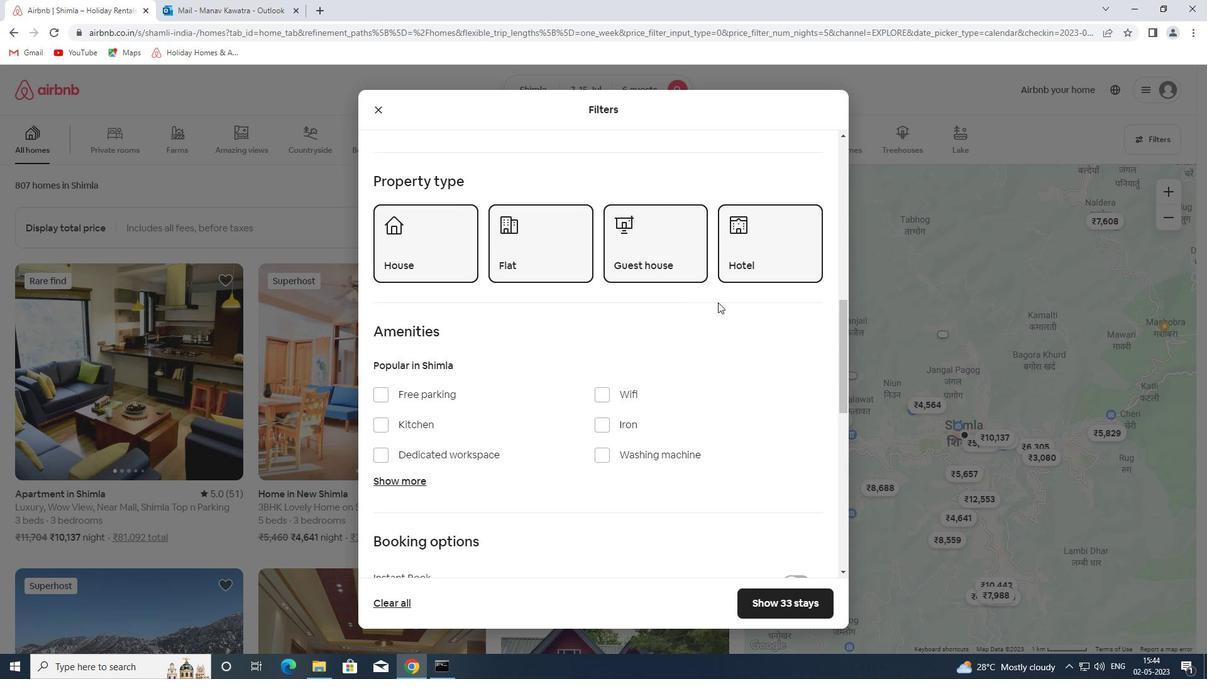 
Action: Mouse moved to (795, 249)
Screenshot: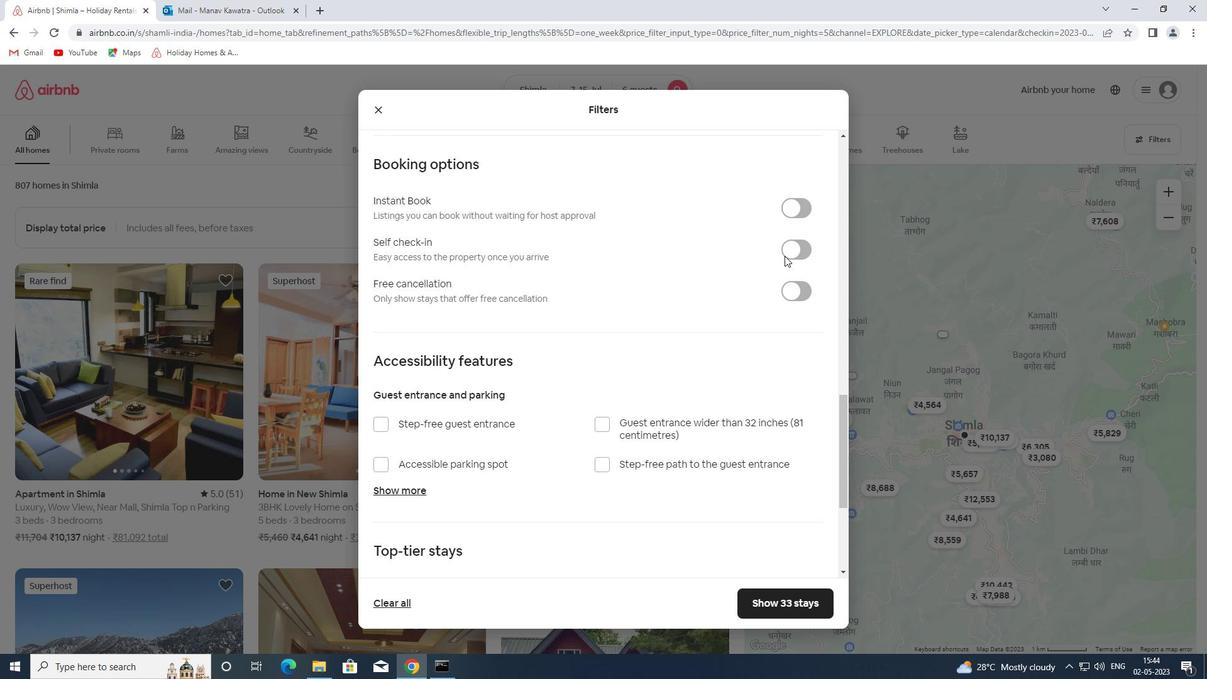 
Action: Mouse pressed left at (795, 249)
Screenshot: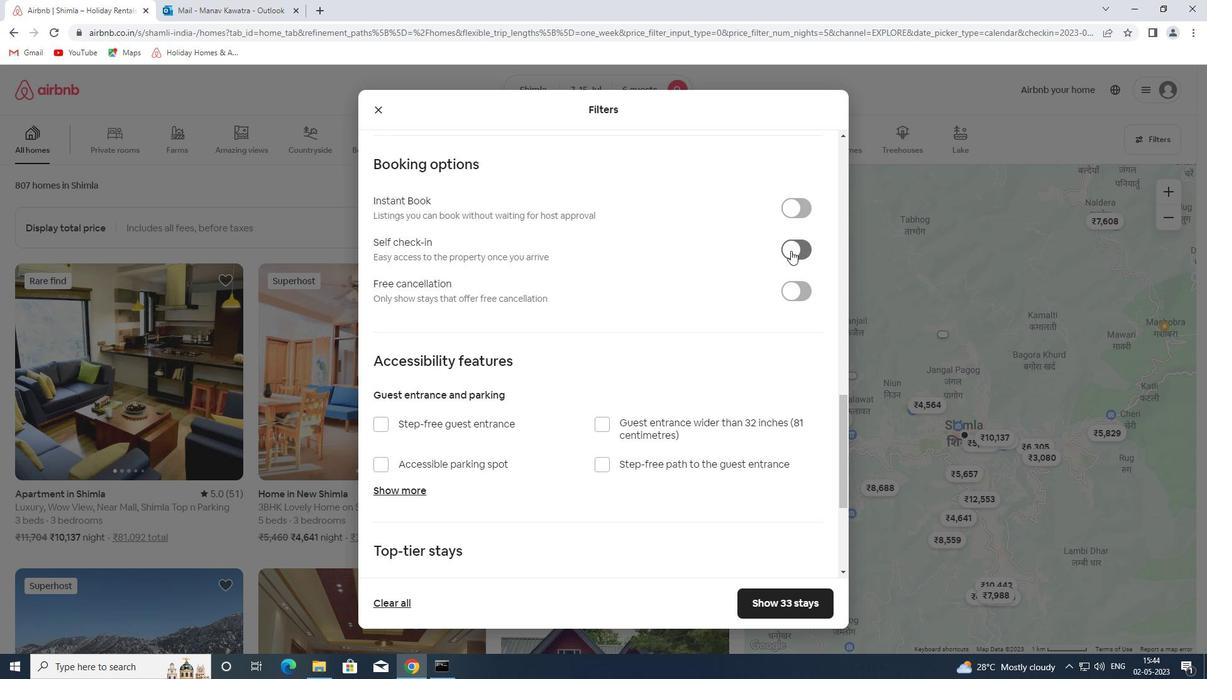 
Action: Mouse moved to (689, 343)
Screenshot: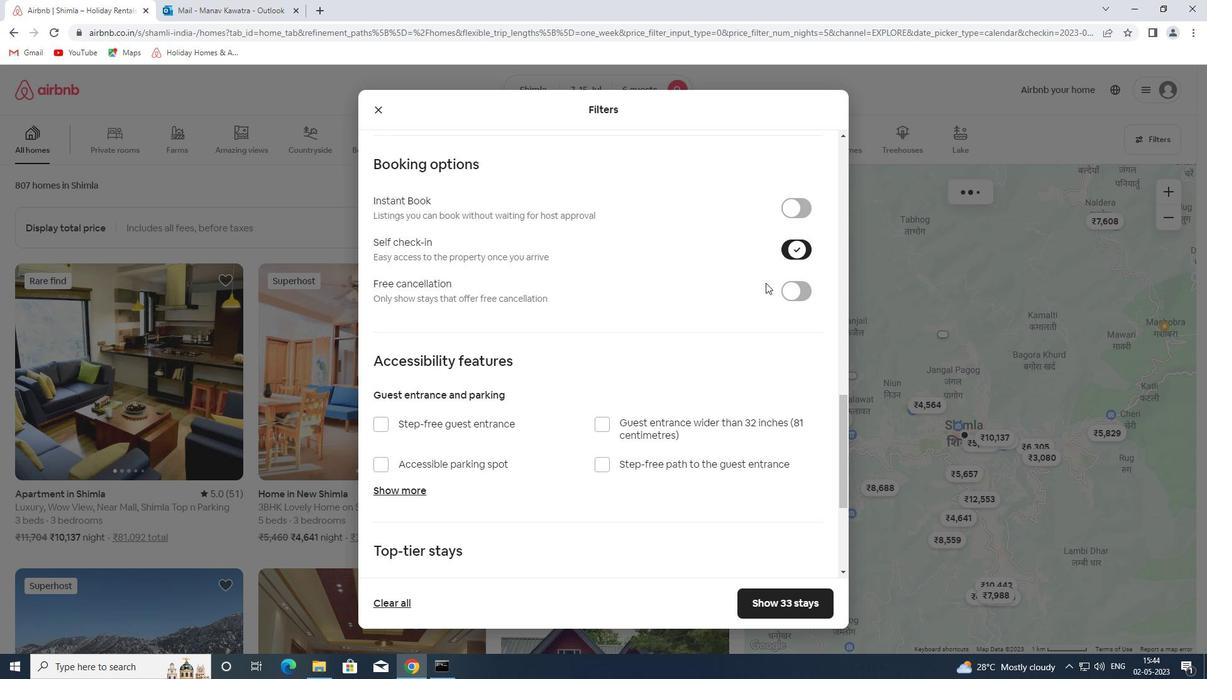 
Action: Mouse scrolled (689, 343) with delta (0, 0)
Screenshot: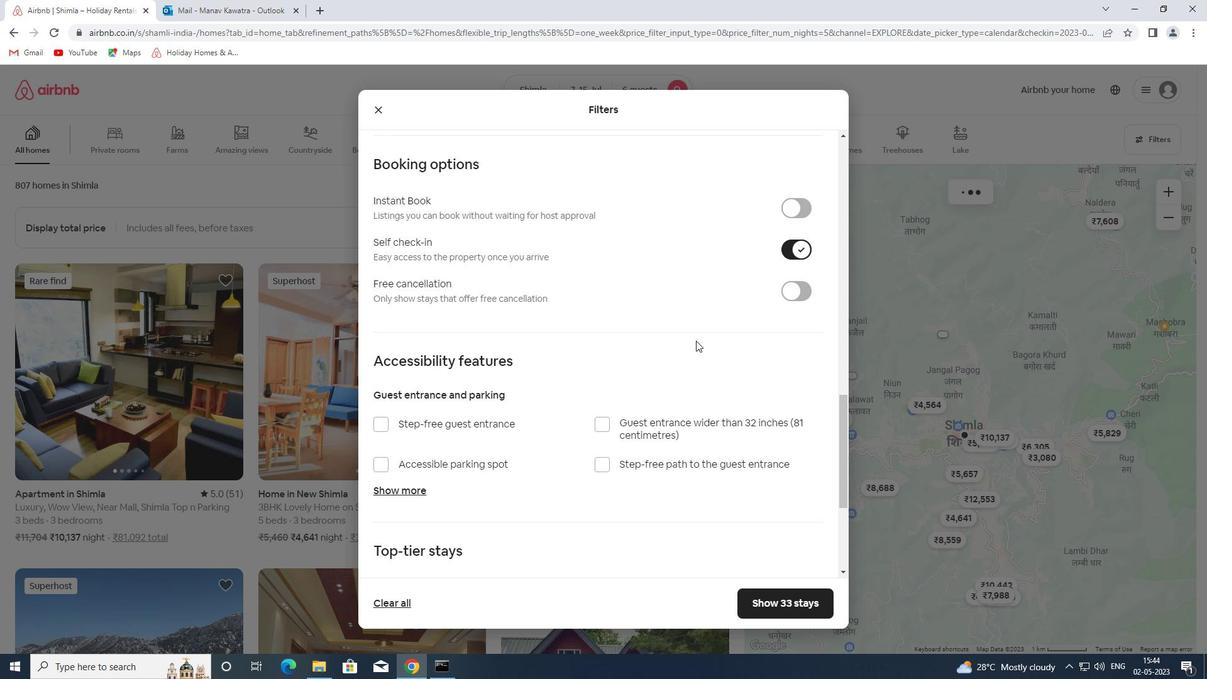 
Action: Mouse scrolled (689, 343) with delta (0, 0)
Screenshot: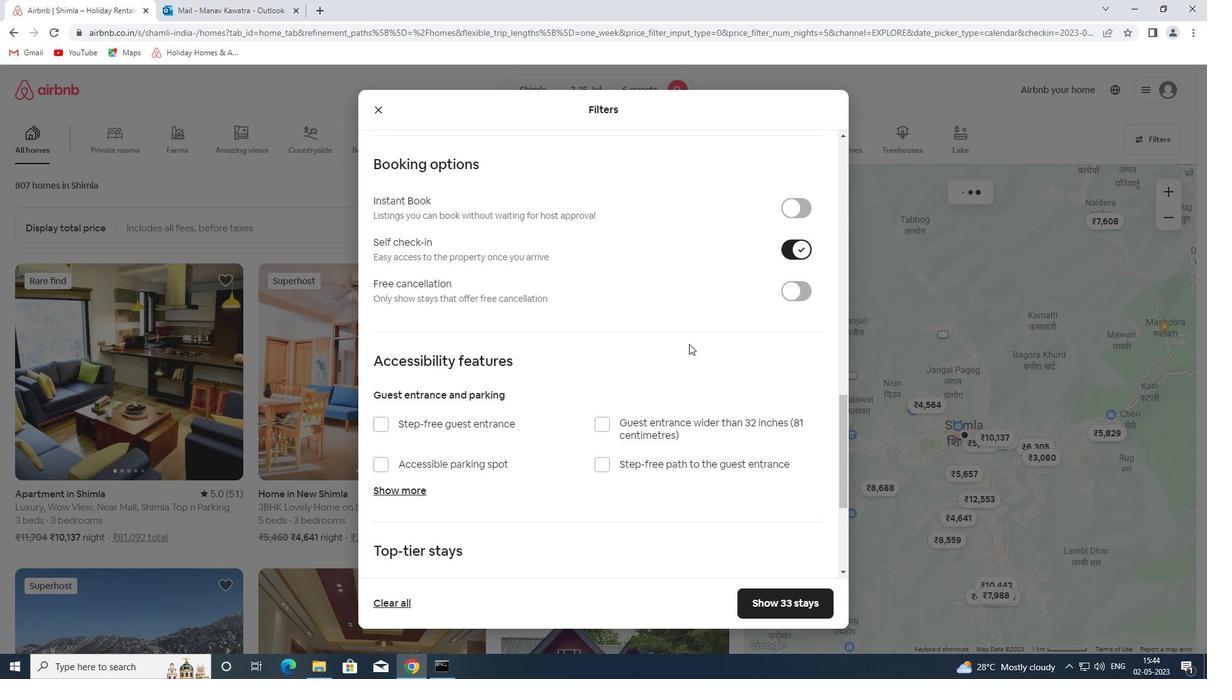 
Action: Mouse scrolled (689, 343) with delta (0, 0)
Screenshot: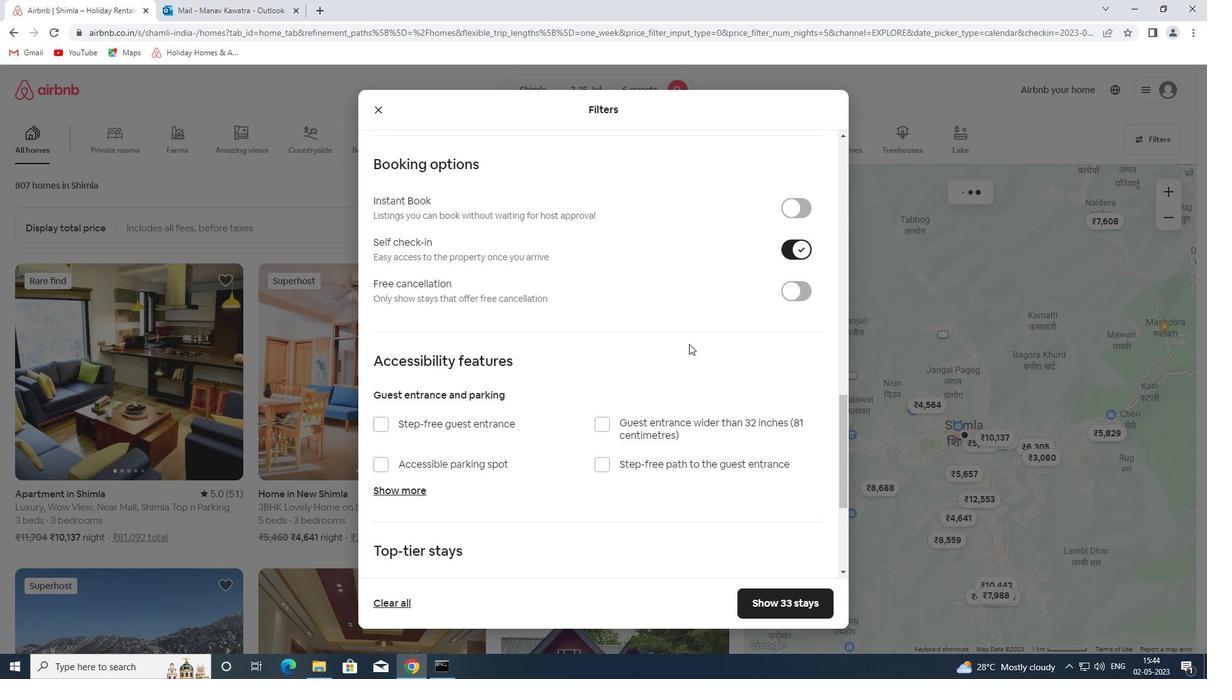 
Action: Mouse scrolled (689, 343) with delta (0, 0)
Screenshot: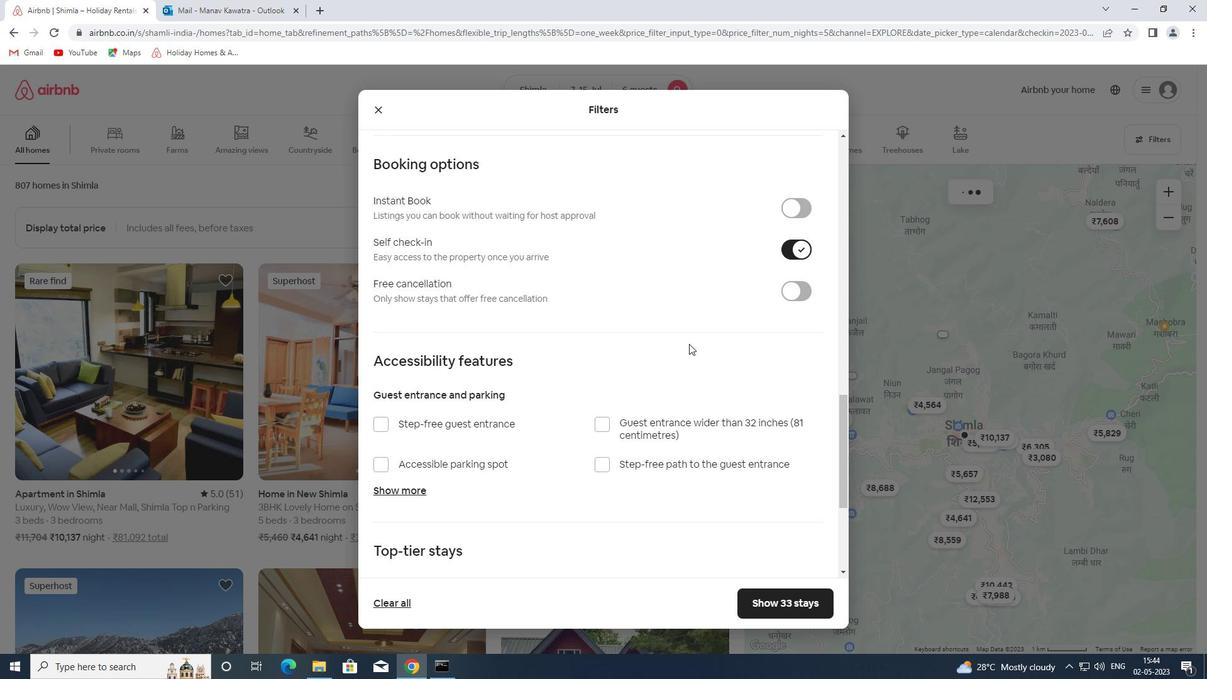 
Action: Mouse scrolled (689, 343) with delta (0, 0)
Screenshot: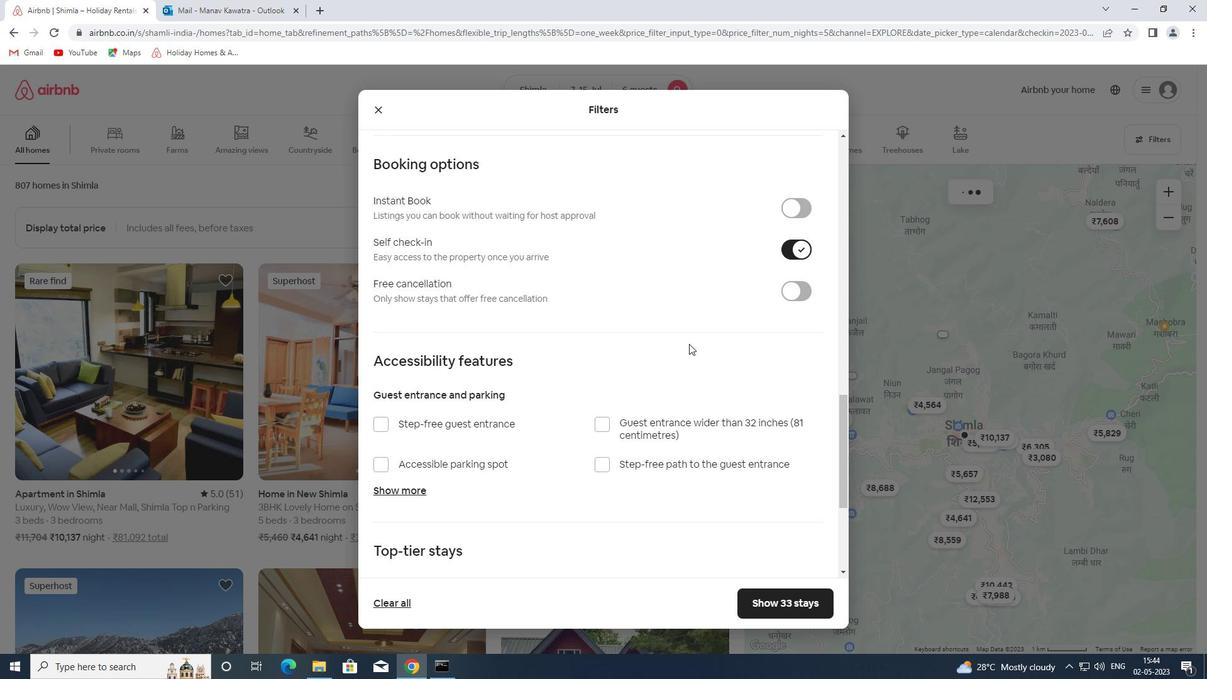 
Action: Mouse moved to (395, 490)
Screenshot: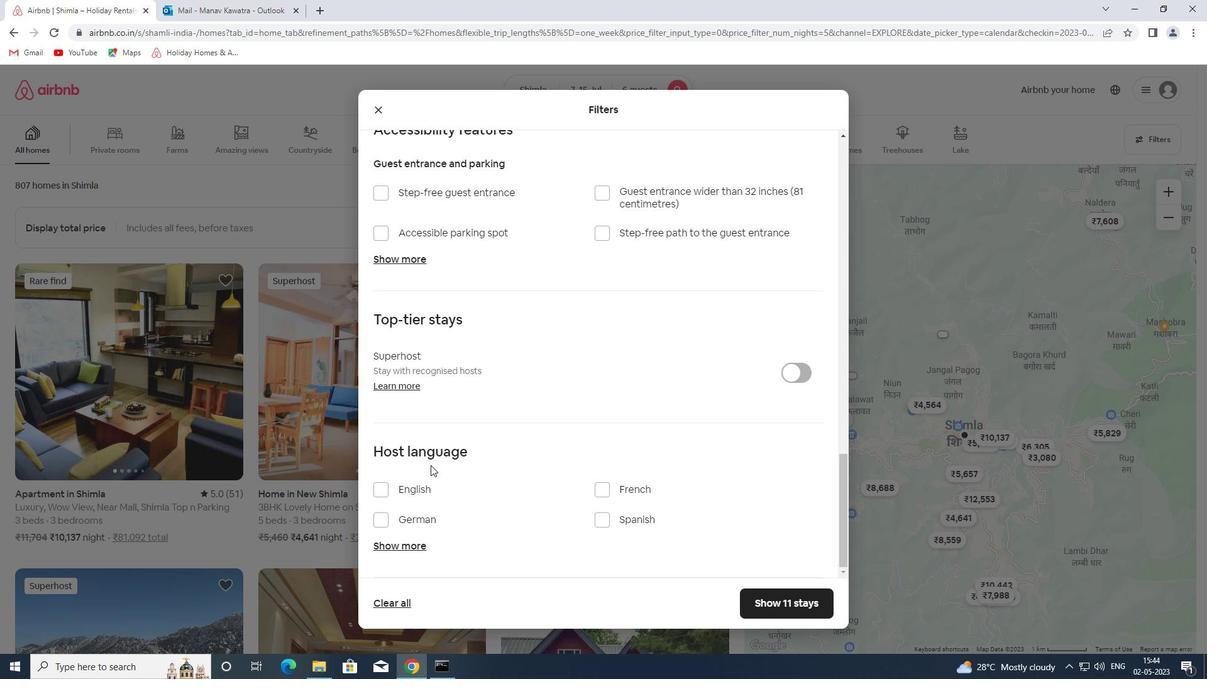 
Action: Mouse pressed left at (395, 490)
Screenshot: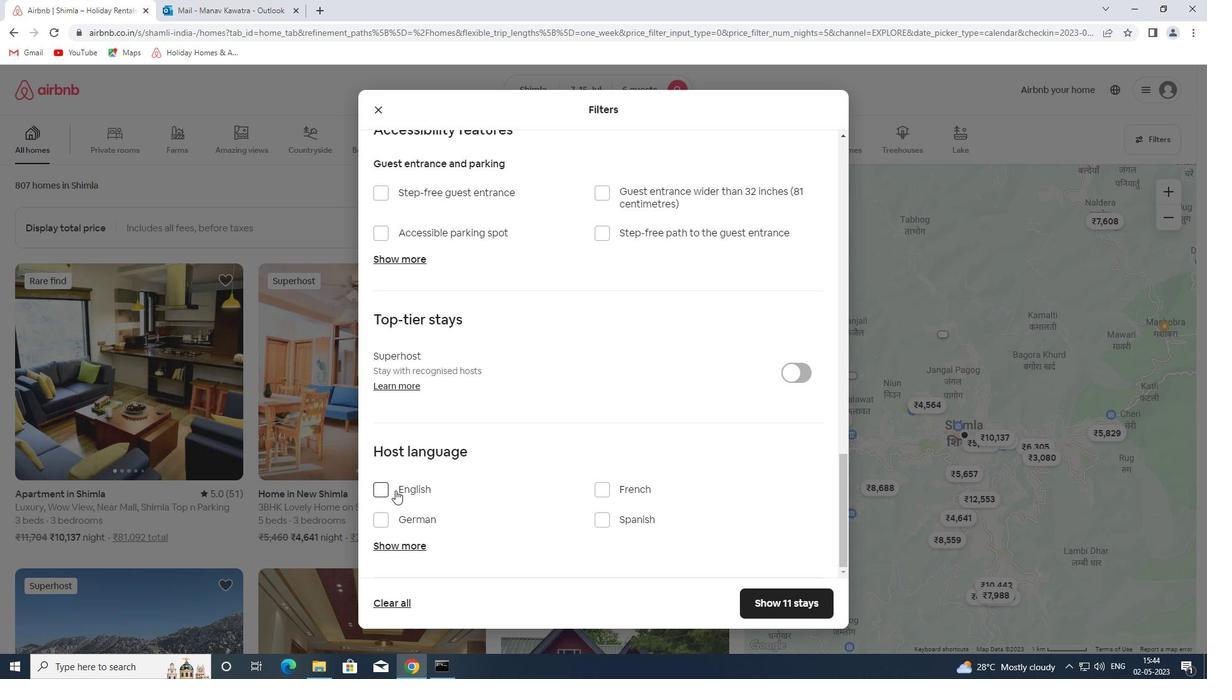 
Action: Mouse moved to (785, 597)
Screenshot: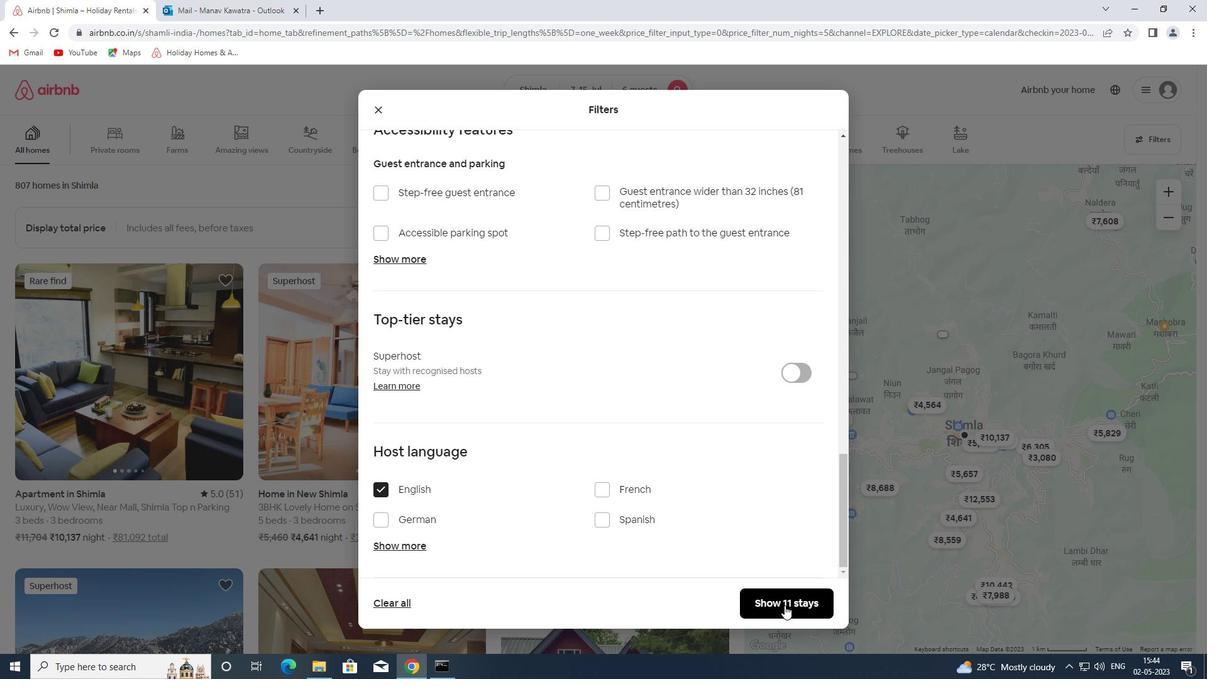
Action: Mouse pressed left at (785, 597)
Screenshot: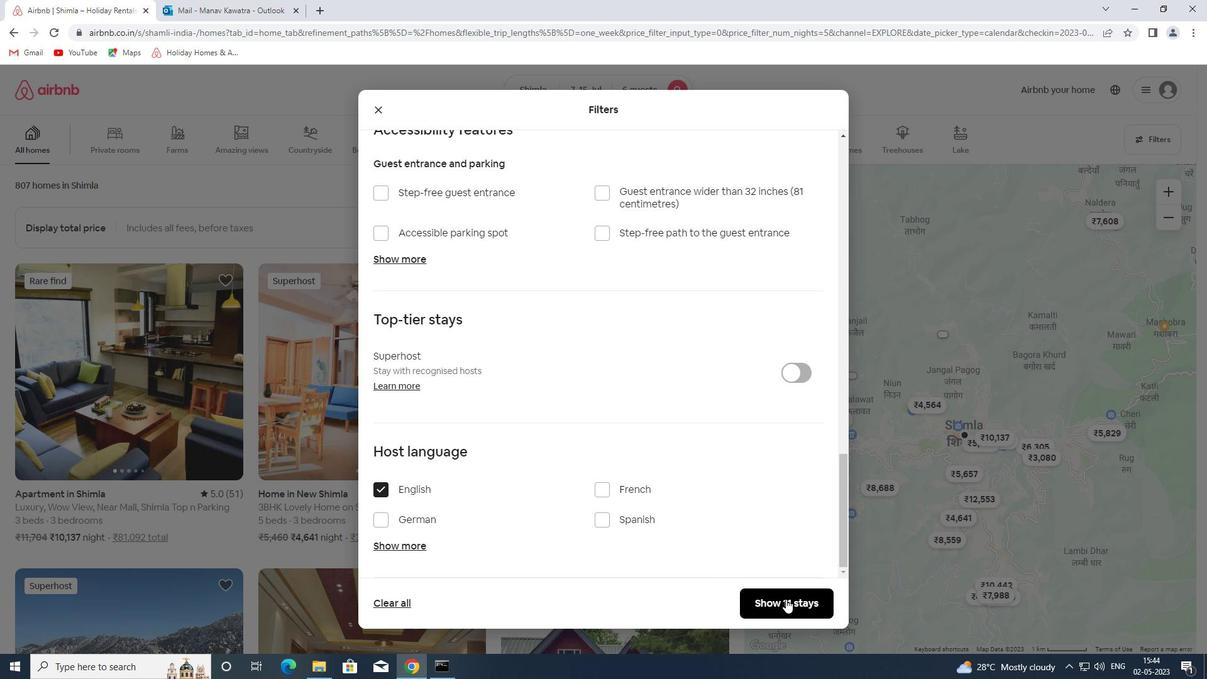 
Action: Mouse moved to (814, 579)
Screenshot: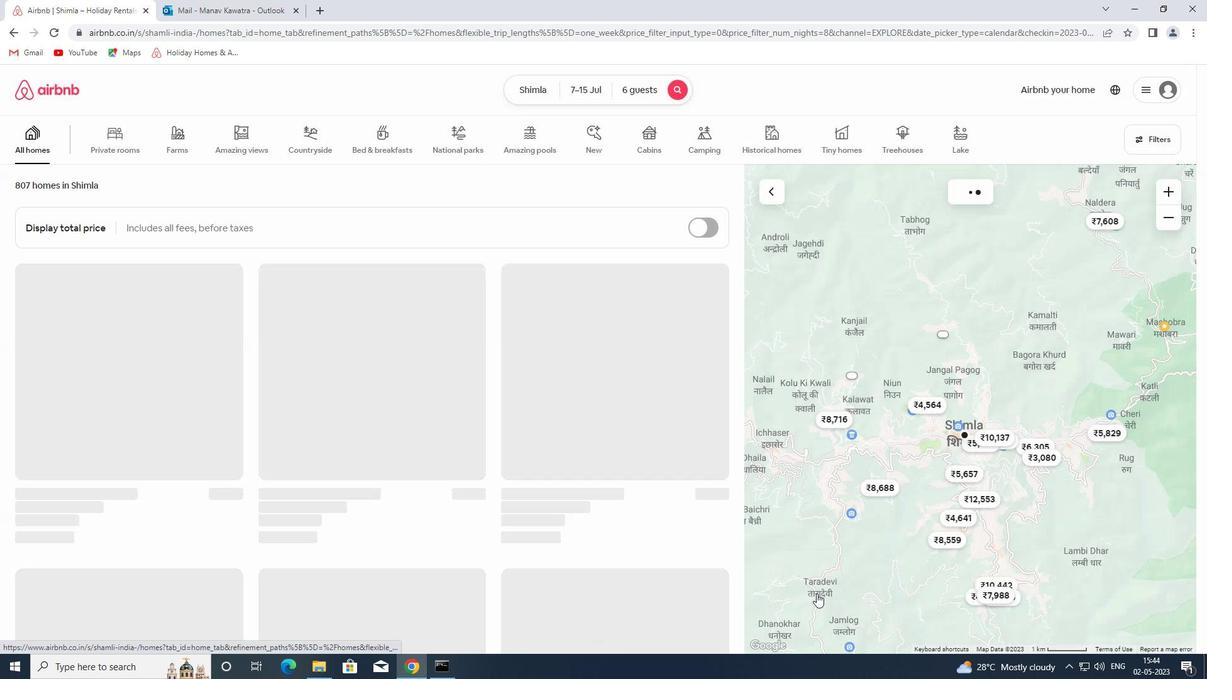 
